 Task: Find connections with filter location Oumé with filter topic #Advertisingandmarketingwith filter profile language German with filter current company Xiaomi India with filter school CA TEST SERIES - Online Test Series for CA Final & IPCC/INTER with filter industry Abrasives and Nonmetallic Minerals Manufacturing with filter service category Auto Insurance with filter keywords title Sales Associate
Action: Mouse moved to (708, 104)
Screenshot: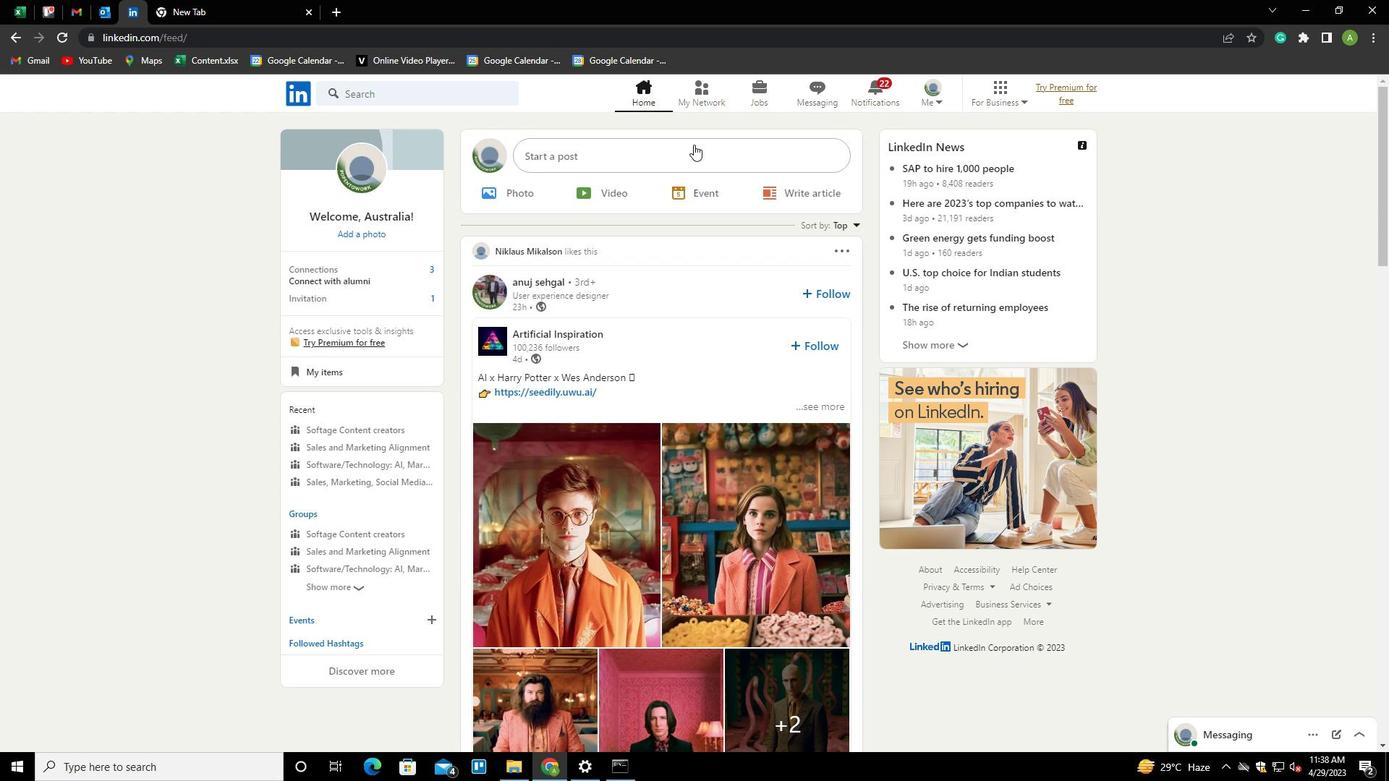 
Action: Mouse pressed left at (708, 104)
Screenshot: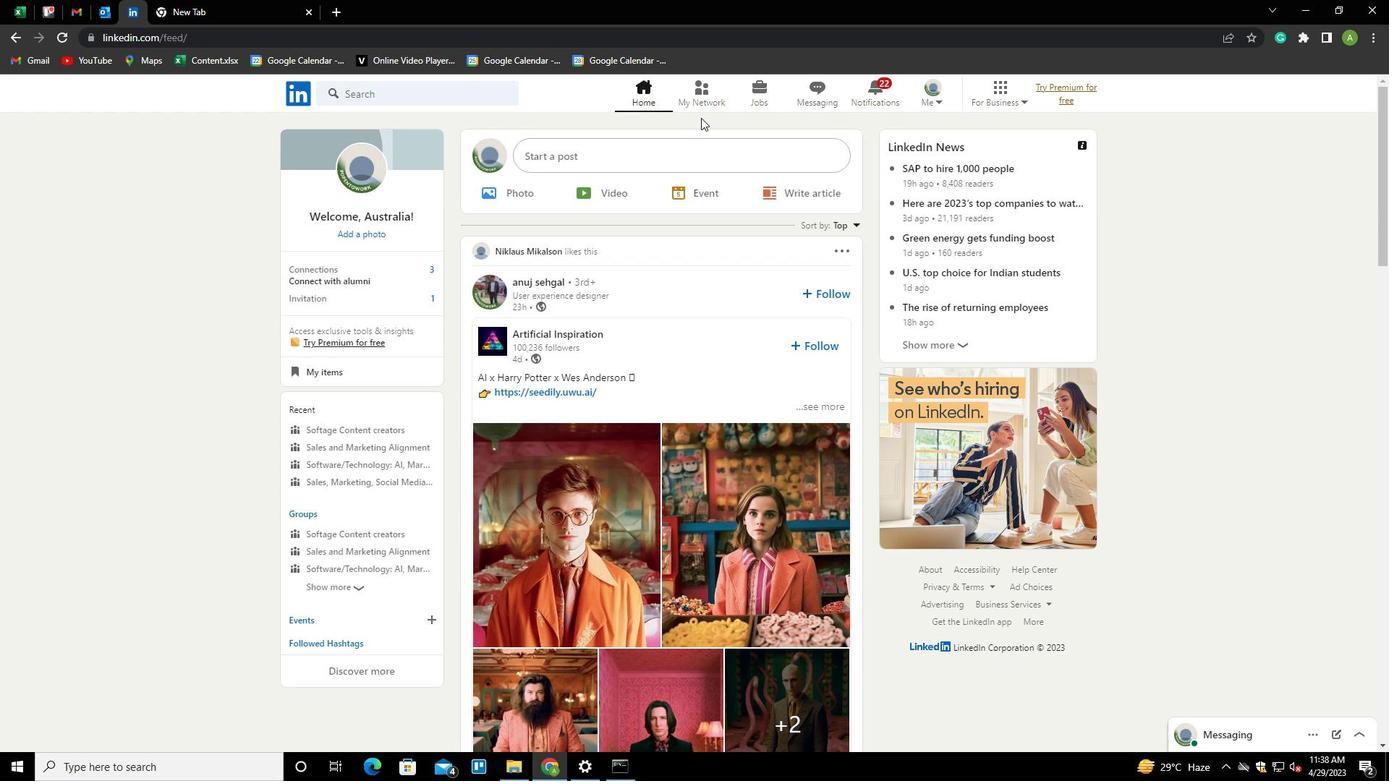 
Action: Mouse moved to (410, 167)
Screenshot: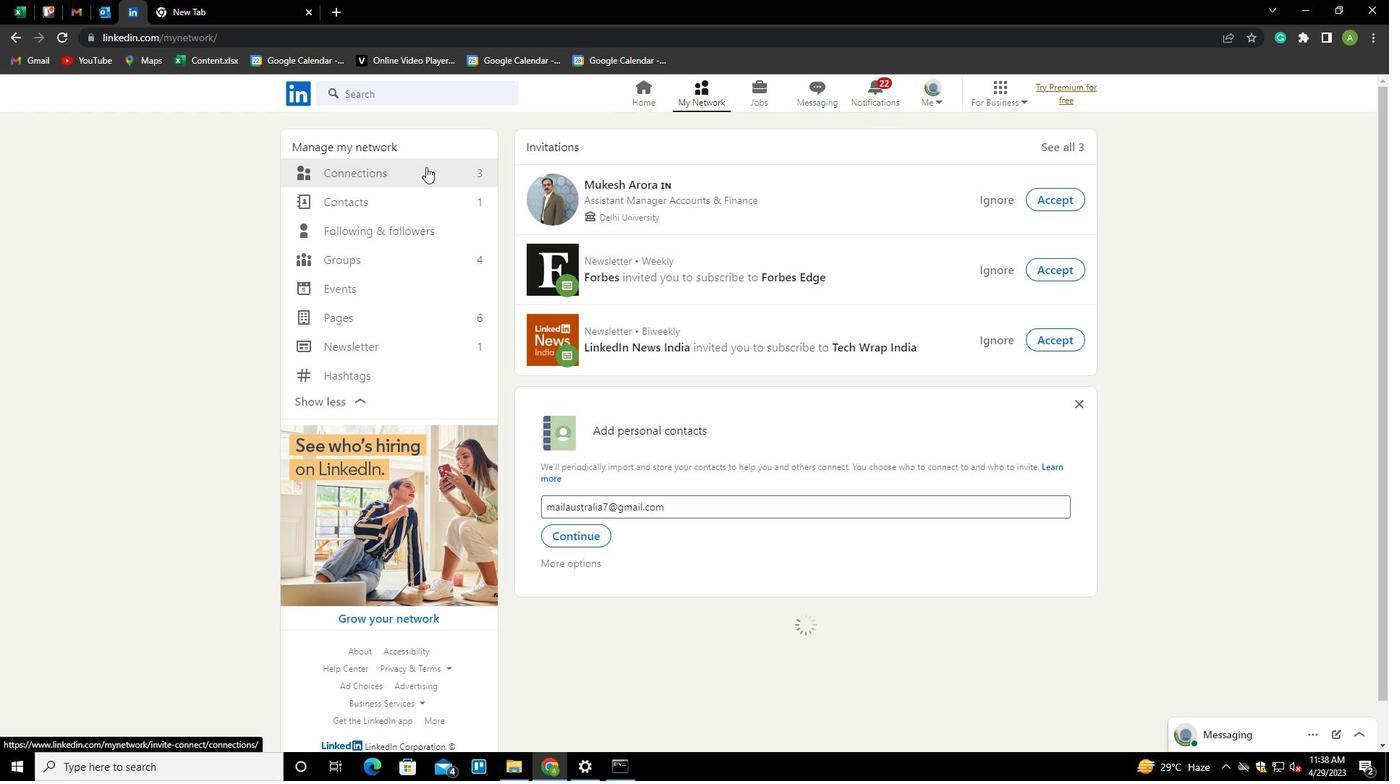 
Action: Mouse pressed left at (410, 167)
Screenshot: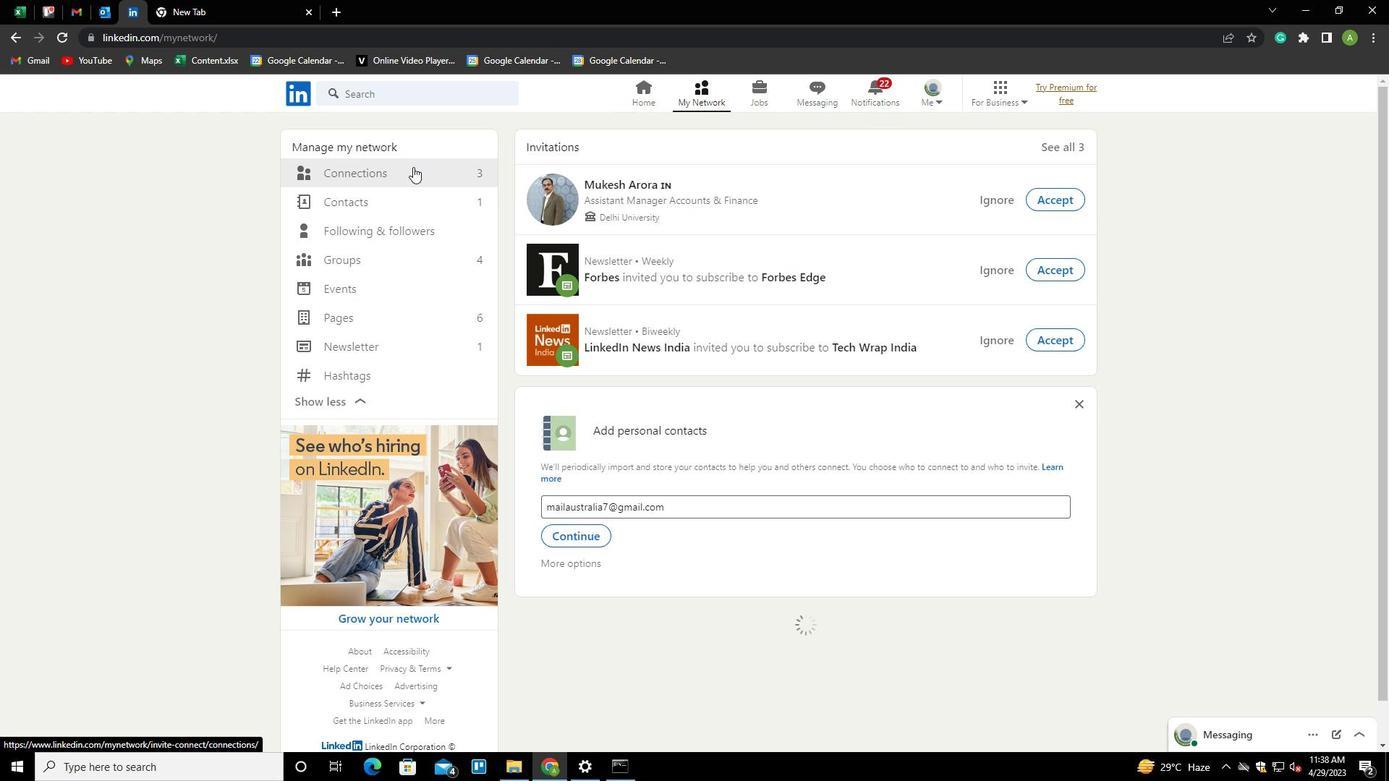 
Action: Mouse moved to (769, 175)
Screenshot: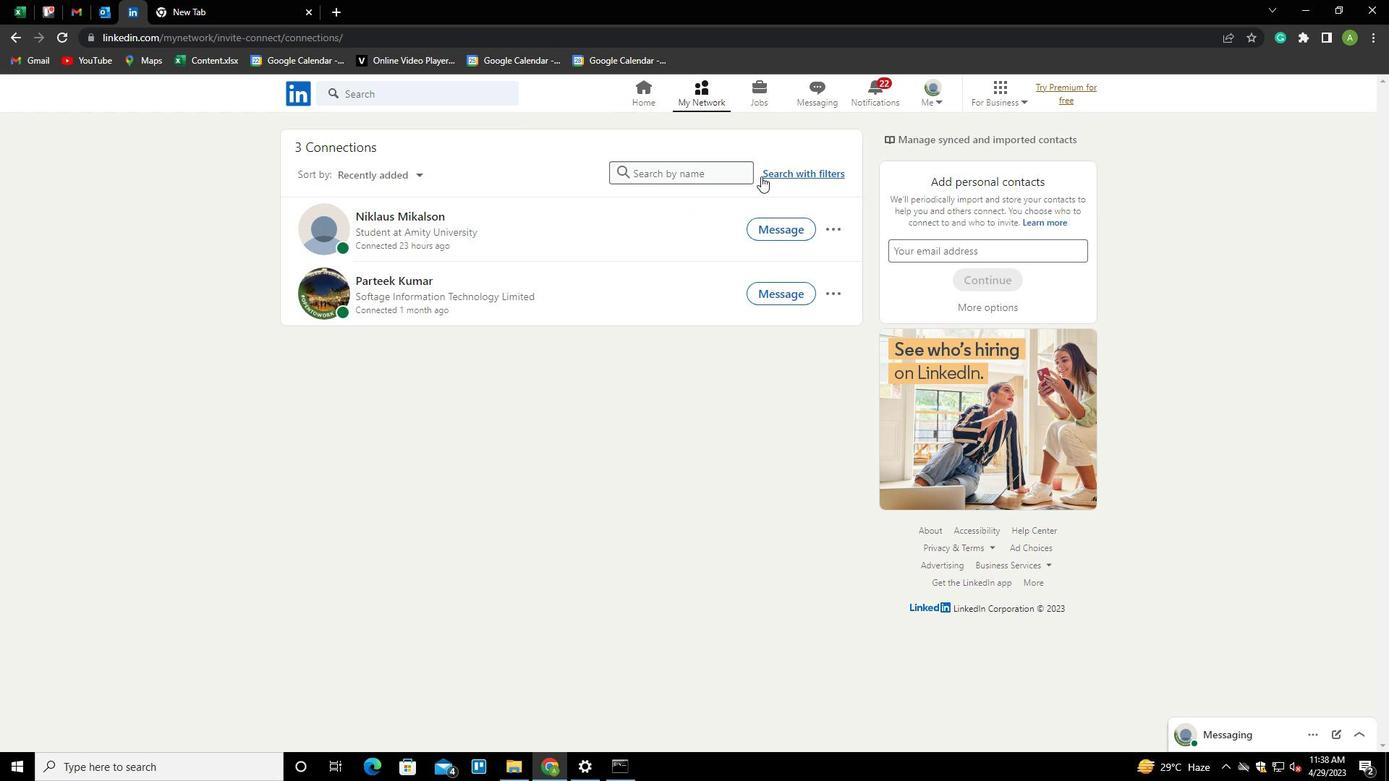 
Action: Mouse pressed left at (769, 175)
Screenshot: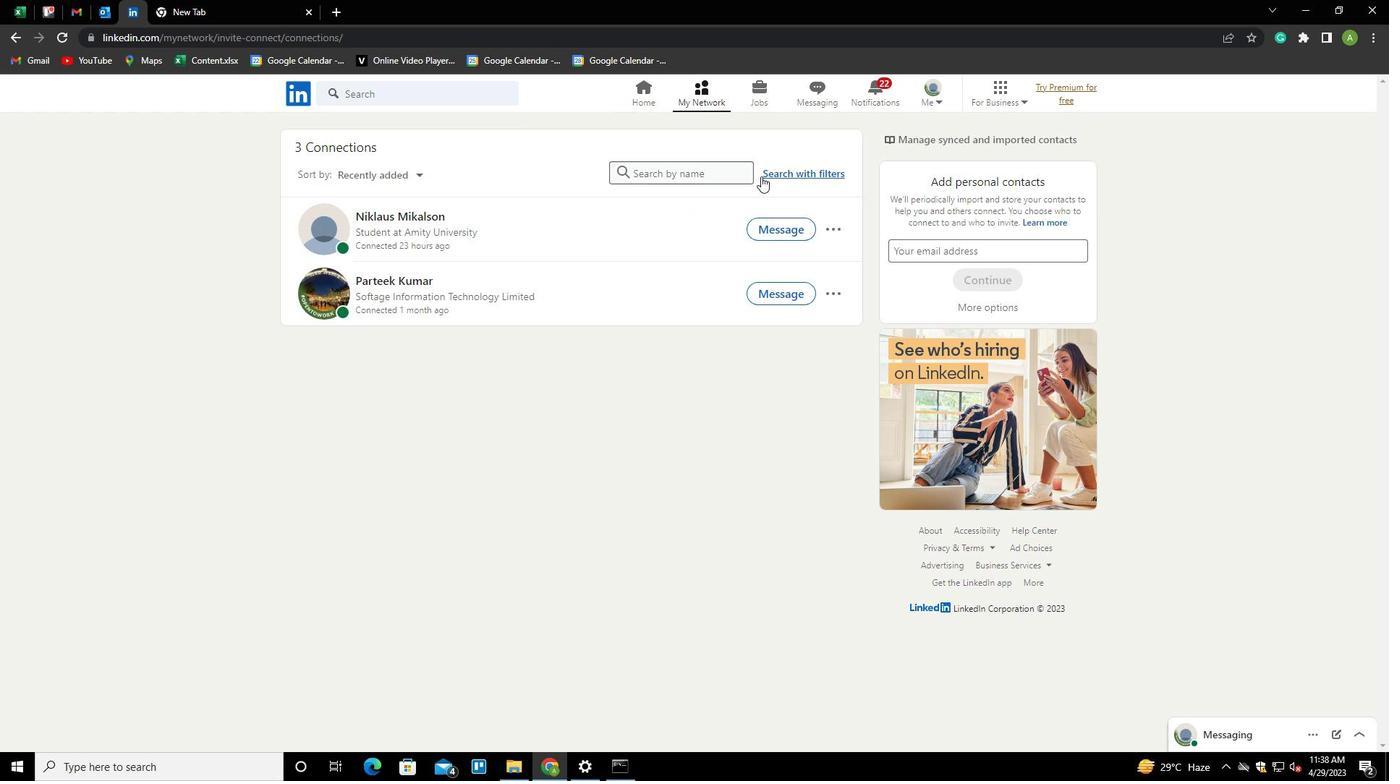 
Action: Mouse moved to (735, 132)
Screenshot: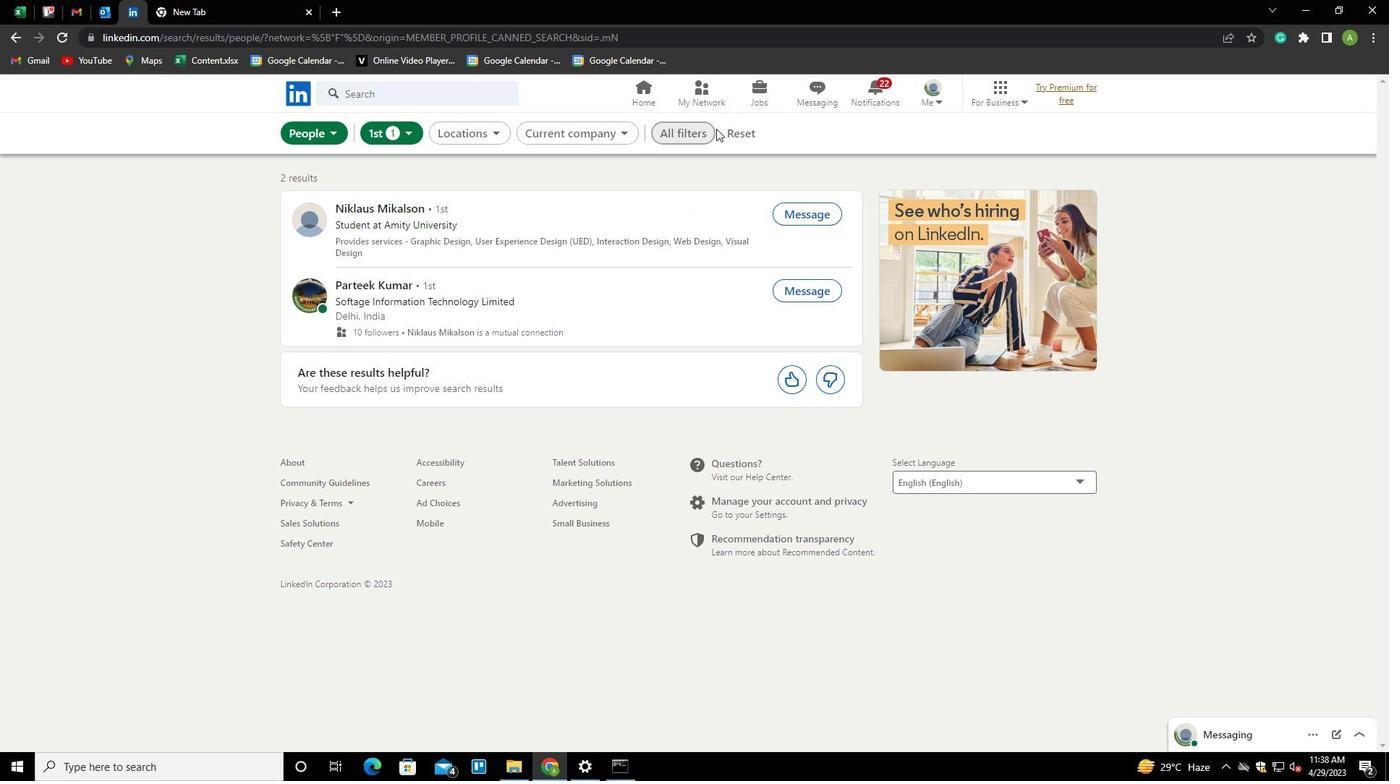 
Action: Mouse pressed left at (735, 132)
Screenshot: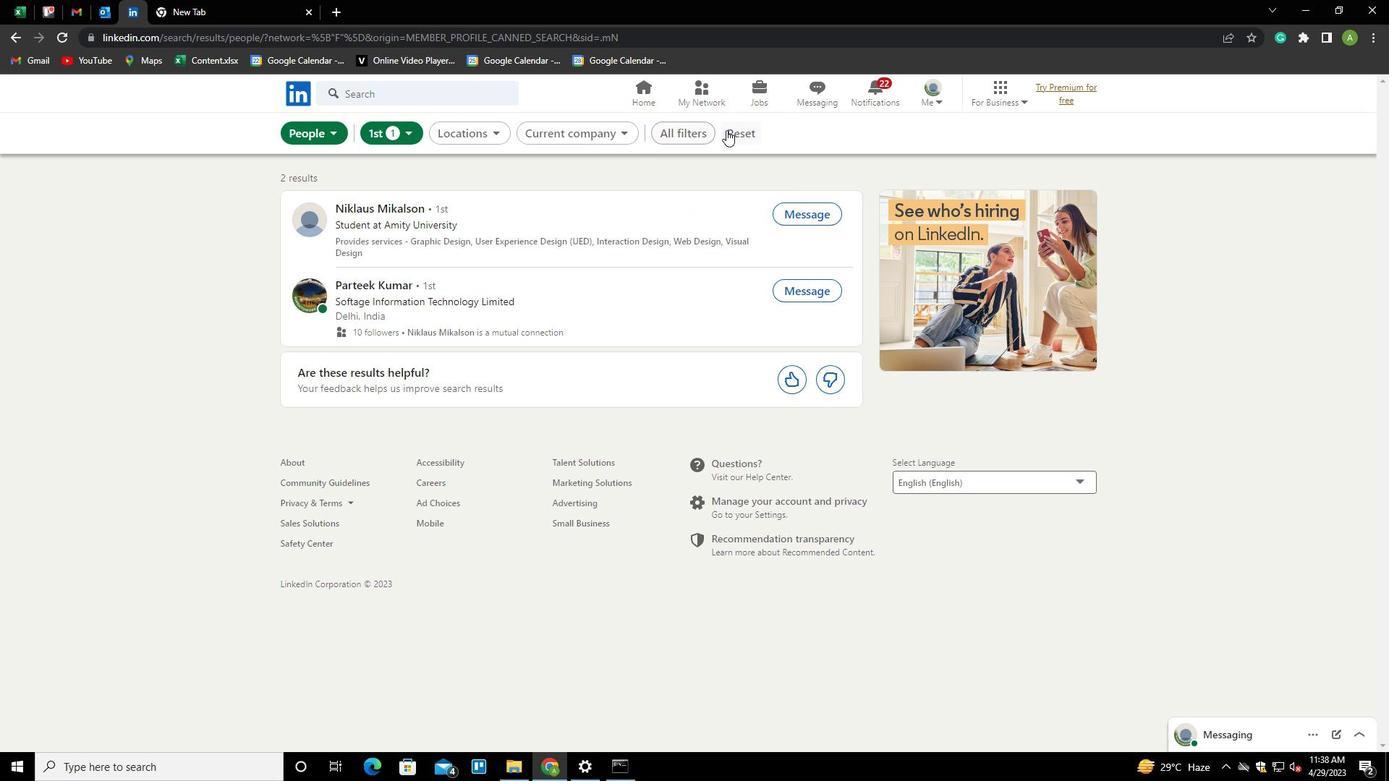 
Action: Mouse moved to (709, 136)
Screenshot: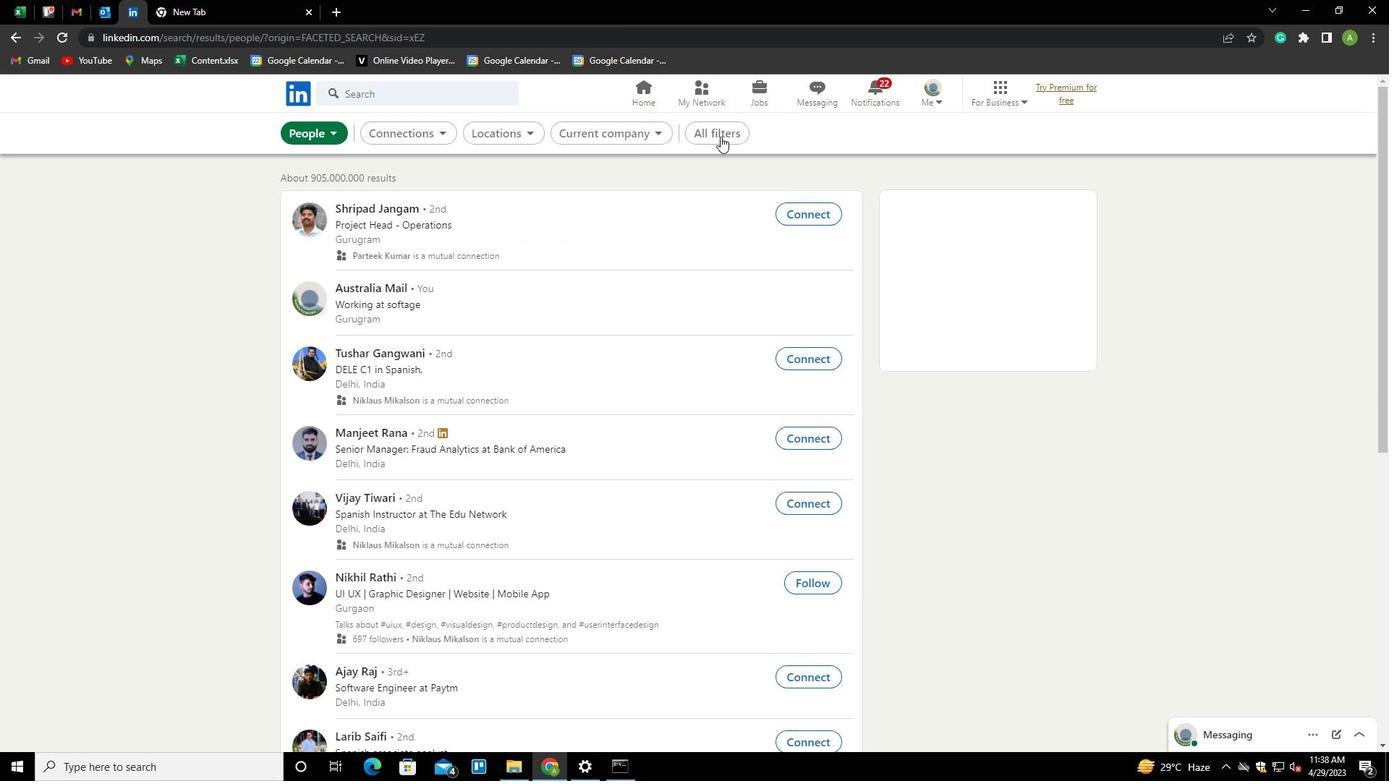 
Action: Mouse pressed left at (709, 136)
Screenshot: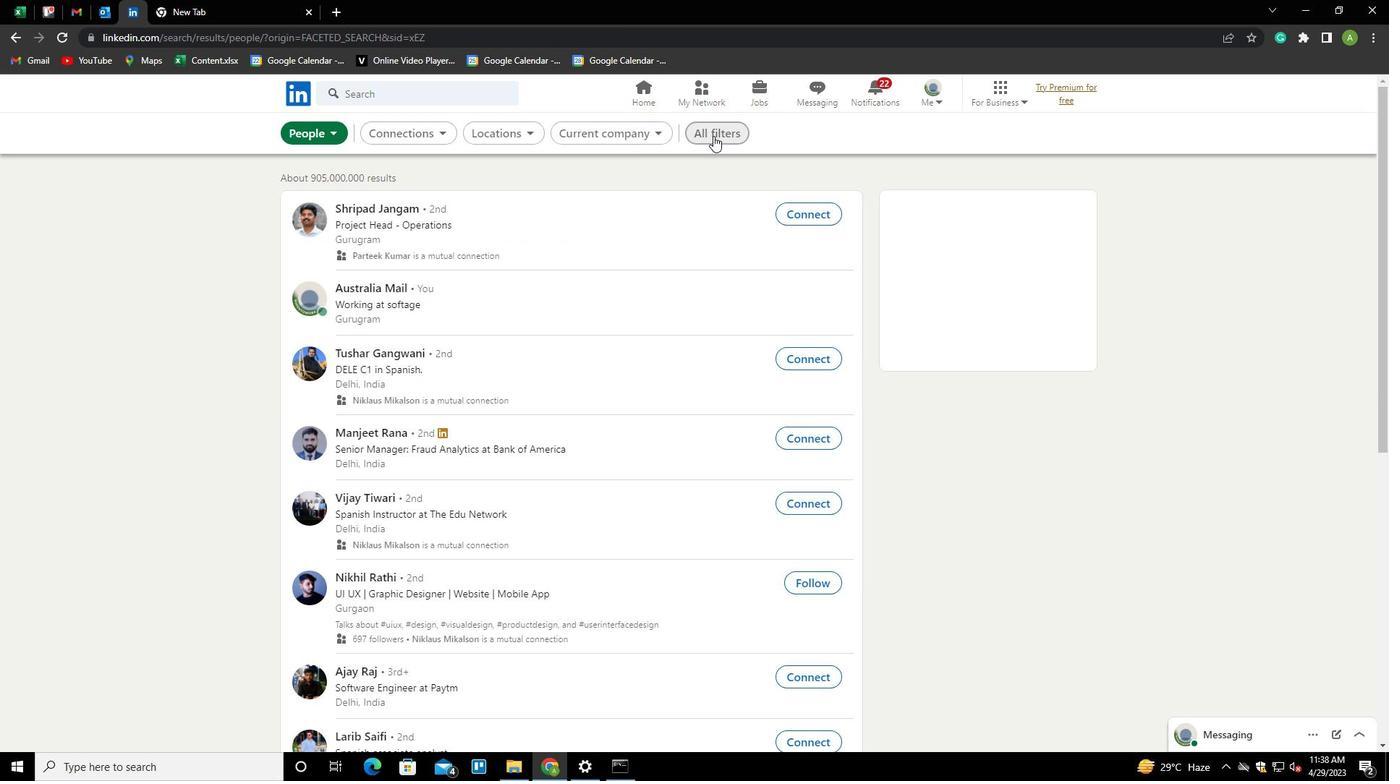 
Action: Mouse moved to (1138, 398)
Screenshot: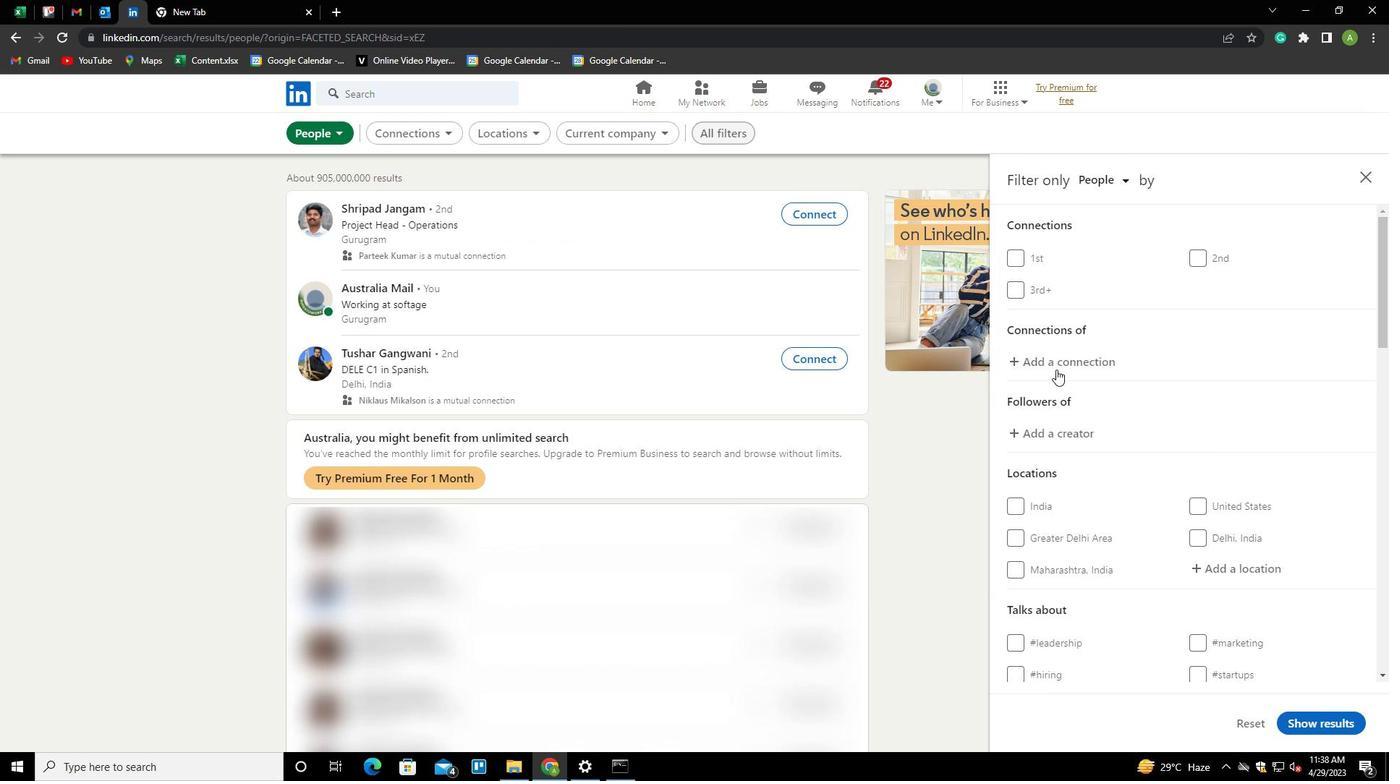 
Action: Mouse scrolled (1138, 397) with delta (0, 0)
Screenshot: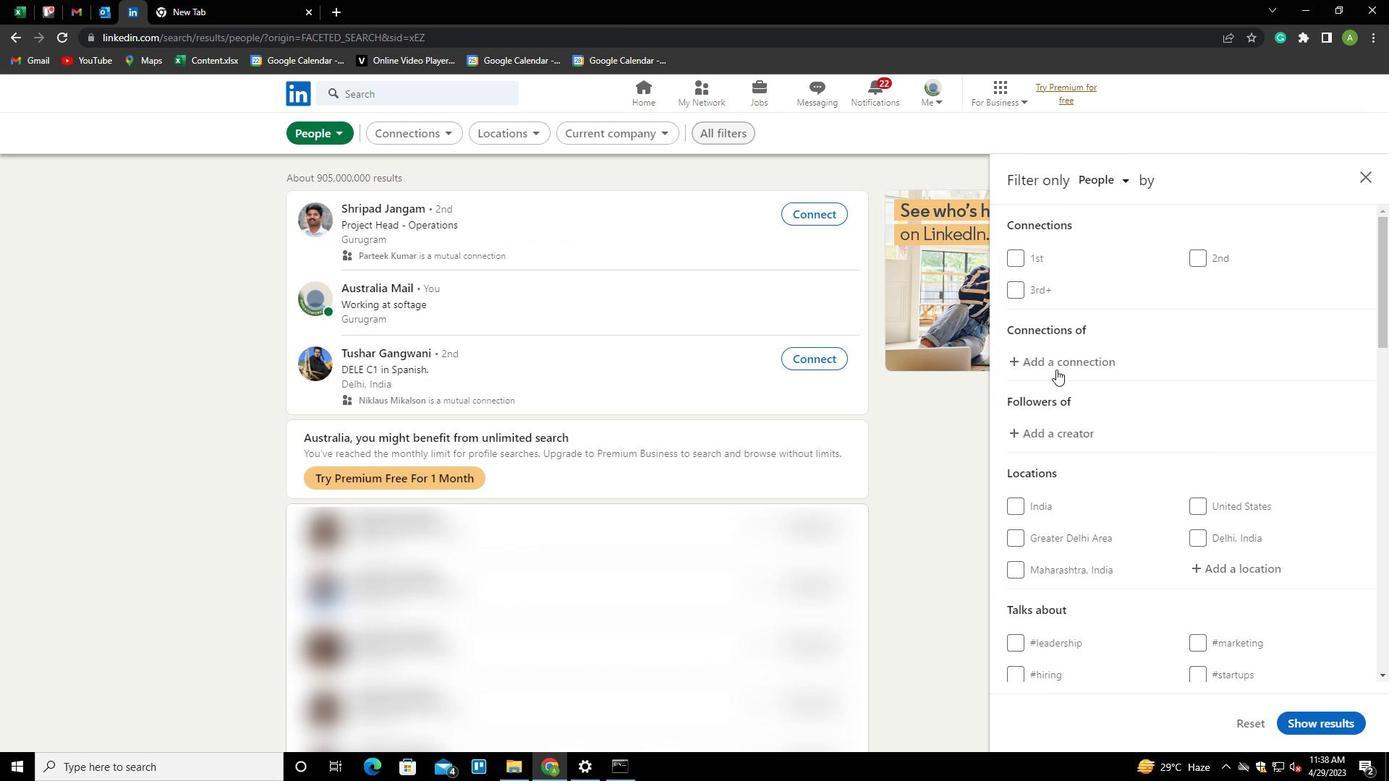 
Action: Mouse scrolled (1138, 397) with delta (0, 0)
Screenshot: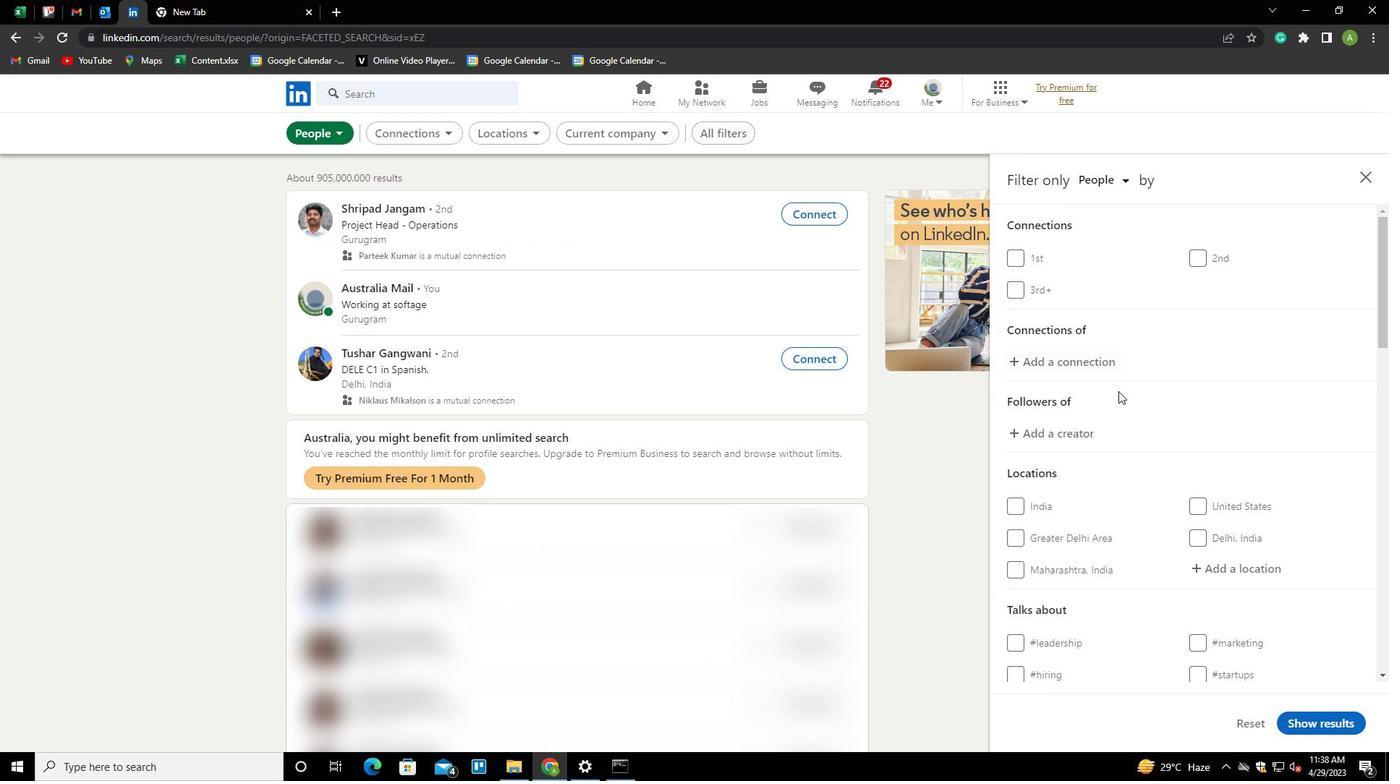 
Action: Mouse scrolled (1138, 397) with delta (0, 0)
Screenshot: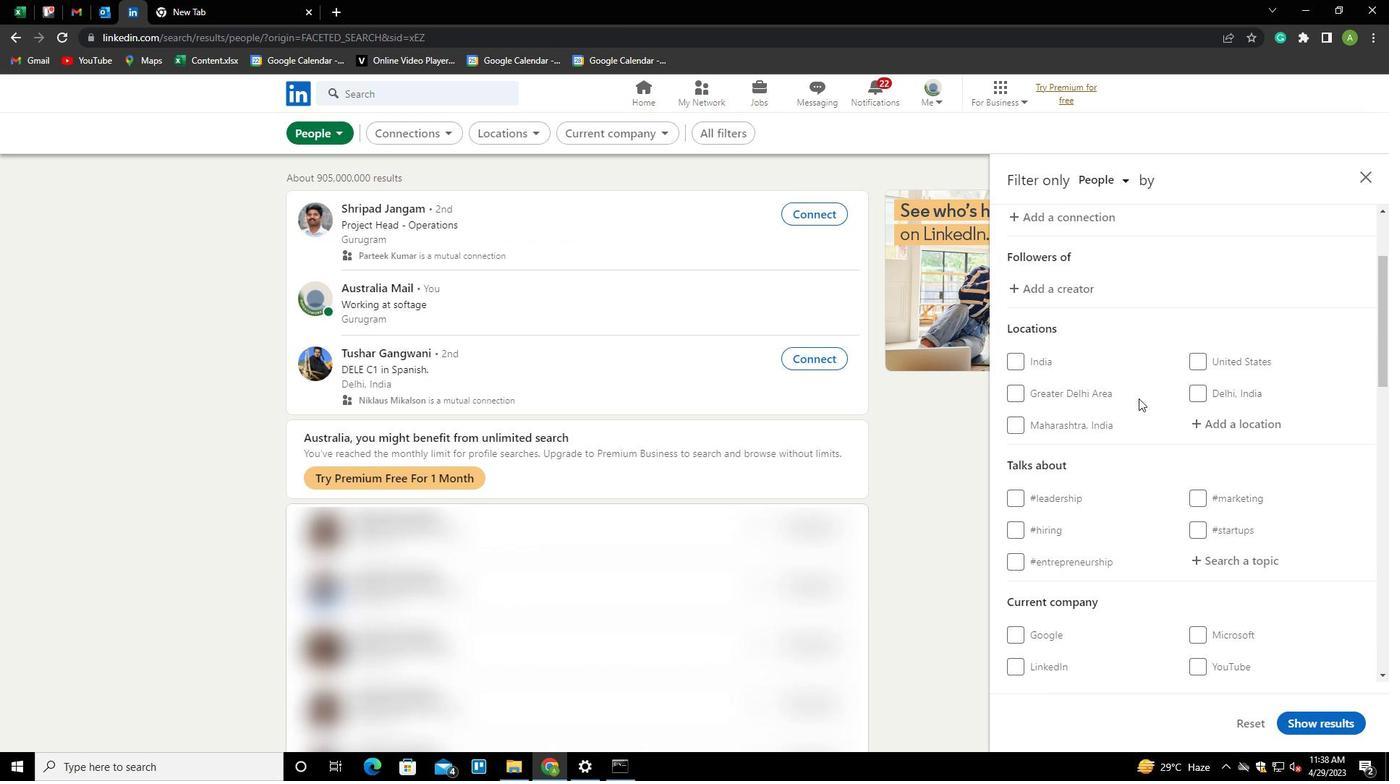 
Action: Mouse moved to (1203, 345)
Screenshot: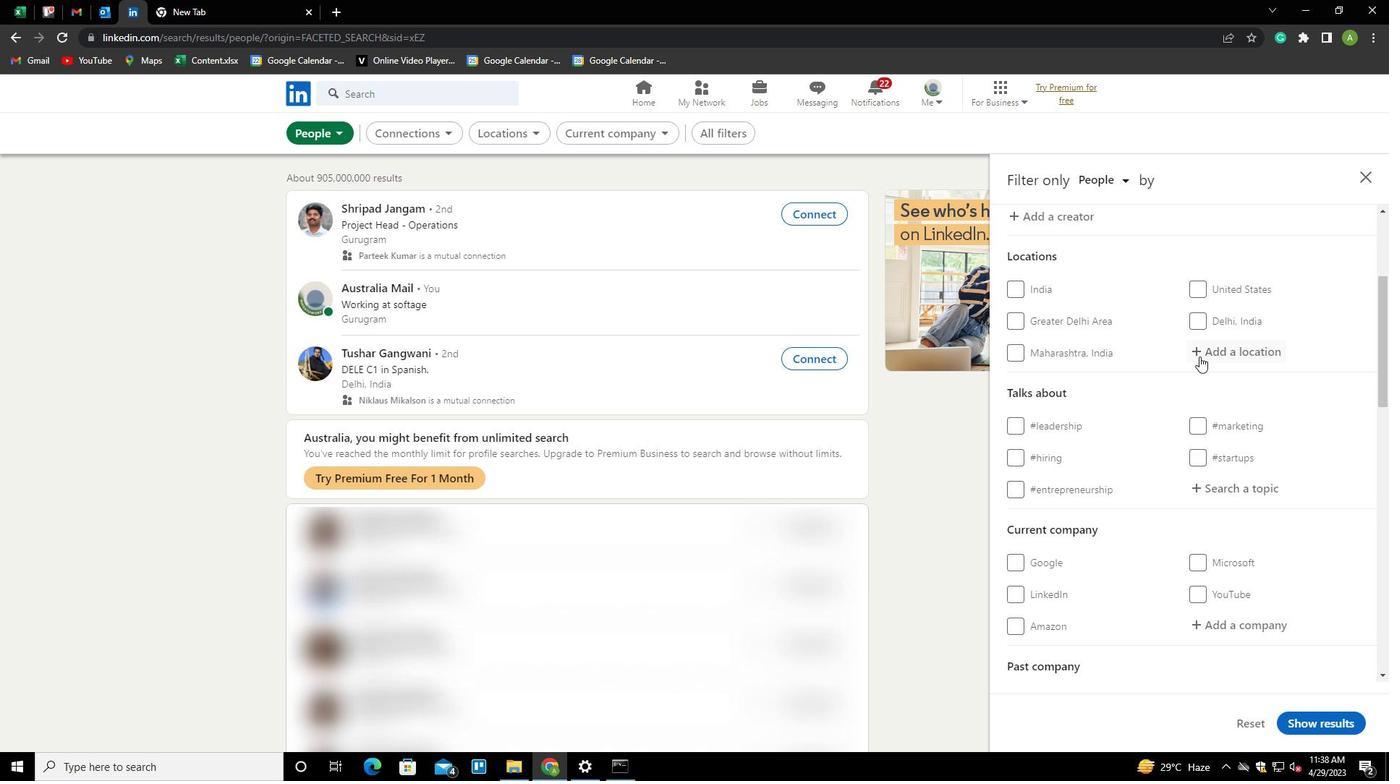 
Action: Mouse pressed left at (1203, 345)
Screenshot: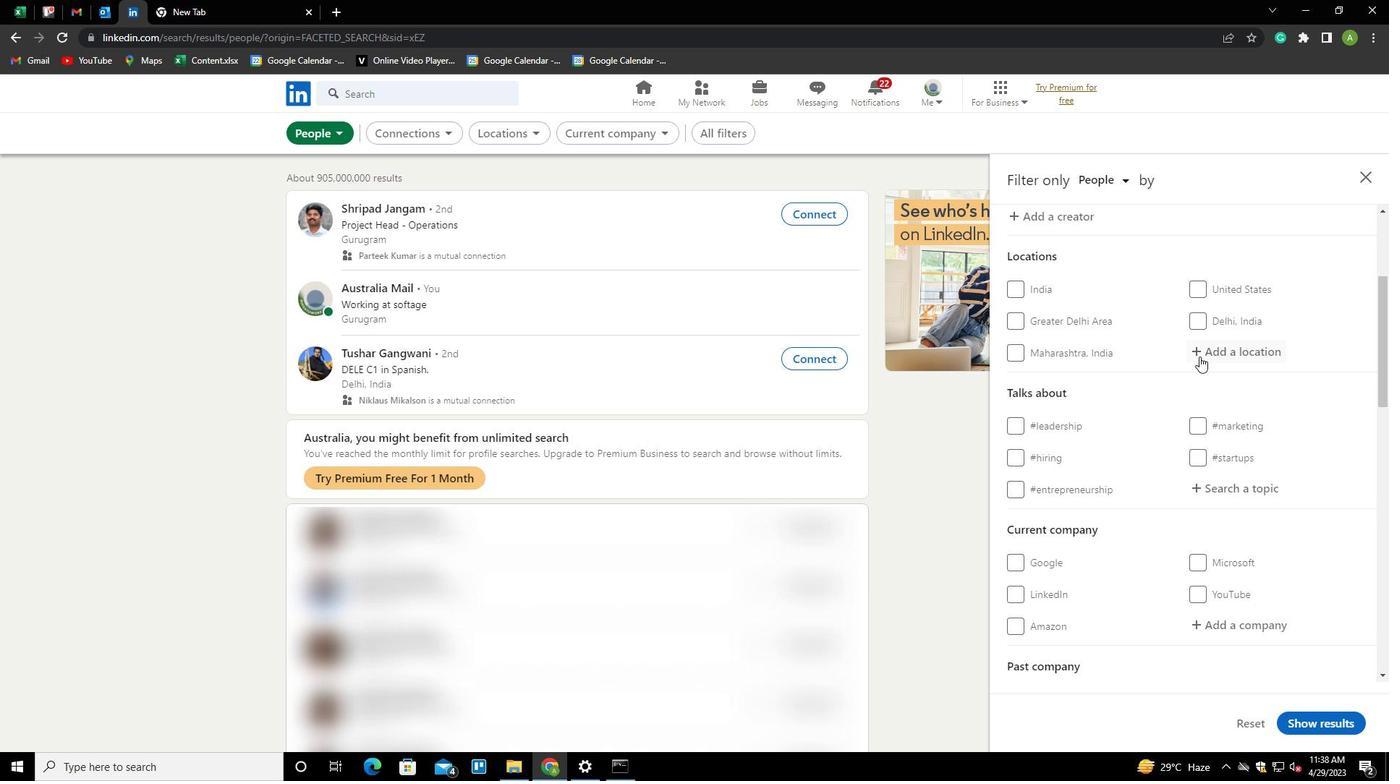 
Action: Mouse moved to (1209, 353)
Screenshot: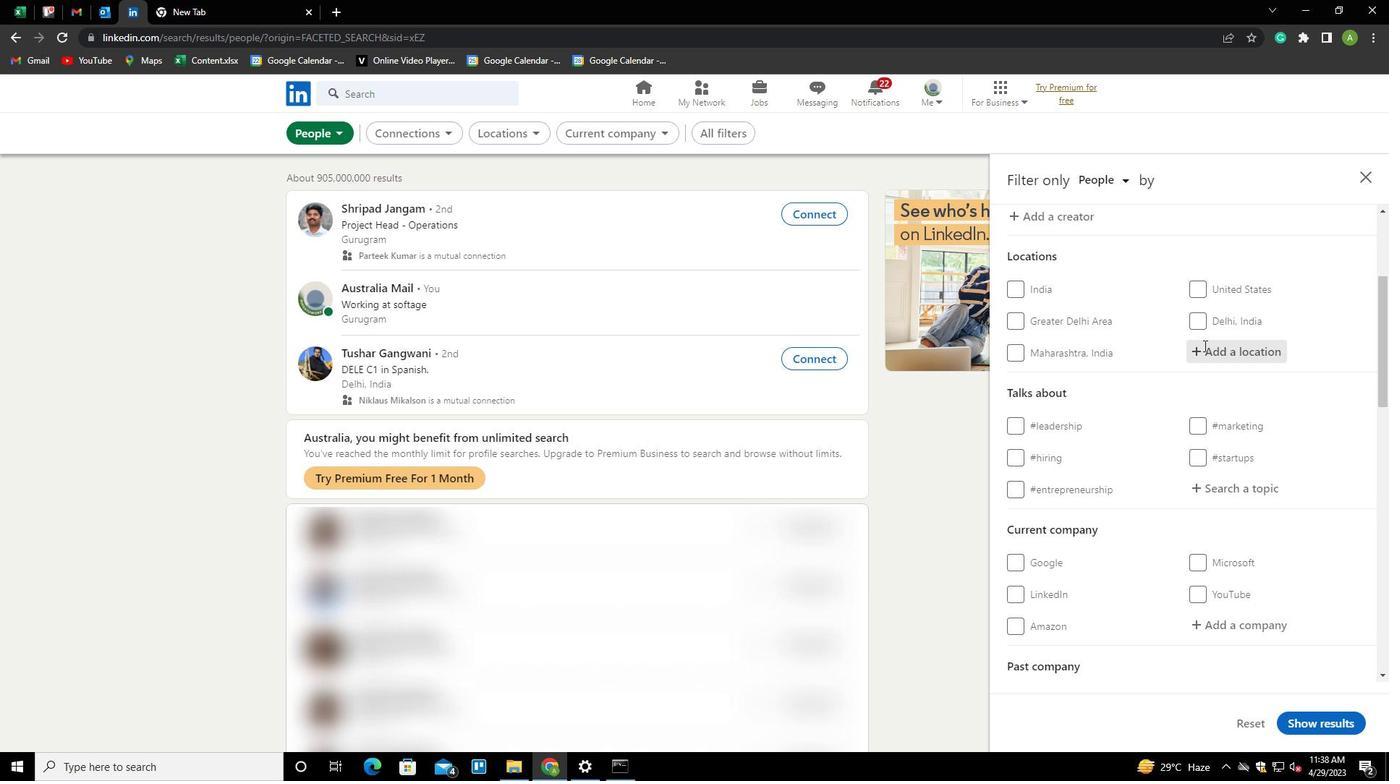 
Action: Mouse pressed left at (1209, 353)
Screenshot: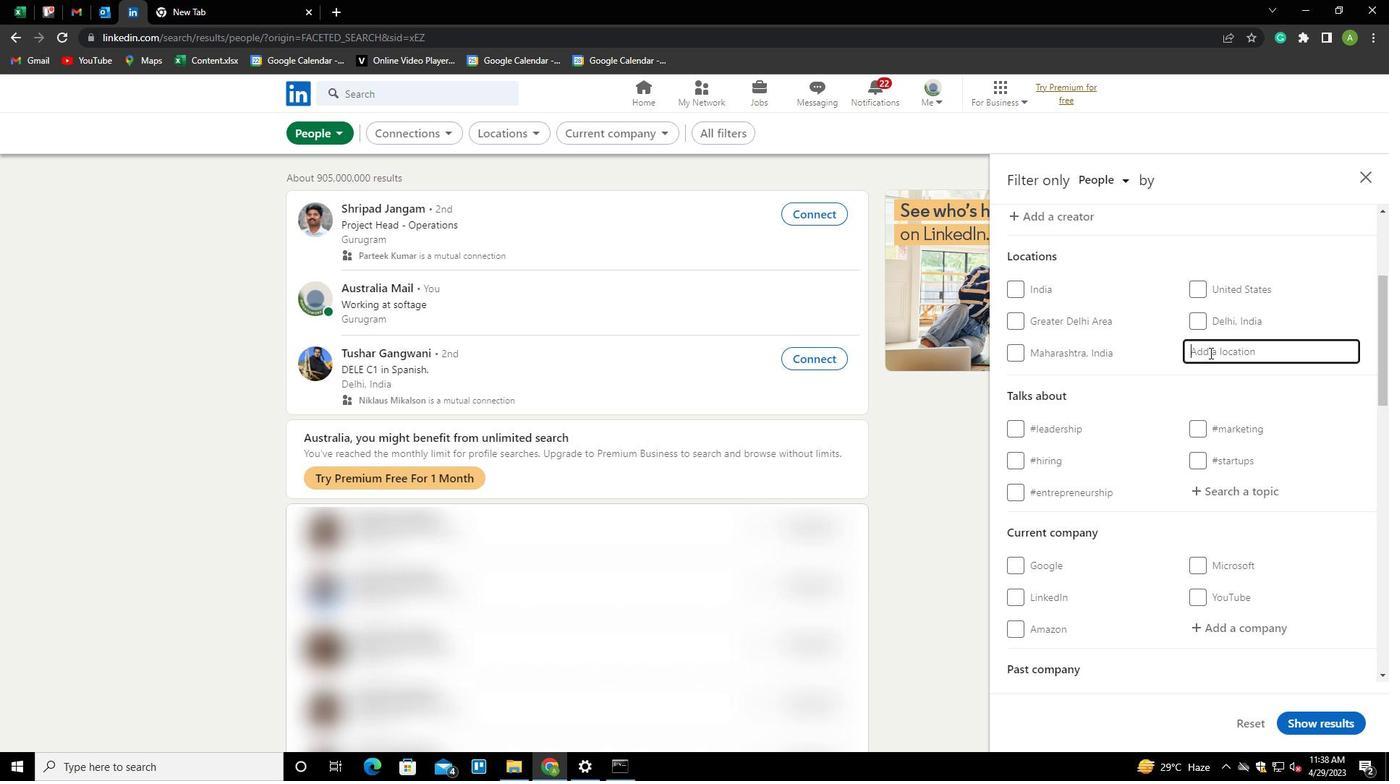 
Action: Key pressed <Key.shift><Key.shift><Key.shift><Key.shift><Key.shift>OUME<Key.down><Key.enter>
Screenshot: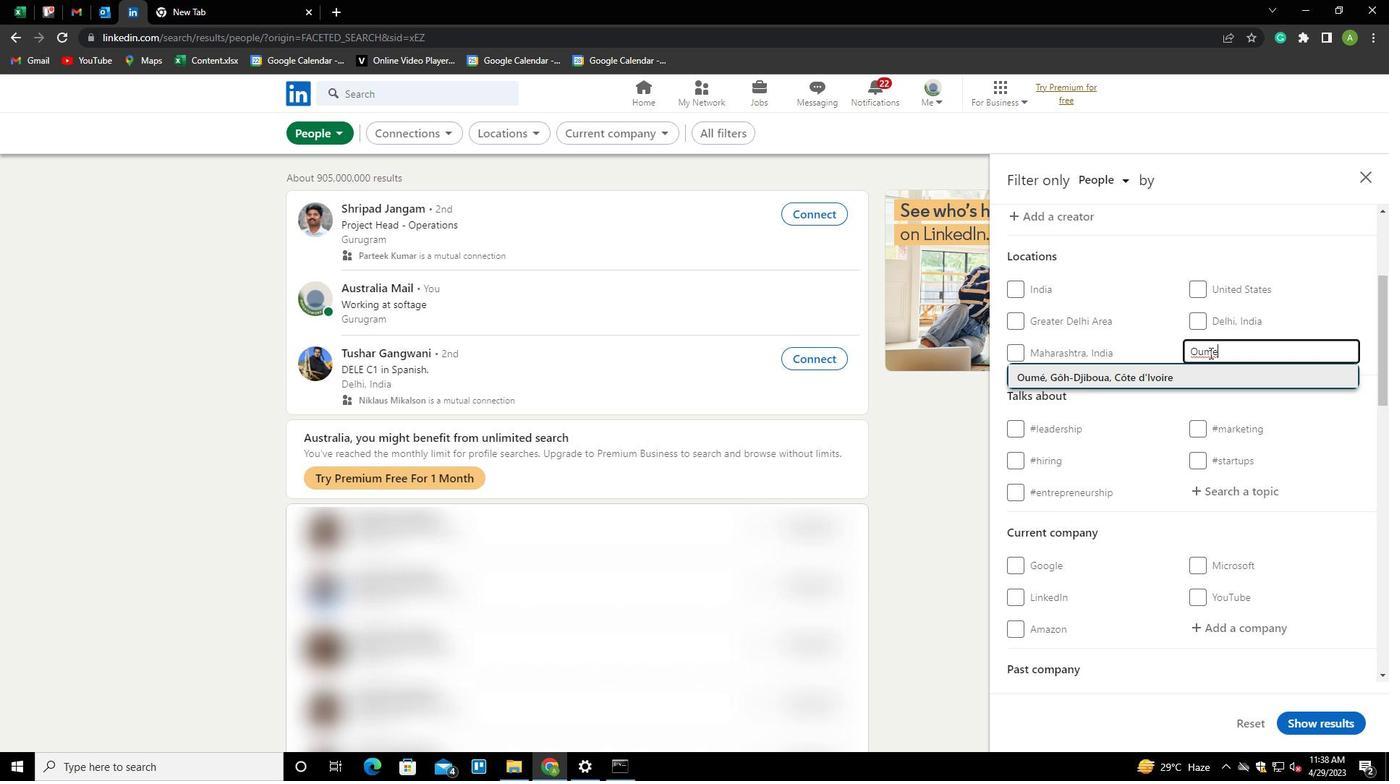 
Action: Mouse scrolled (1209, 352) with delta (0, 0)
Screenshot: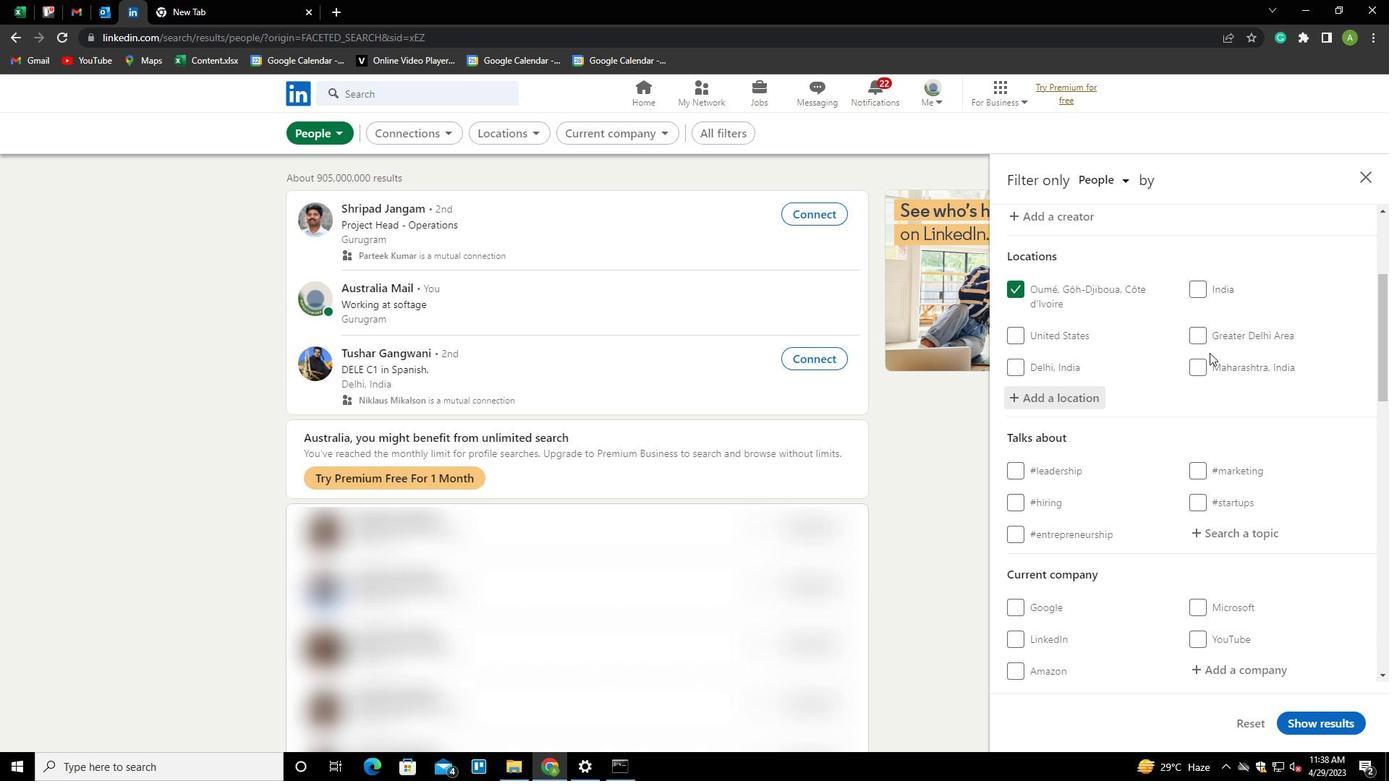 
Action: Mouse scrolled (1209, 352) with delta (0, 0)
Screenshot: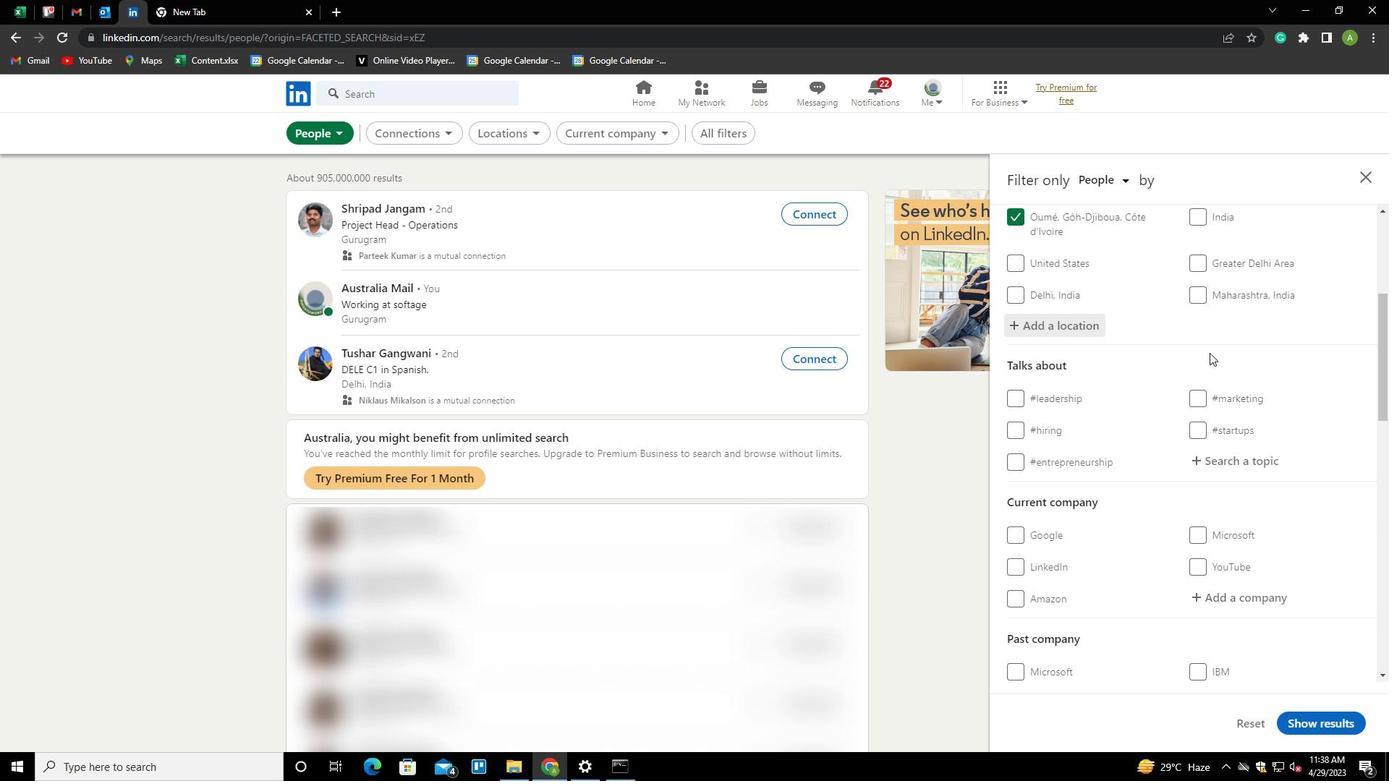 
Action: Mouse moved to (1224, 384)
Screenshot: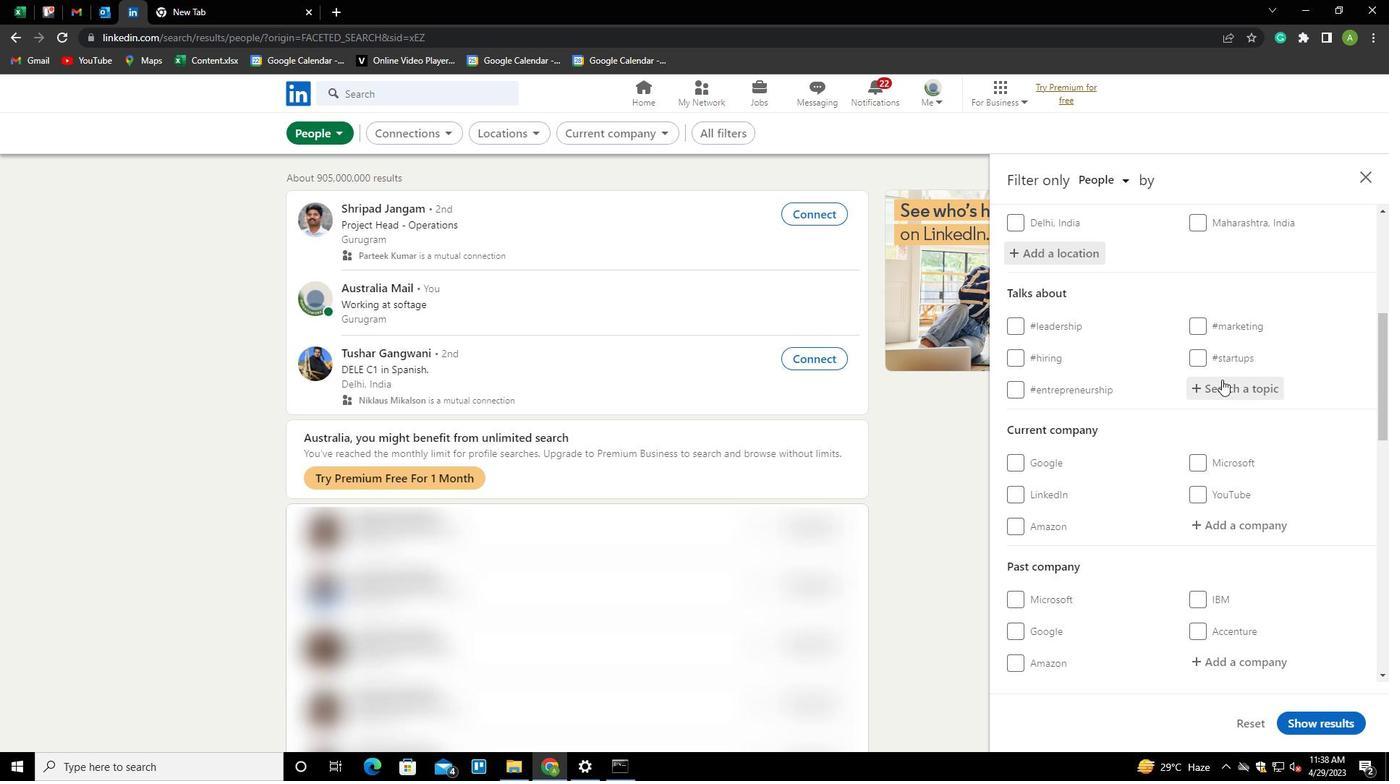 
Action: Mouse pressed left at (1224, 384)
Screenshot: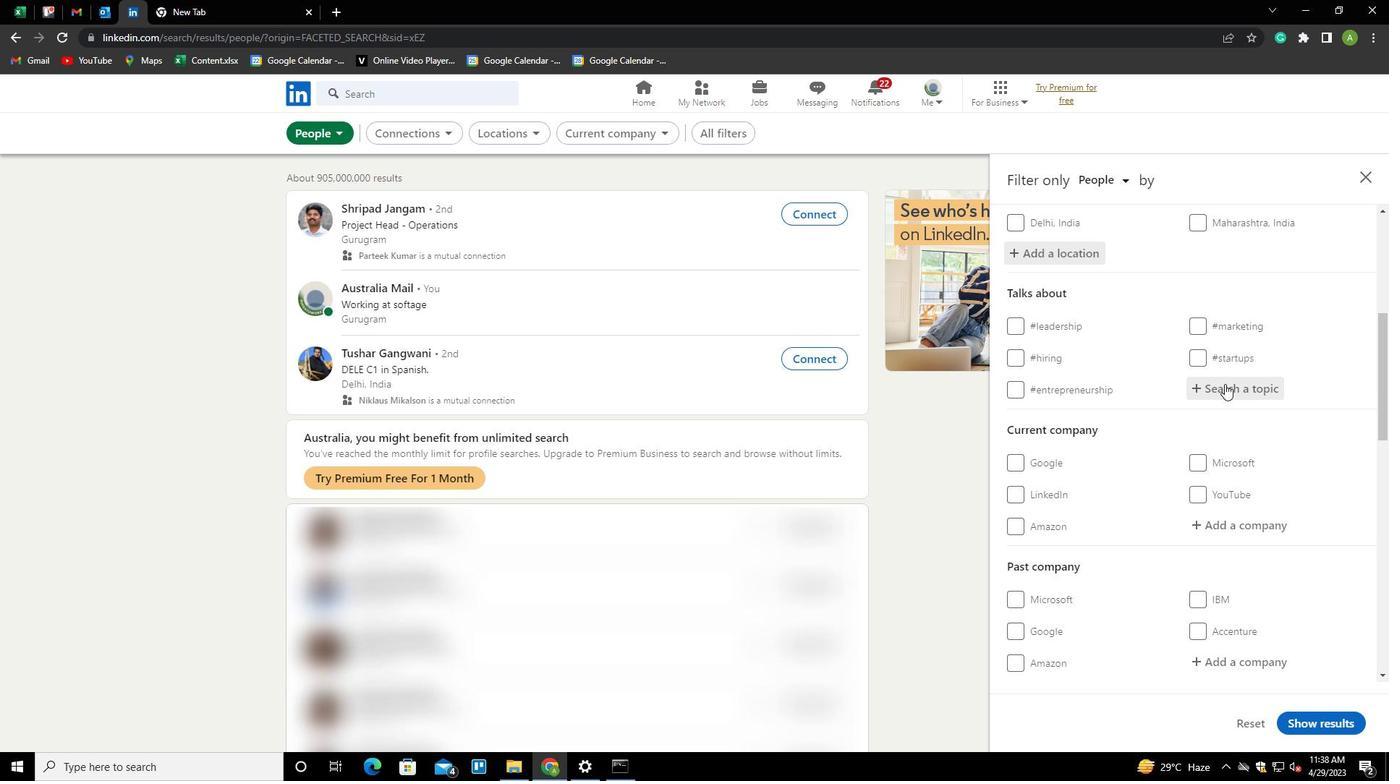 
Action: Key pressed <Key.shift>ADVERTISING<Key.down><Key.down><Key.enter>
Screenshot: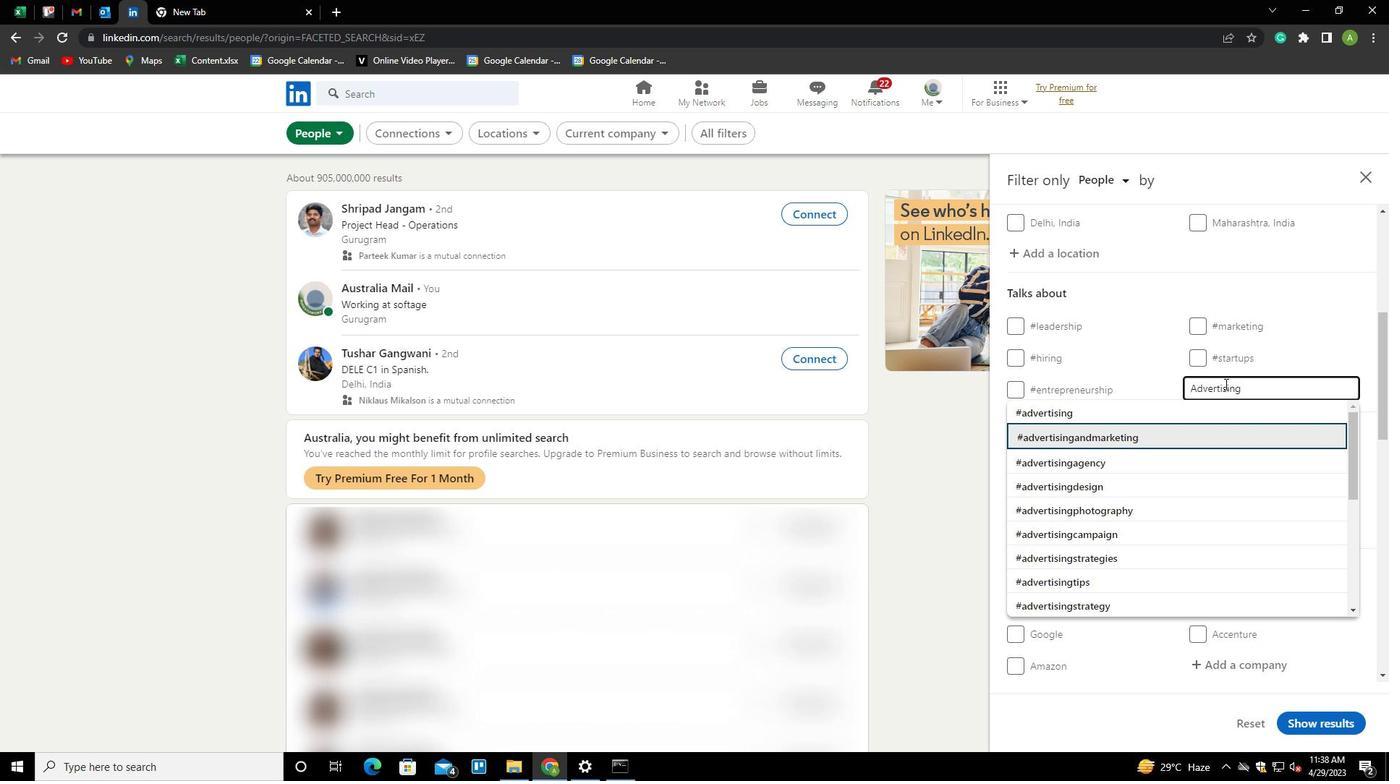 
Action: Mouse scrolled (1224, 383) with delta (0, 0)
Screenshot: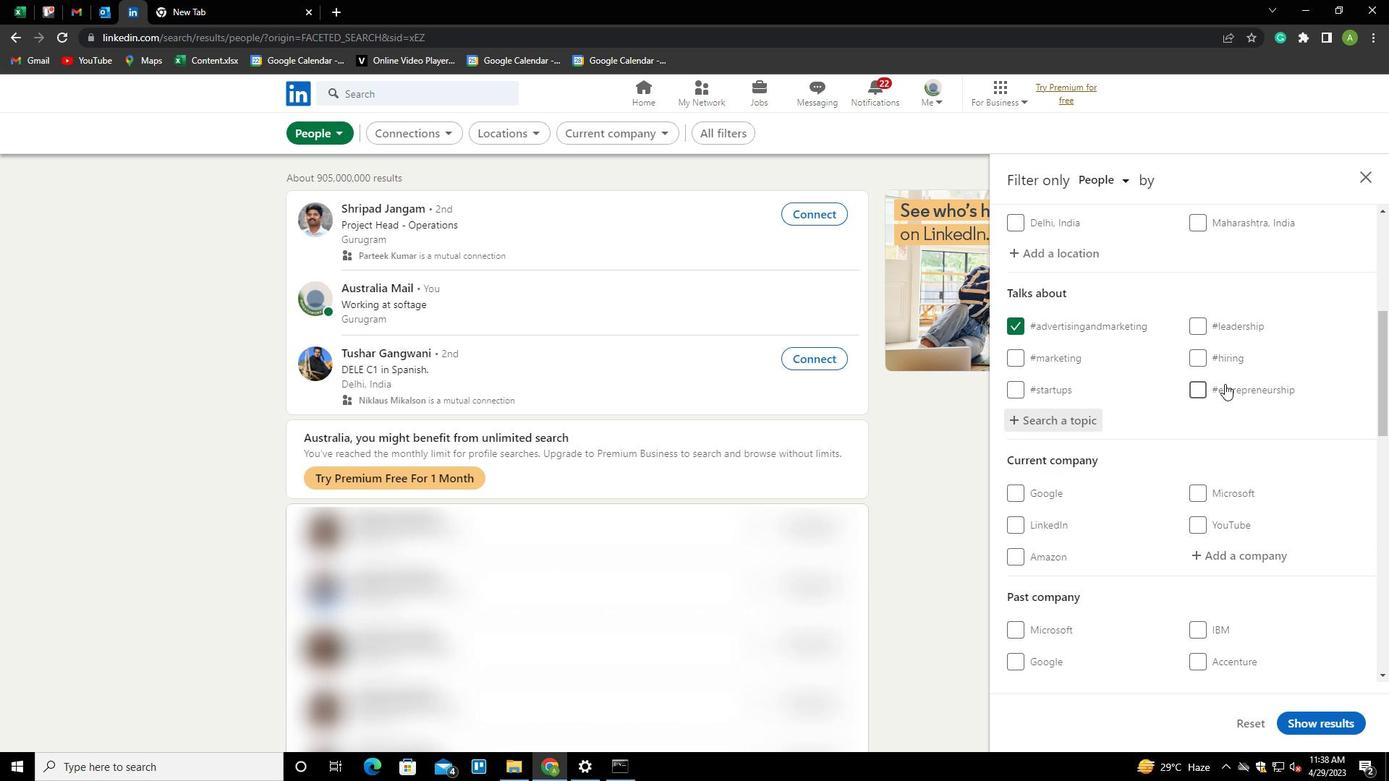
Action: Mouse scrolled (1224, 383) with delta (0, 0)
Screenshot: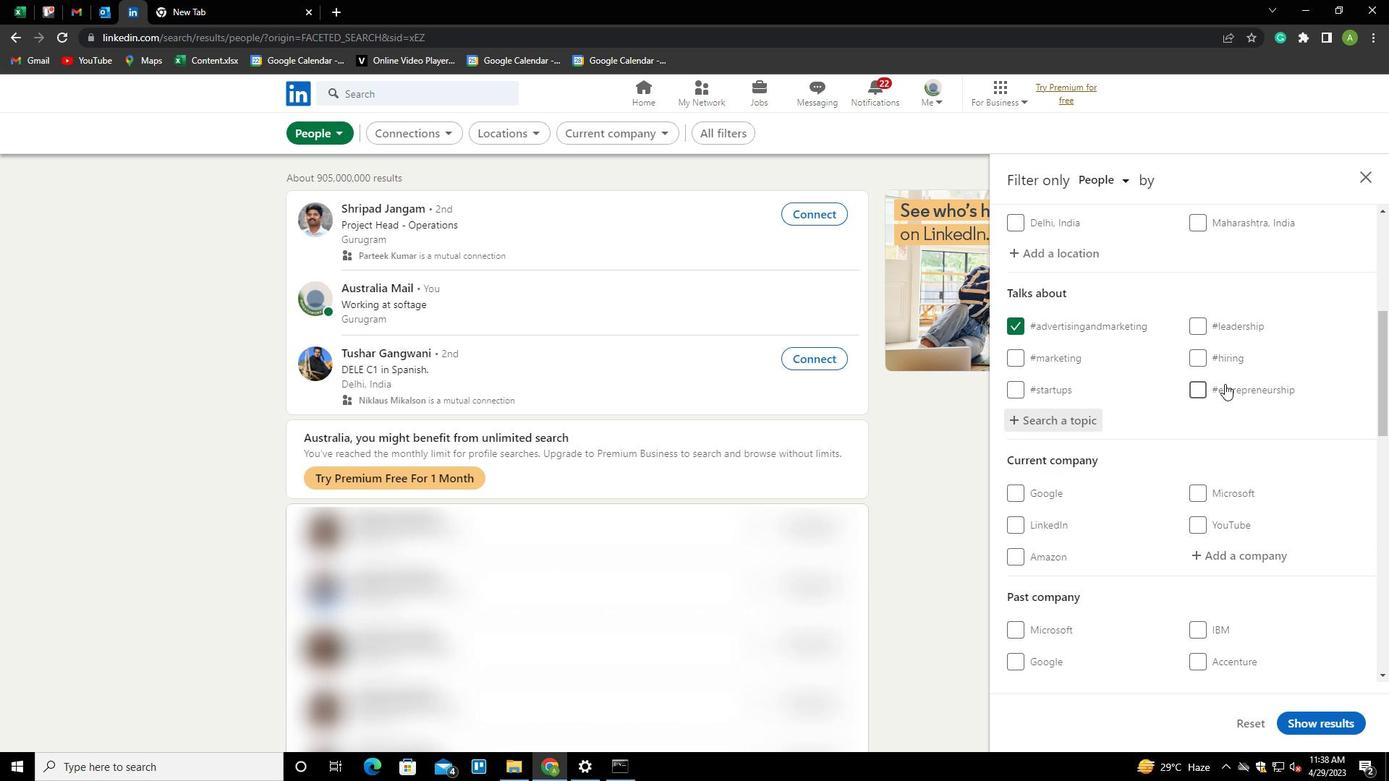 
Action: Mouse scrolled (1224, 383) with delta (0, 0)
Screenshot: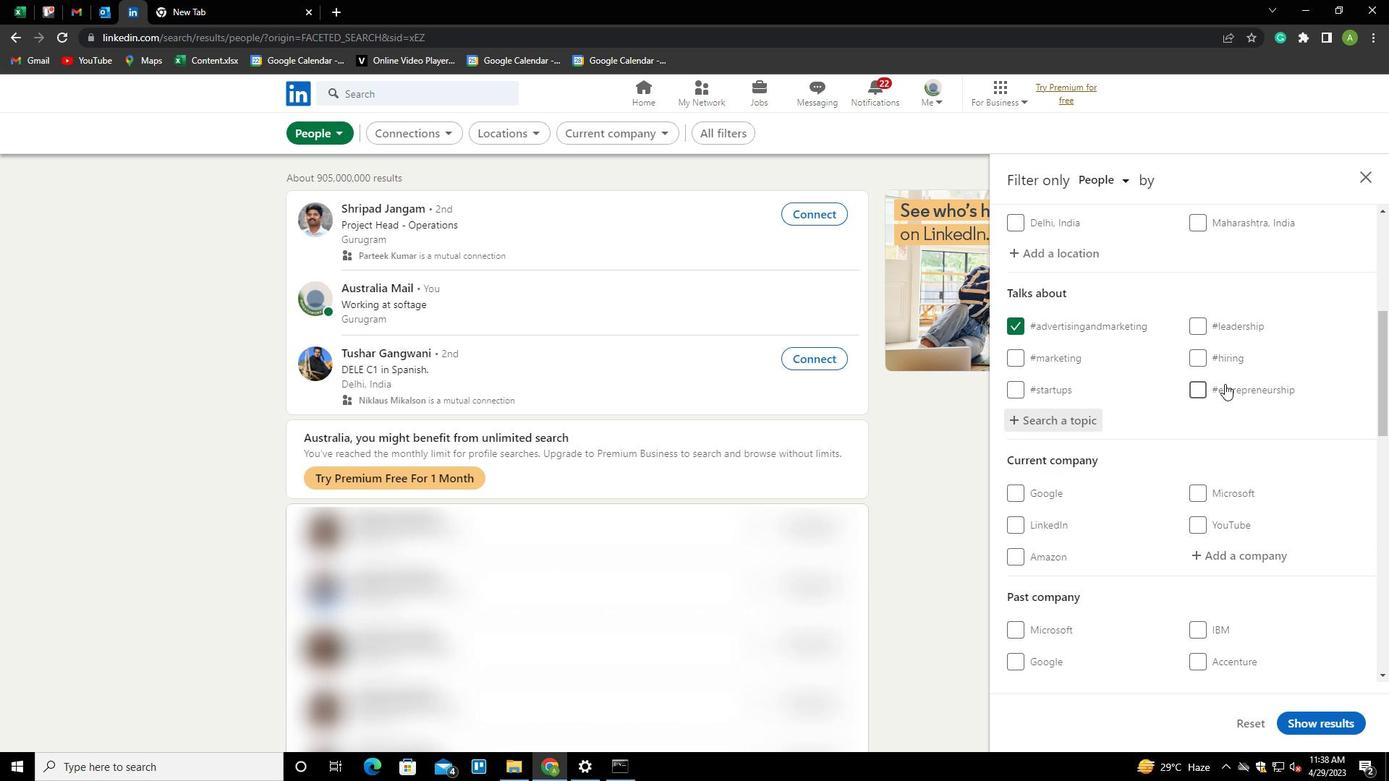 
Action: Mouse scrolled (1224, 383) with delta (0, 0)
Screenshot: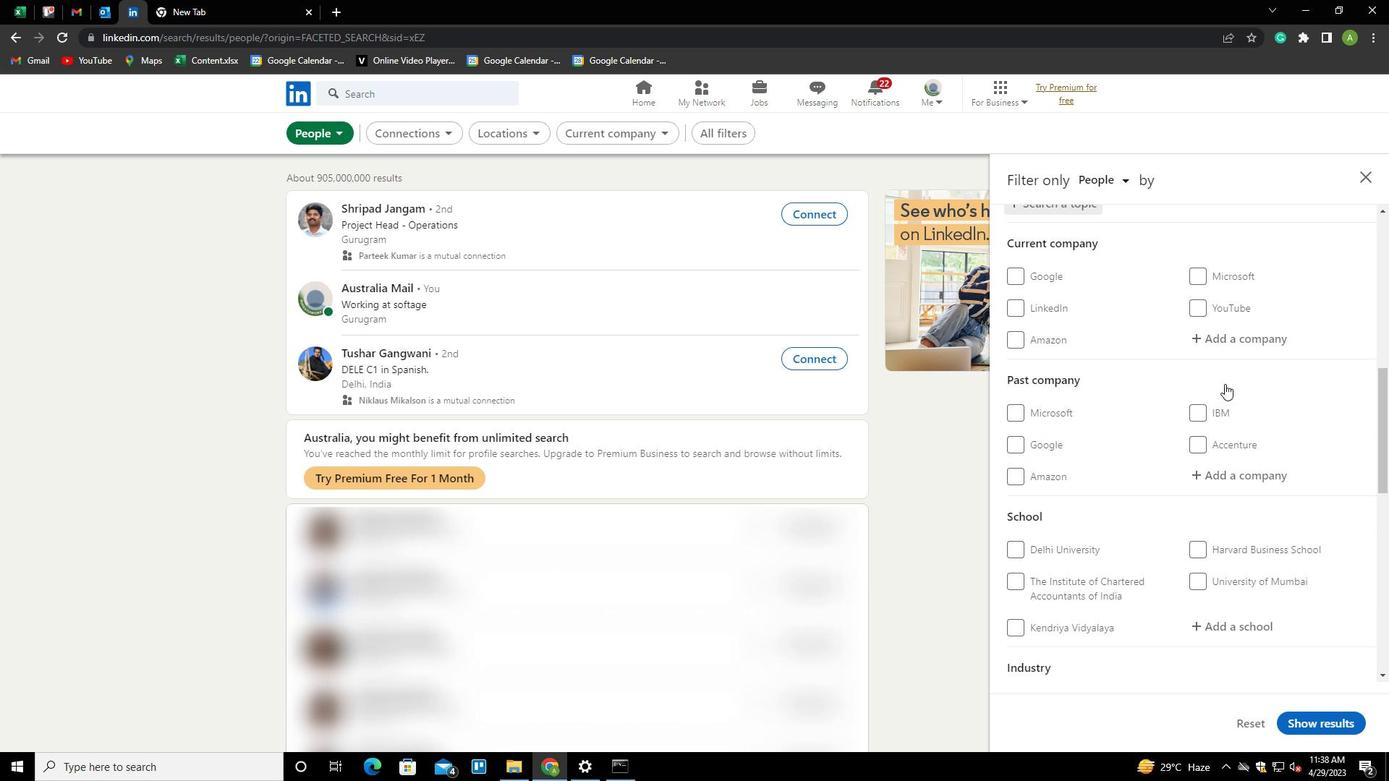 
Action: Mouse scrolled (1224, 383) with delta (0, 0)
Screenshot: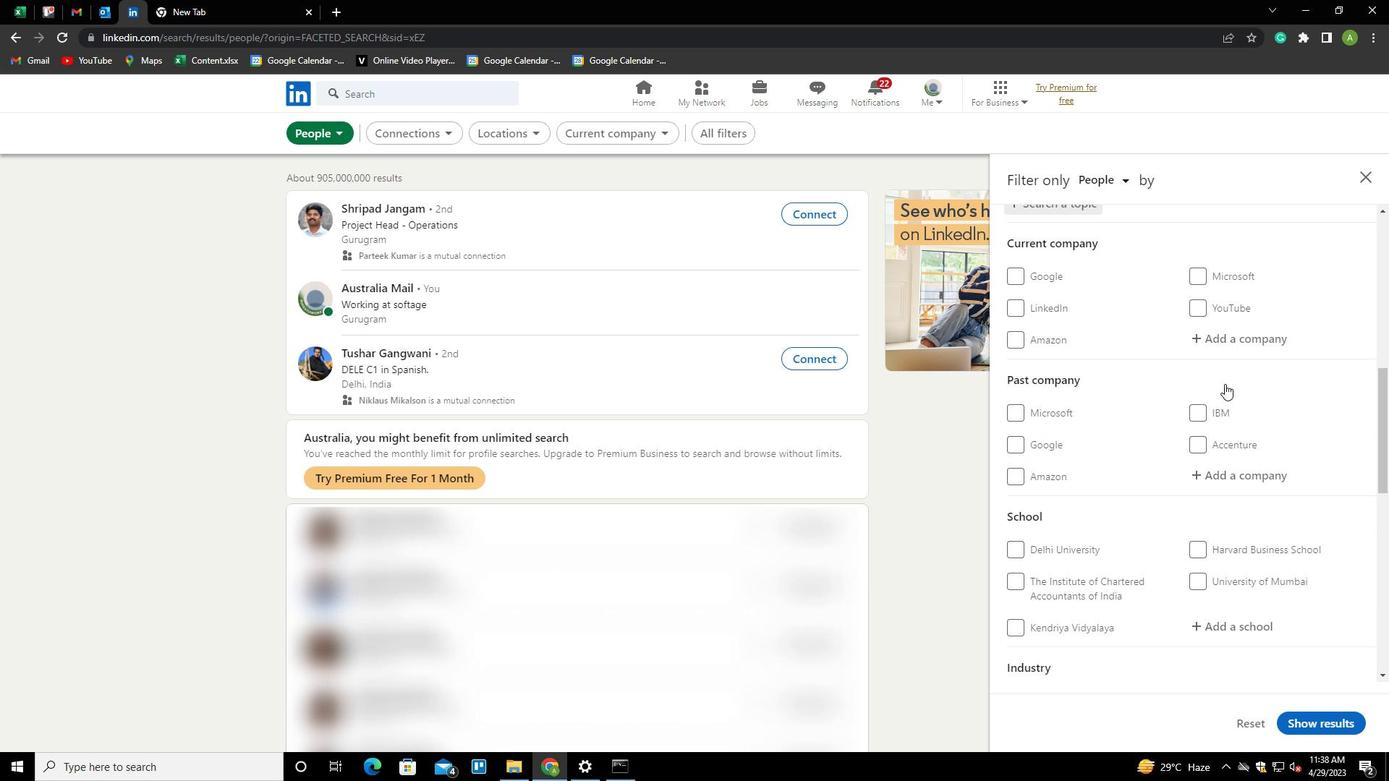 
Action: Mouse scrolled (1224, 383) with delta (0, 0)
Screenshot: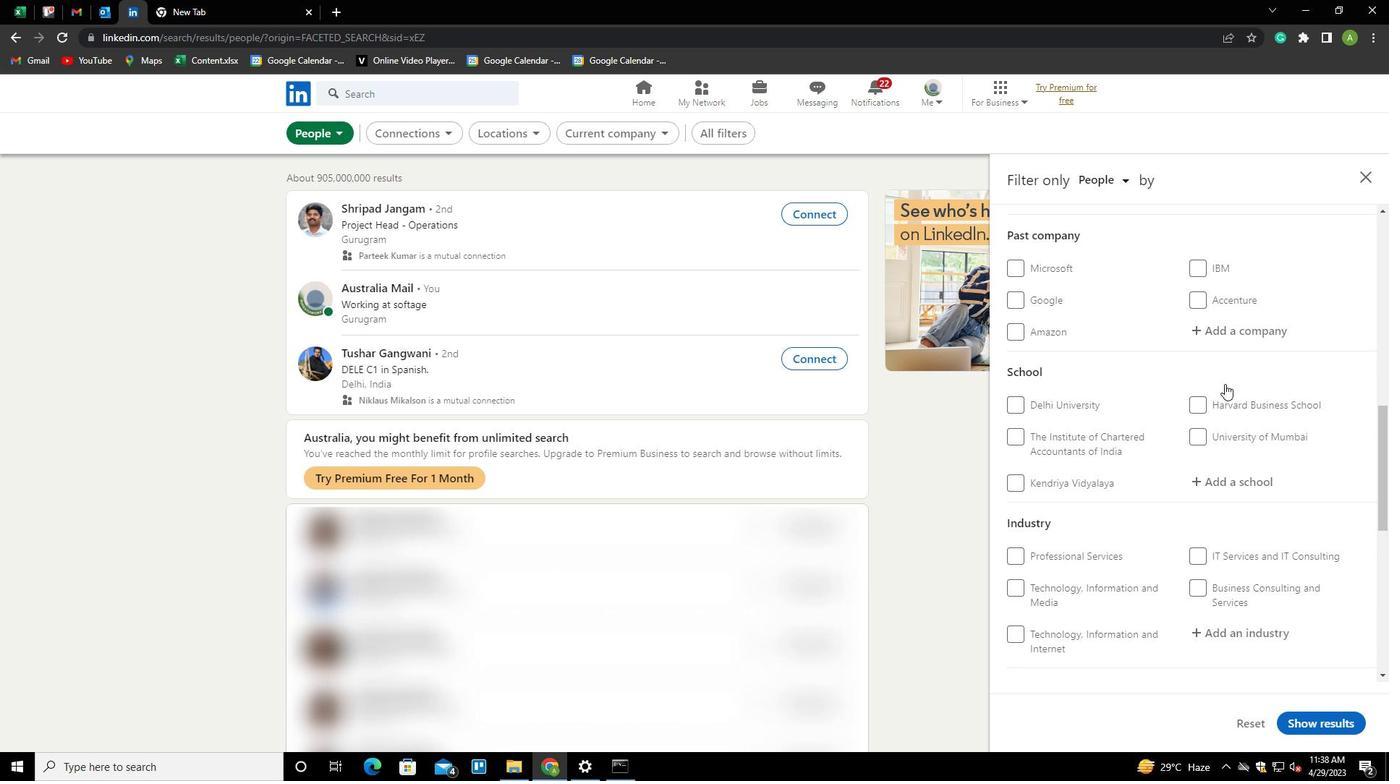 
Action: Mouse scrolled (1224, 383) with delta (0, 0)
Screenshot: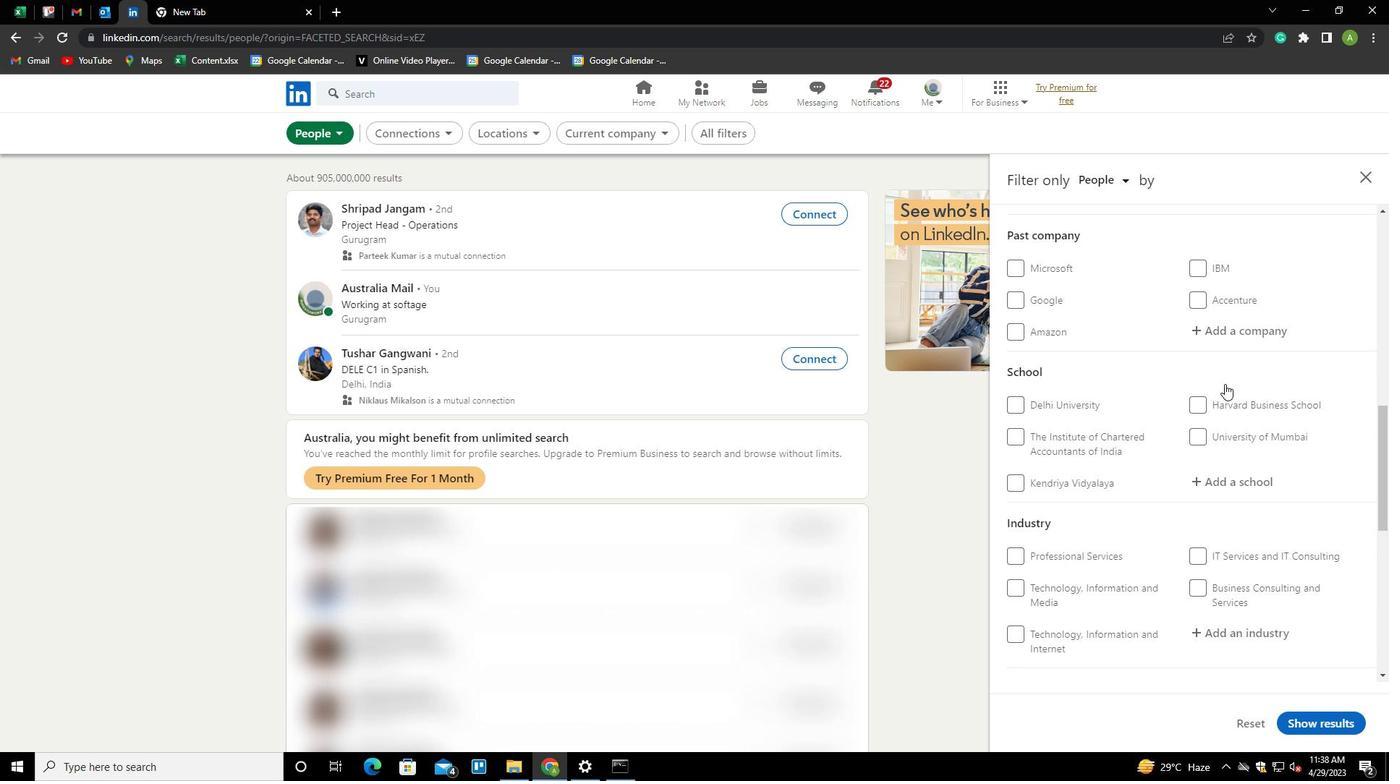
Action: Mouse scrolled (1224, 383) with delta (0, 0)
Screenshot: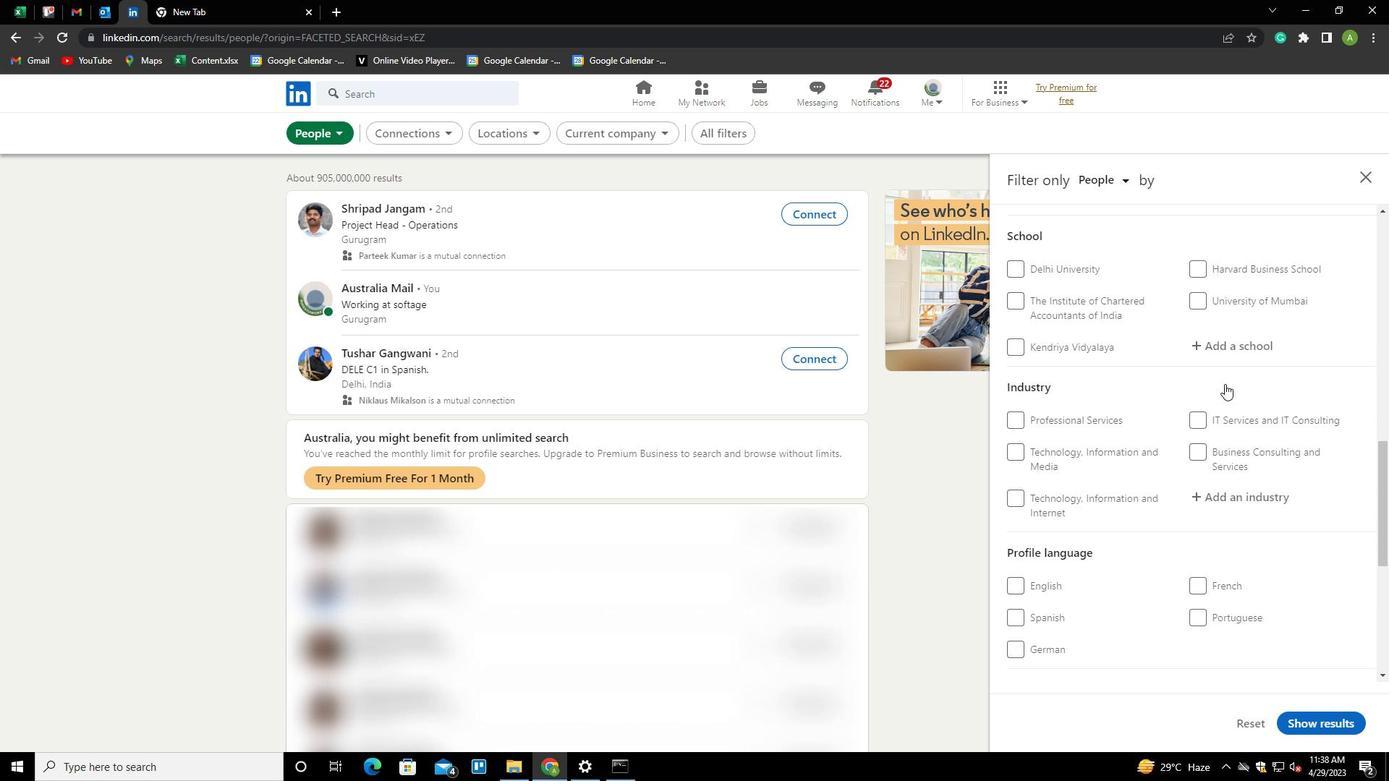 
Action: Mouse scrolled (1224, 383) with delta (0, 0)
Screenshot: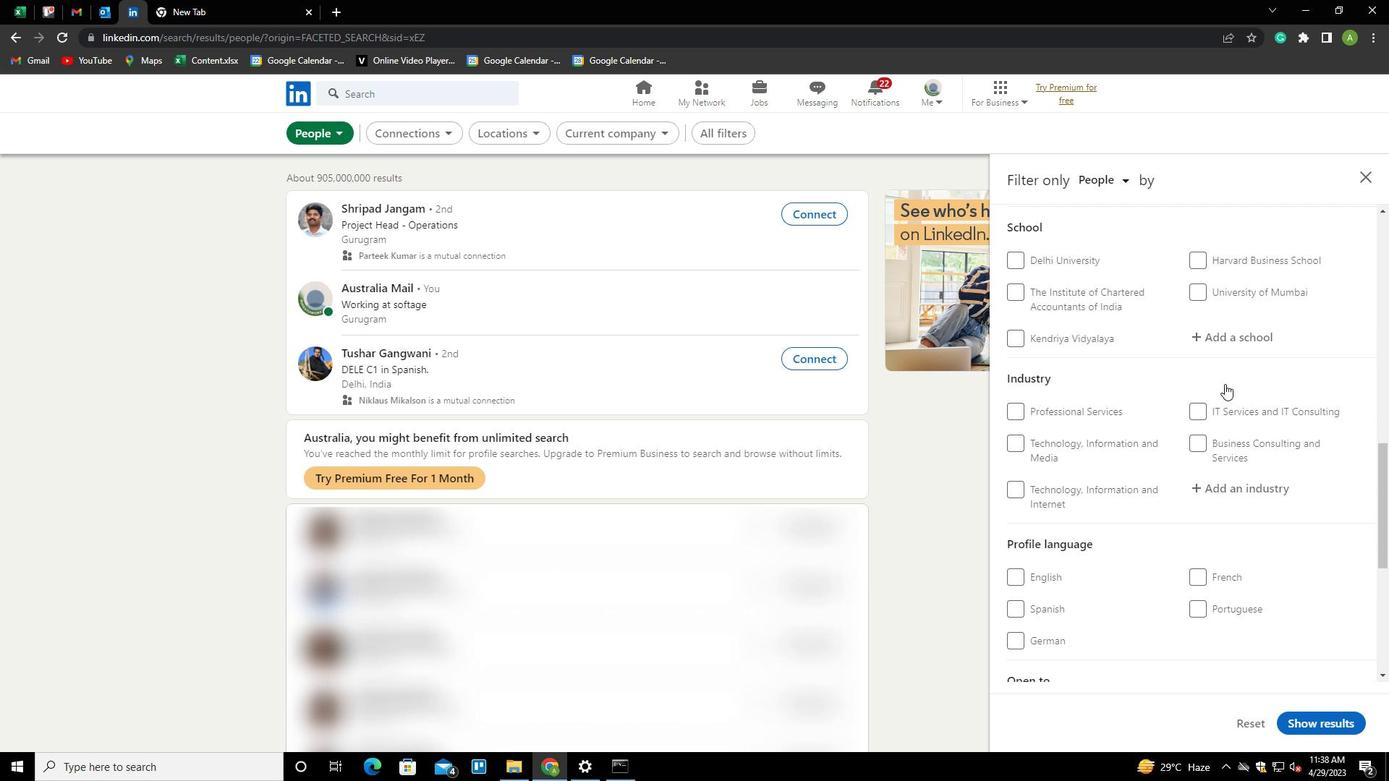
Action: Mouse moved to (1041, 494)
Screenshot: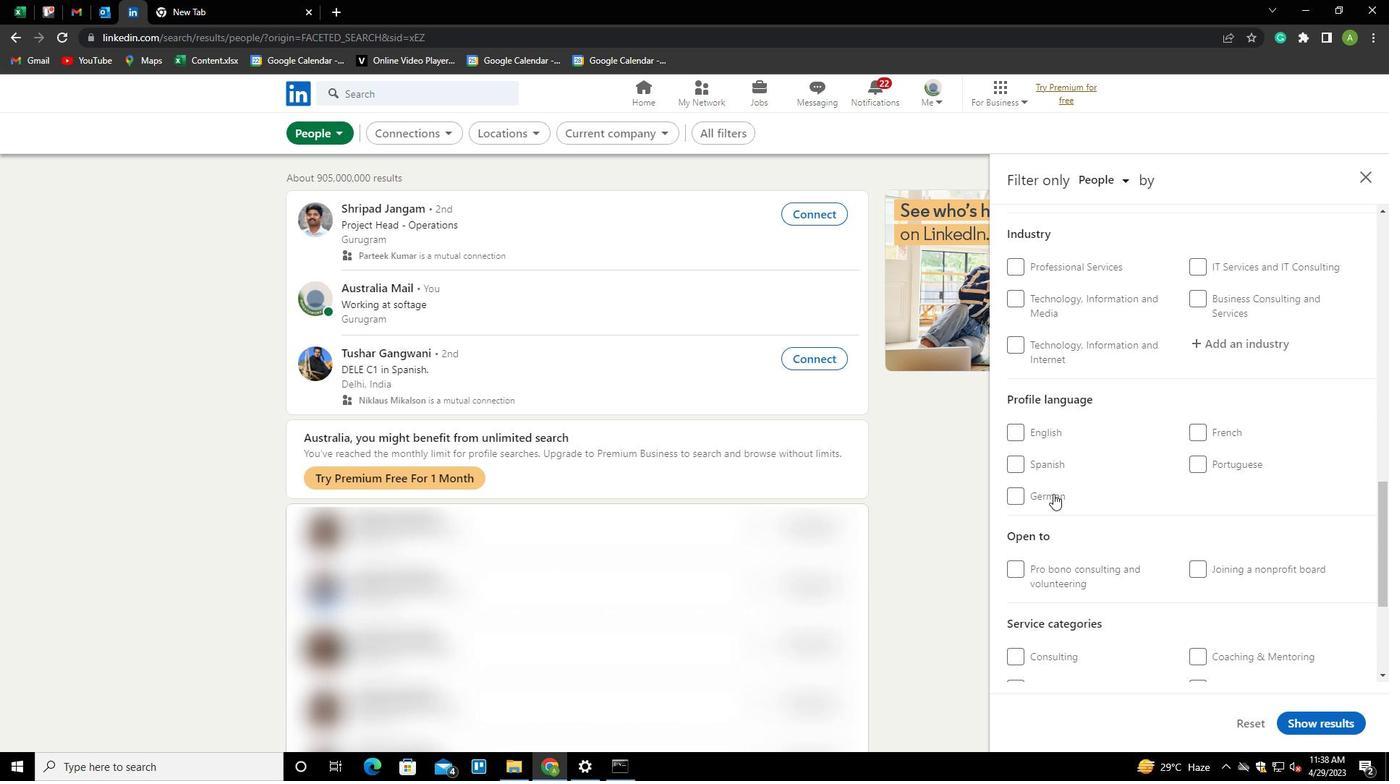 
Action: Mouse pressed left at (1041, 494)
Screenshot: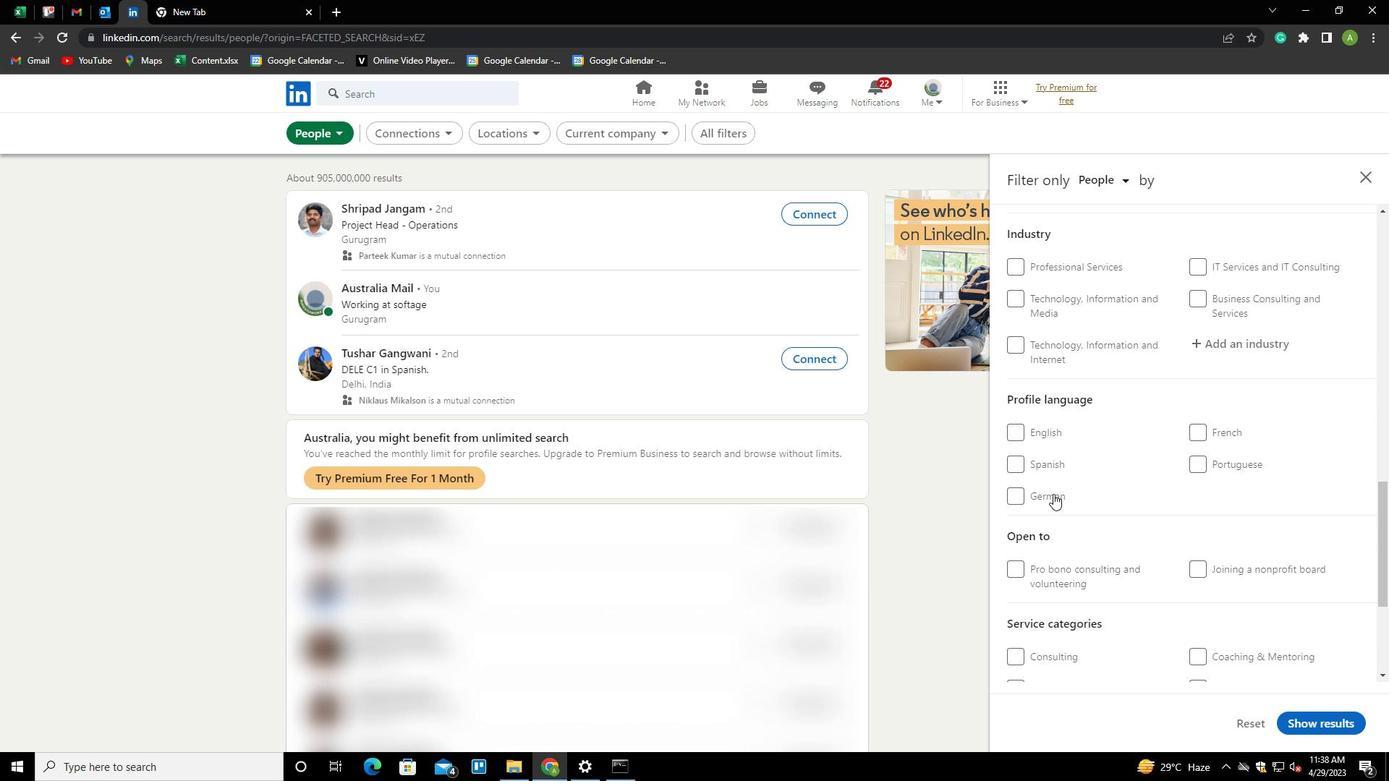 
Action: Mouse moved to (1196, 515)
Screenshot: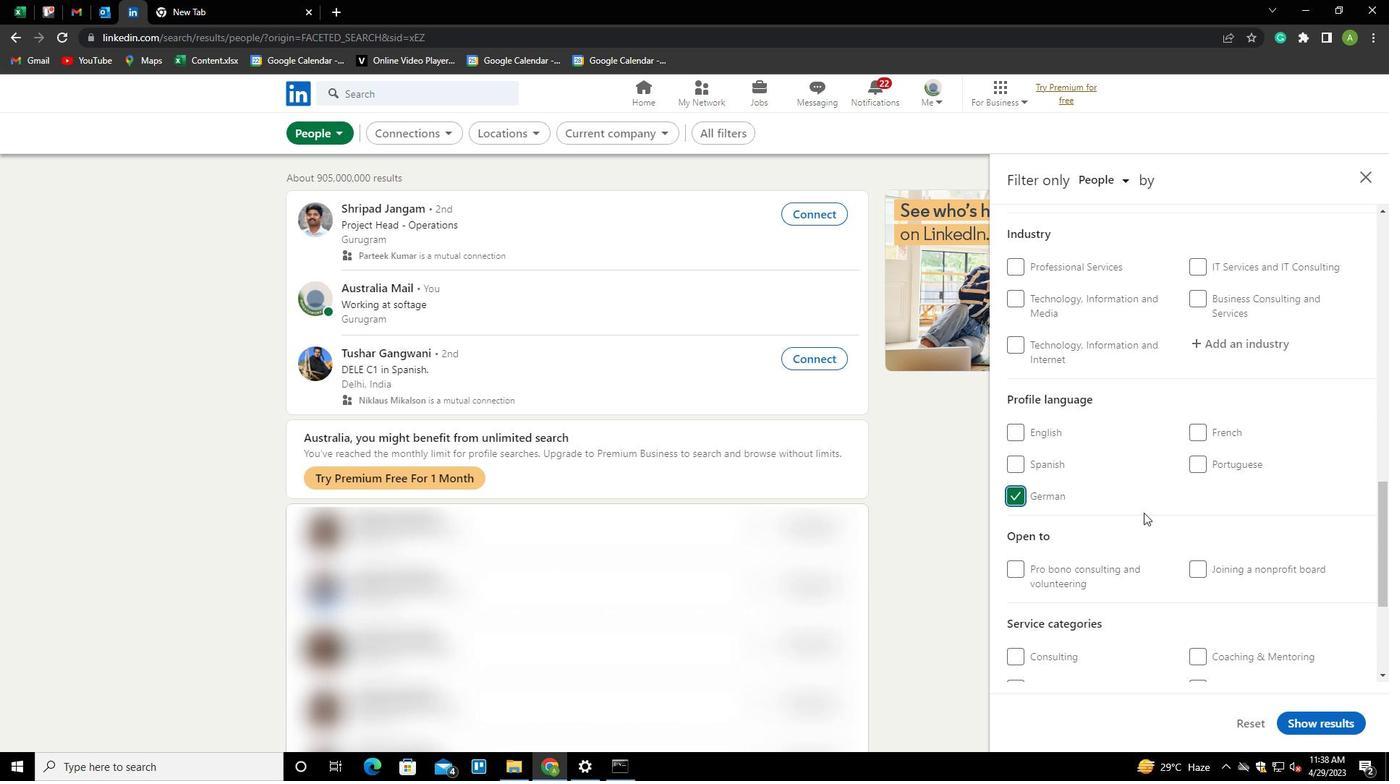 
Action: Mouse scrolled (1196, 515) with delta (0, 0)
Screenshot: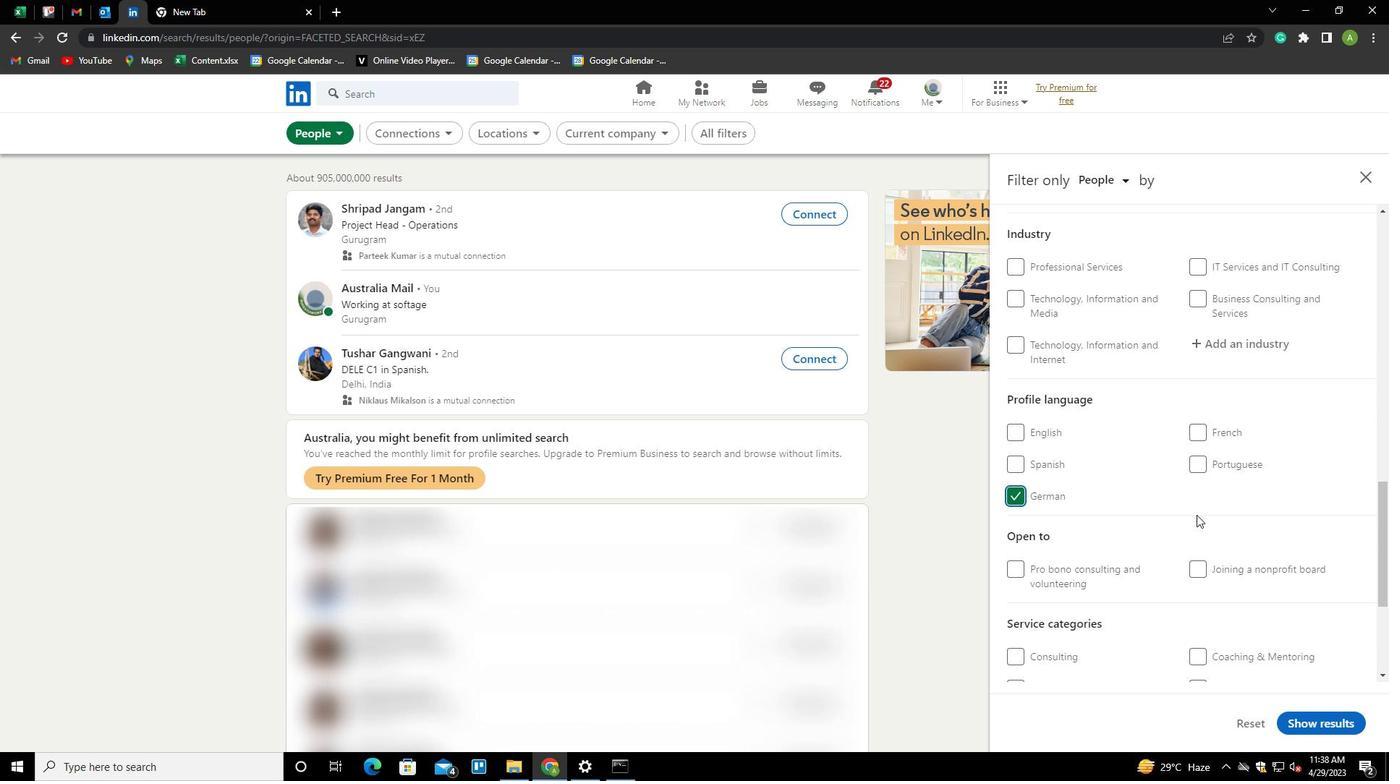
Action: Mouse scrolled (1196, 515) with delta (0, 0)
Screenshot: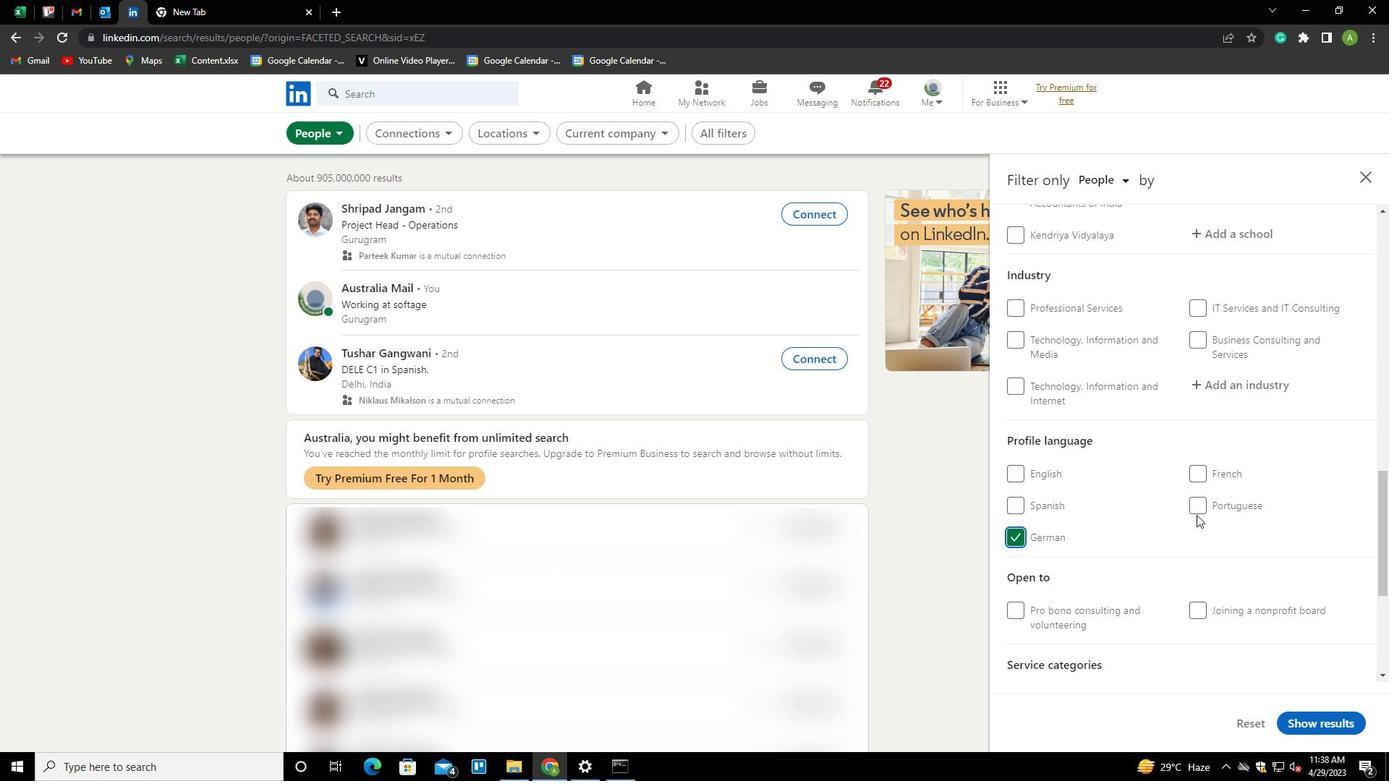 
Action: Mouse scrolled (1196, 515) with delta (0, 0)
Screenshot: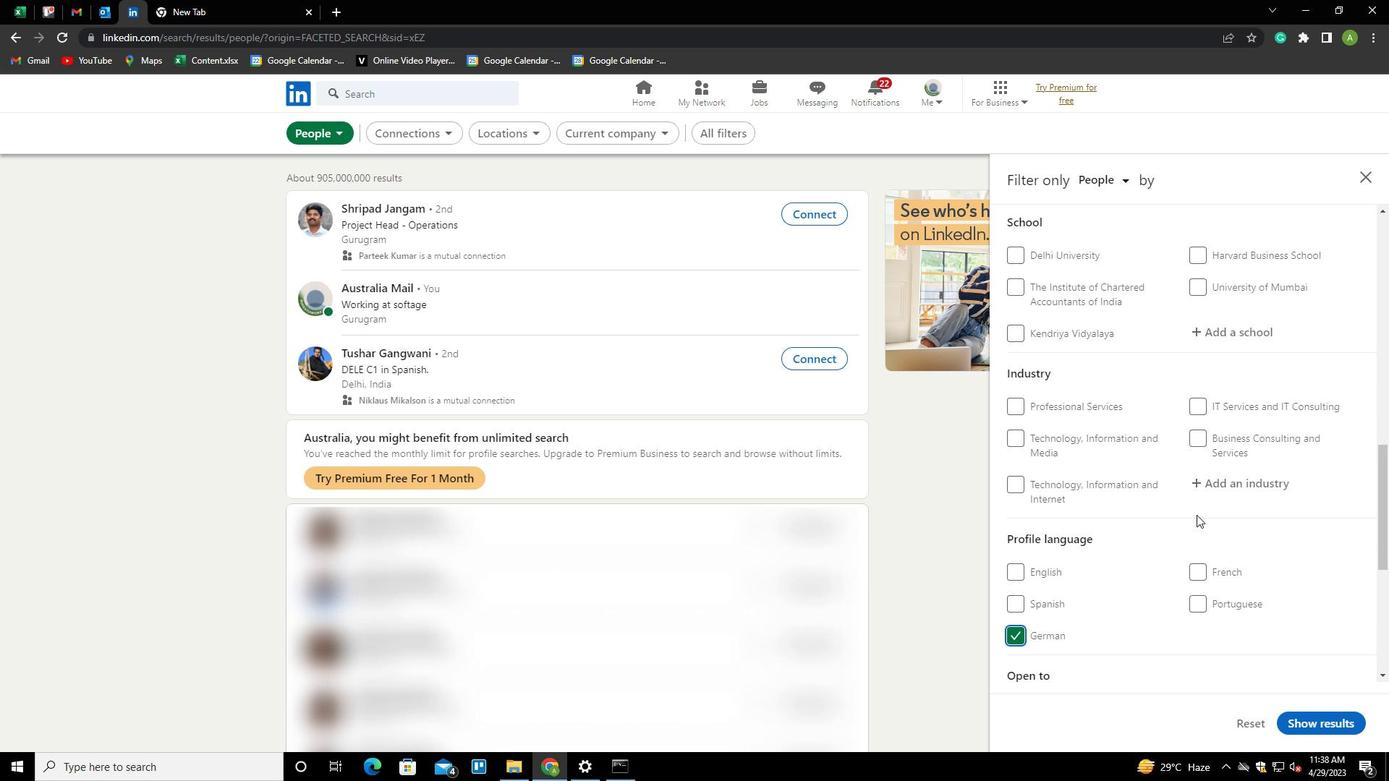 
Action: Mouse scrolled (1196, 515) with delta (0, 0)
Screenshot: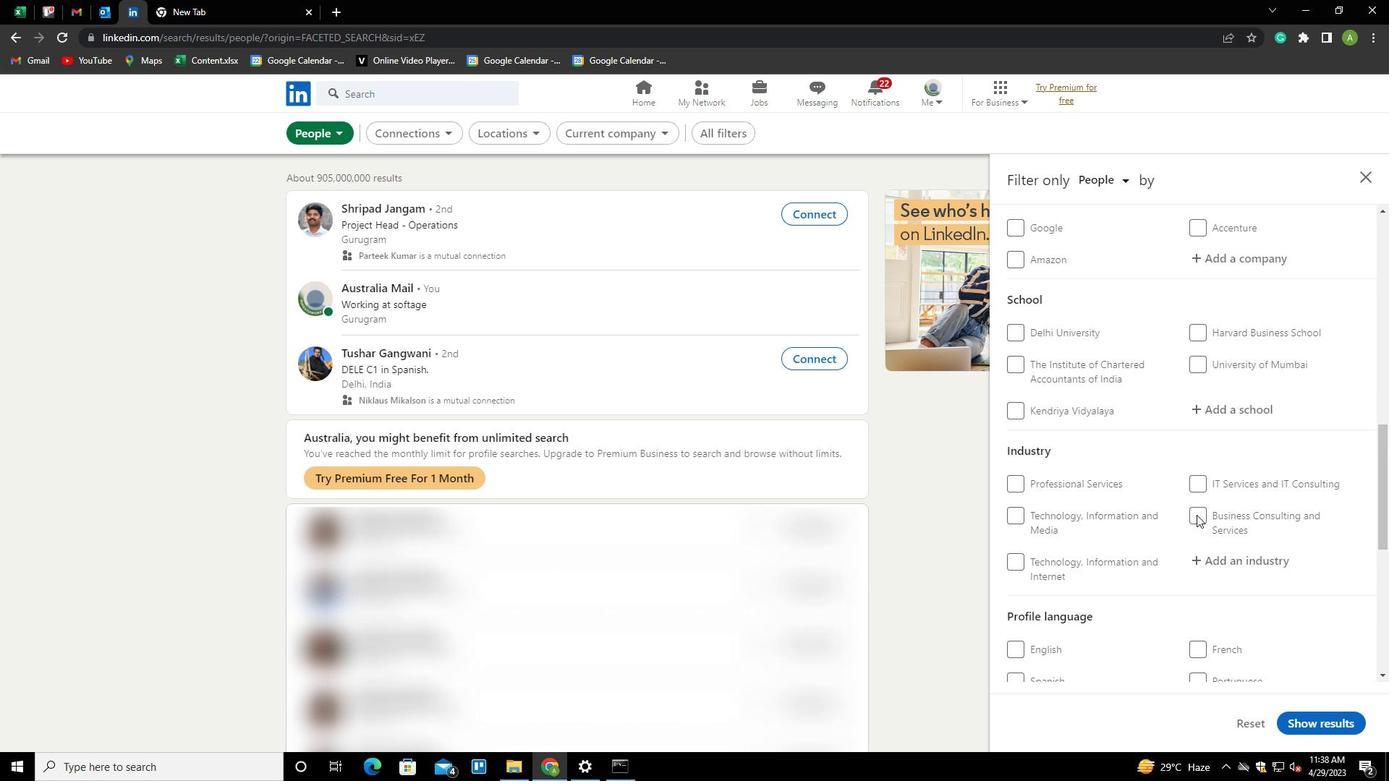 
Action: Mouse scrolled (1196, 515) with delta (0, 0)
Screenshot: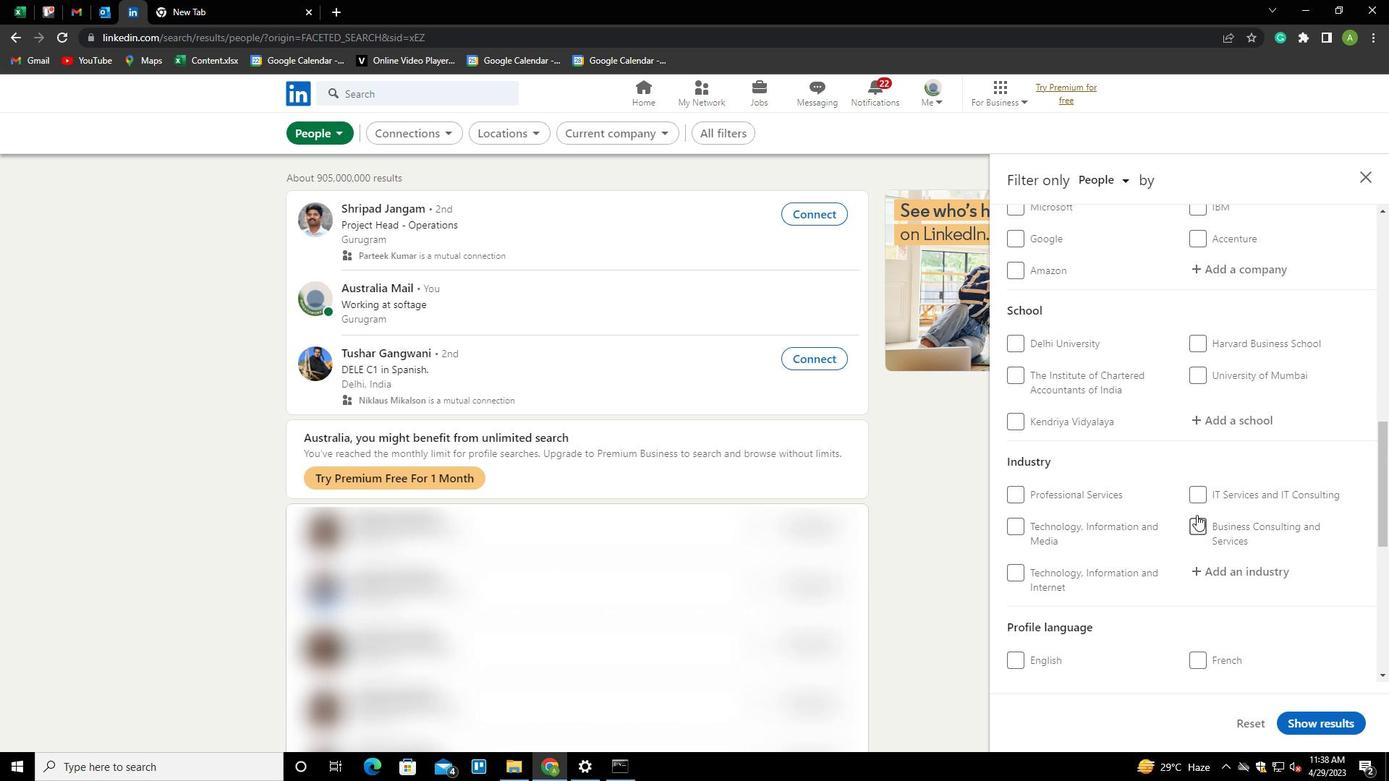 
Action: Mouse scrolled (1196, 515) with delta (0, 0)
Screenshot: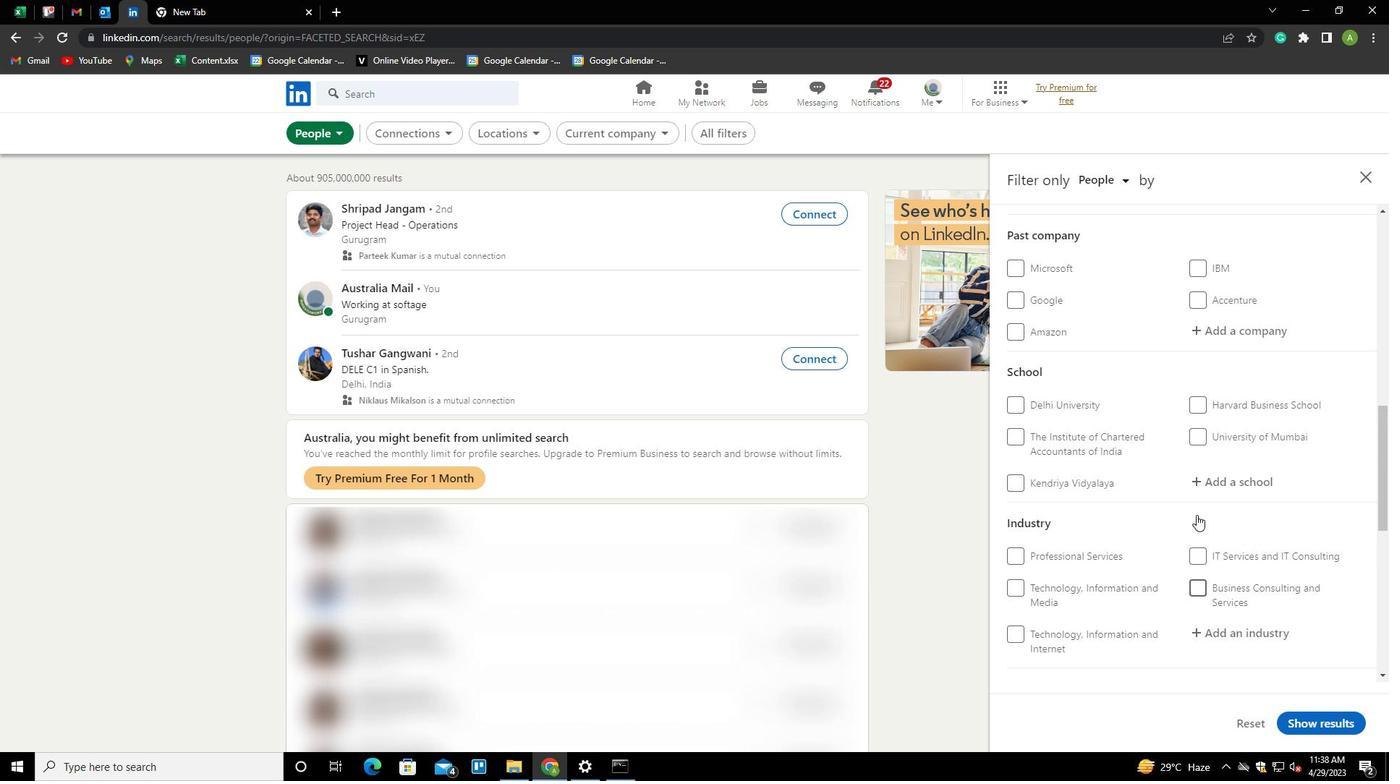 
Action: Mouse scrolled (1196, 515) with delta (0, 0)
Screenshot: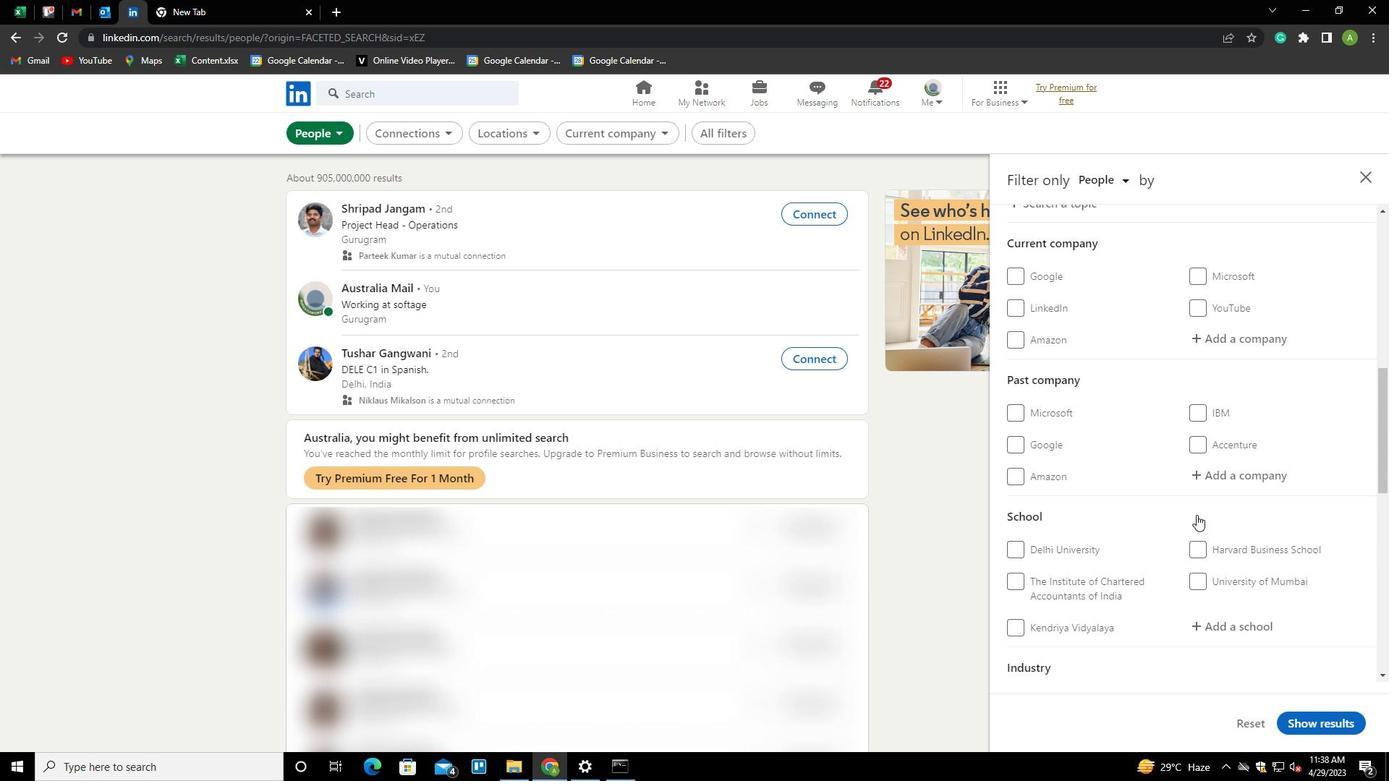 
Action: Mouse scrolled (1196, 515) with delta (0, 0)
Screenshot: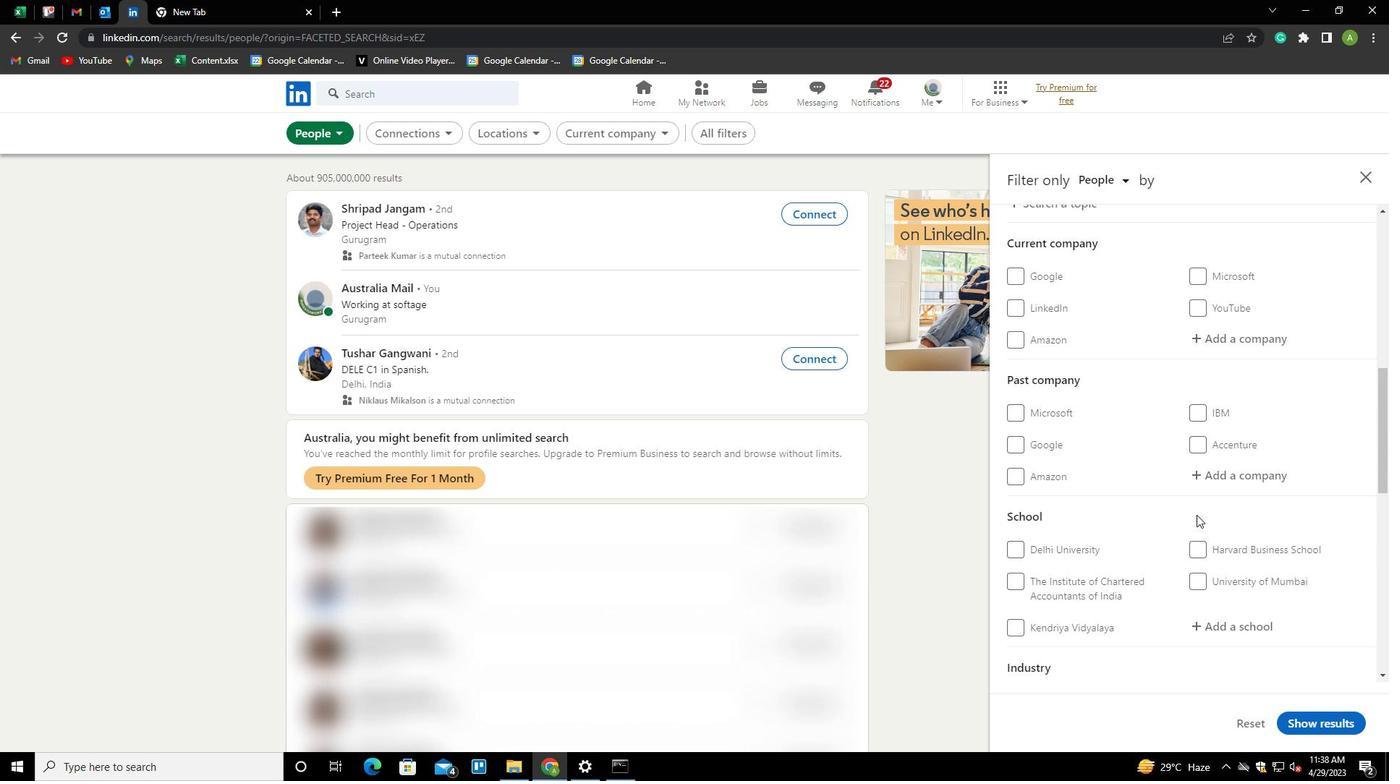 
Action: Mouse moved to (1211, 483)
Screenshot: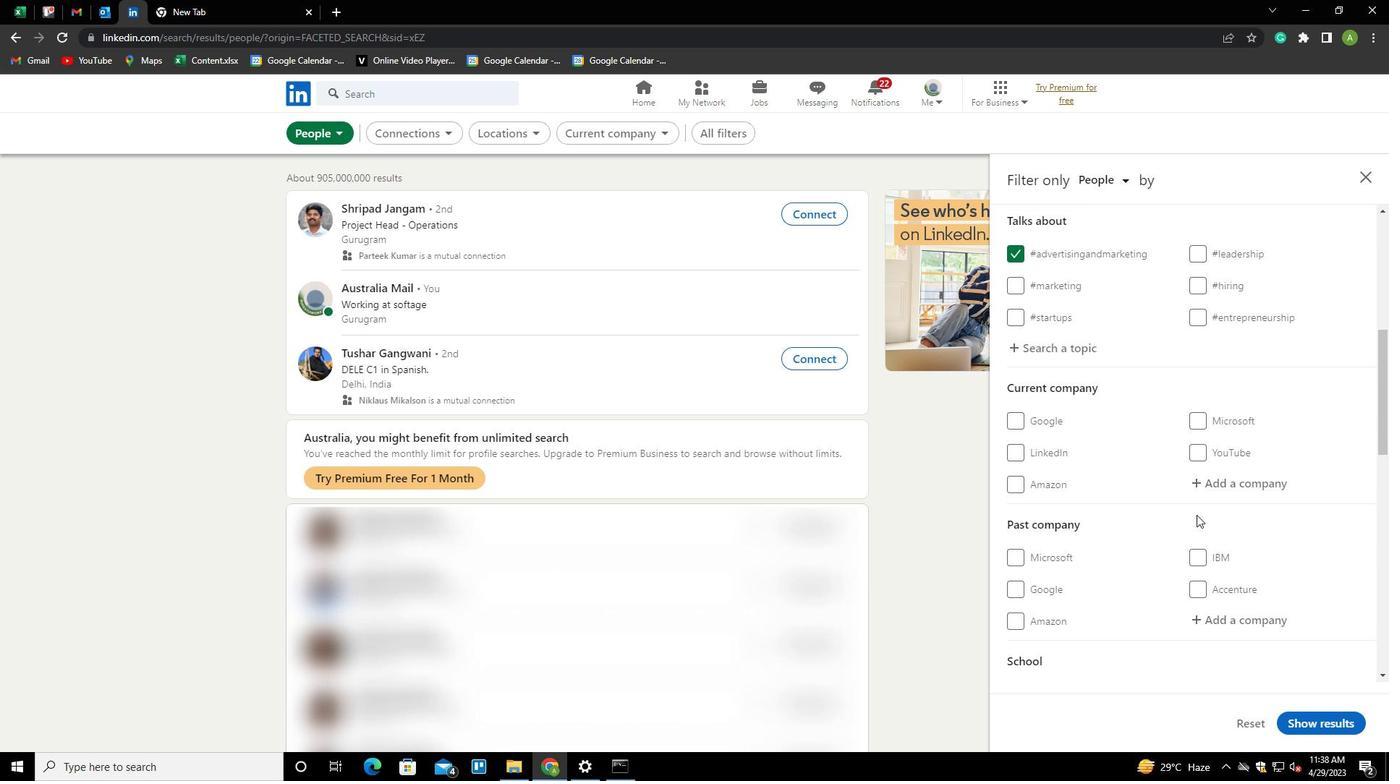 
Action: Mouse pressed left at (1211, 483)
Screenshot: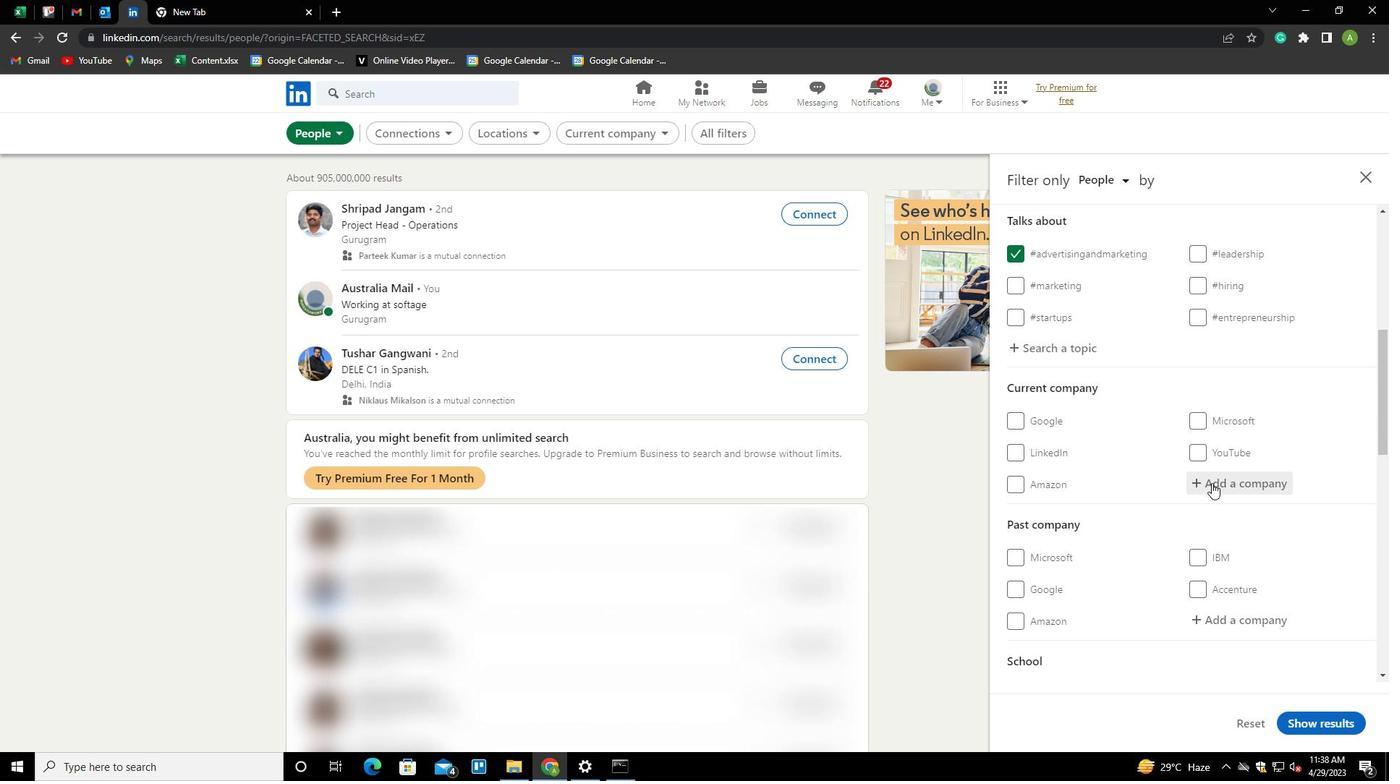 
Action: Key pressed <Key.shift><Key.shift>XIAMI<Key.down><Key.down><Key.down><Key.space><Key.shift>INDI<Key.left><Key.left><Key.left><Key.left><Key.left><Key.left><Key.left>0<Key.backspace>O<Key.down><Key.enter>
Screenshot: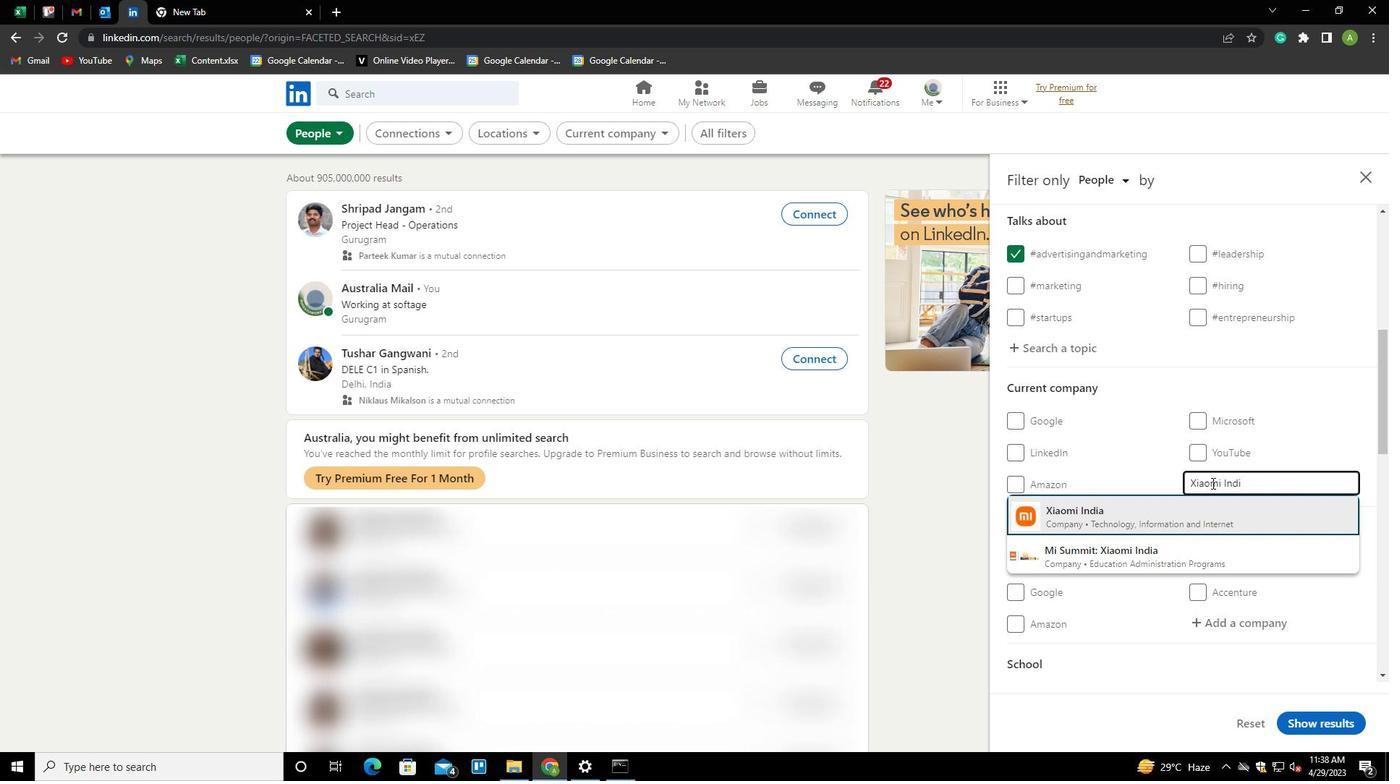 
Action: Mouse scrolled (1211, 482) with delta (0, 0)
Screenshot: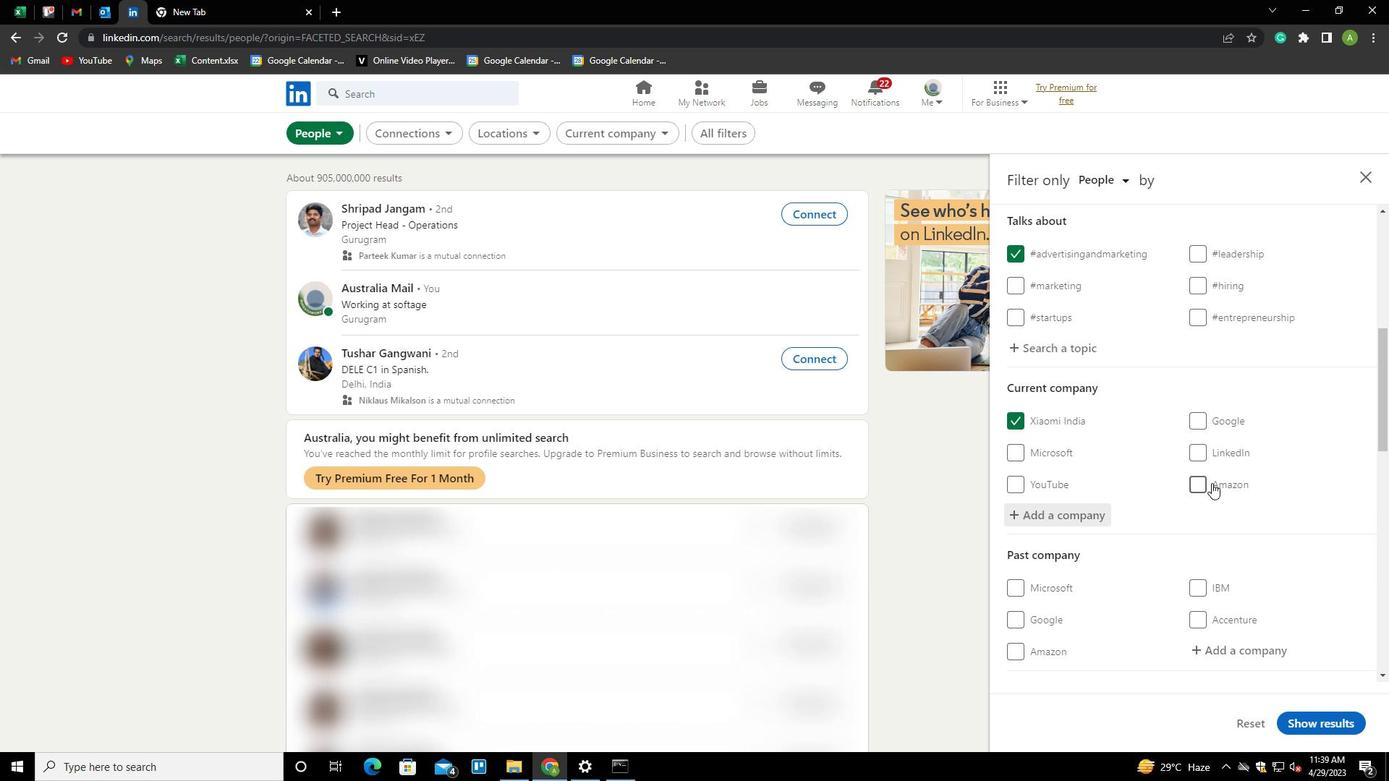 
Action: Mouse scrolled (1211, 482) with delta (0, 0)
Screenshot: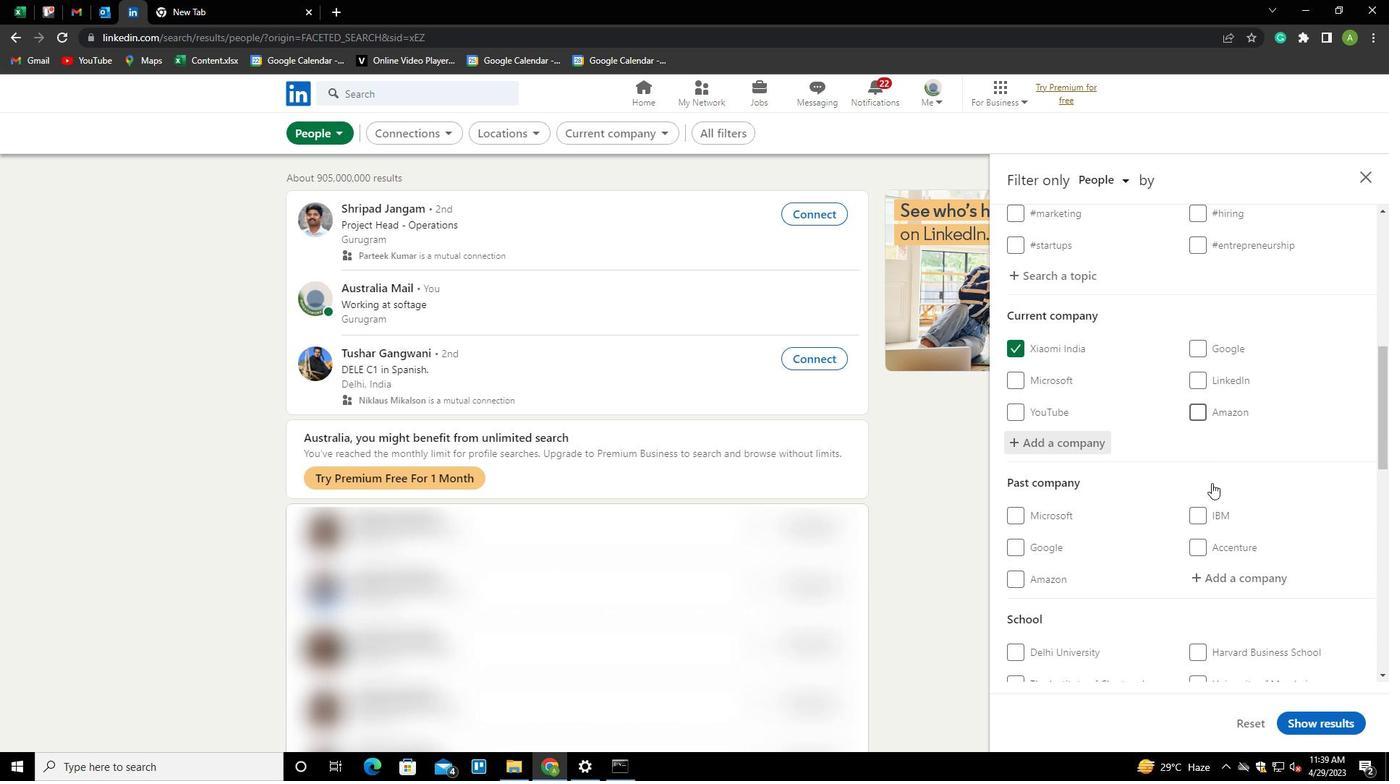 
Action: Mouse scrolled (1211, 482) with delta (0, 0)
Screenshot: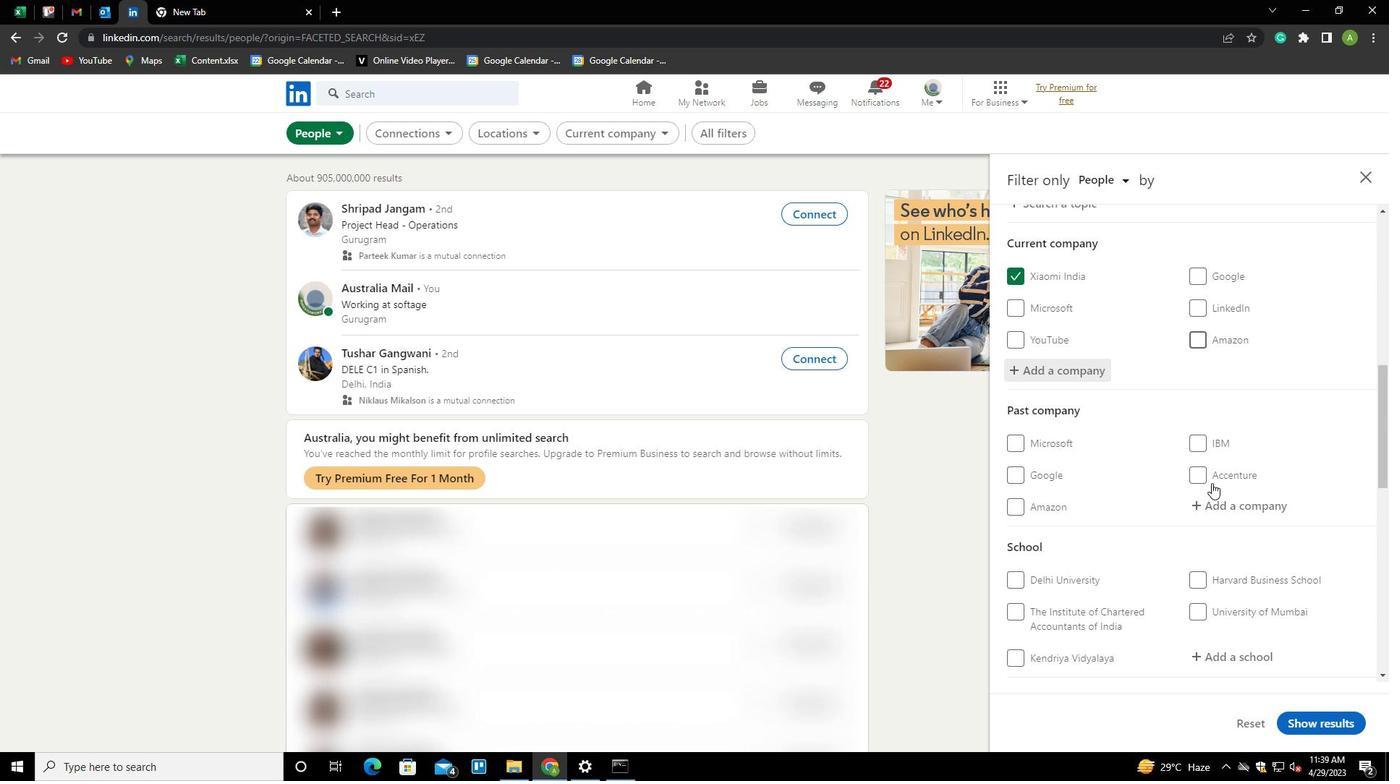 
Action: Mouse scrolled (1211, 482) with delta (0, 0)
Screenshot: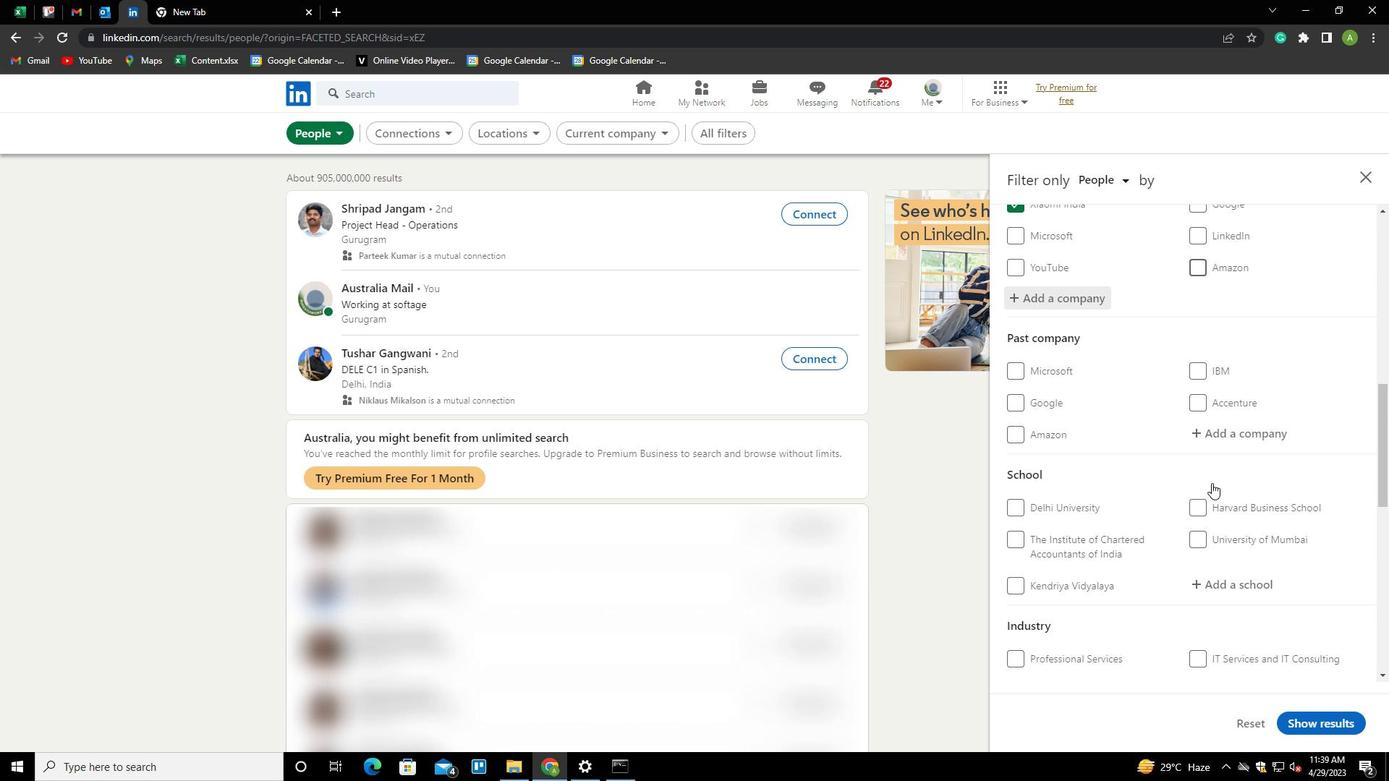 
Action: Mouse moved to (1180, 364)
Screenshot: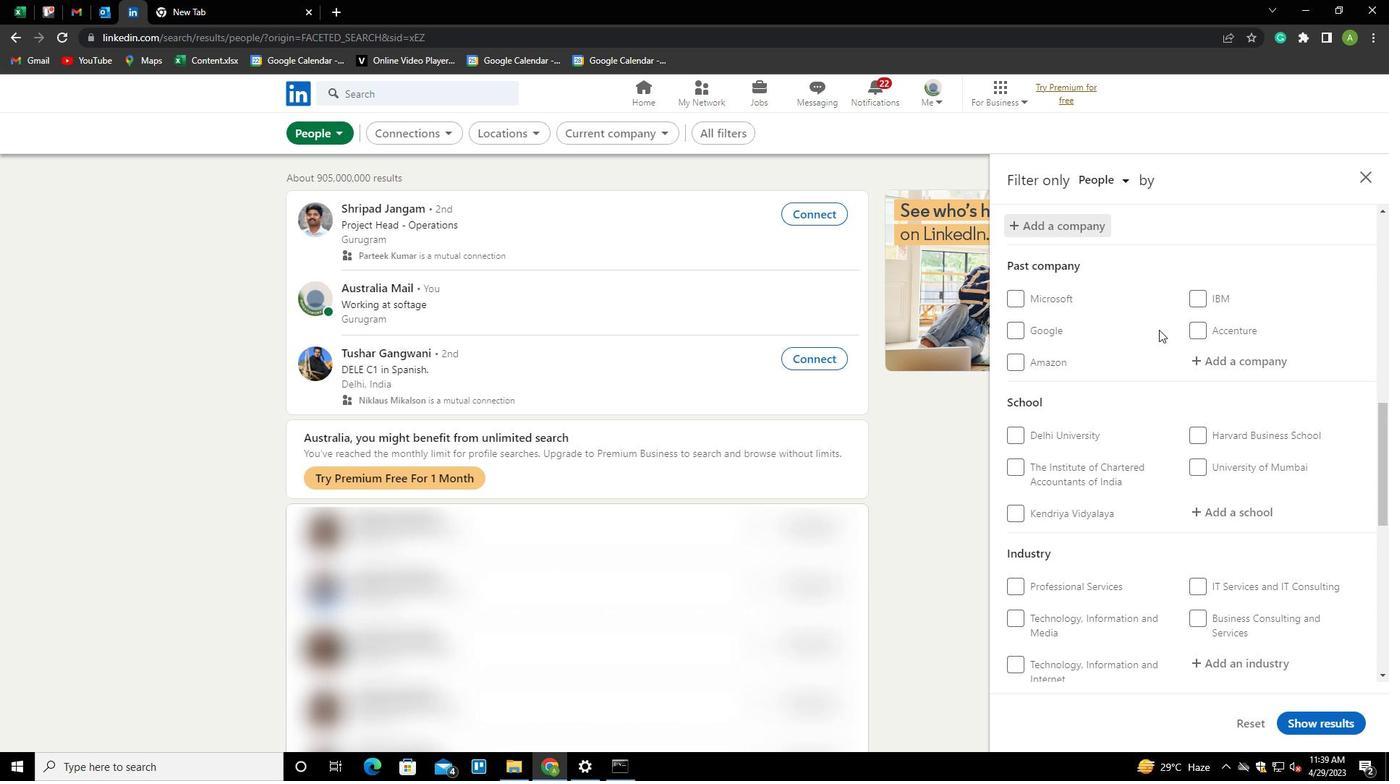
Action: Mouse scrolled (1180, 363) with delta (0, 0)
Screenshot: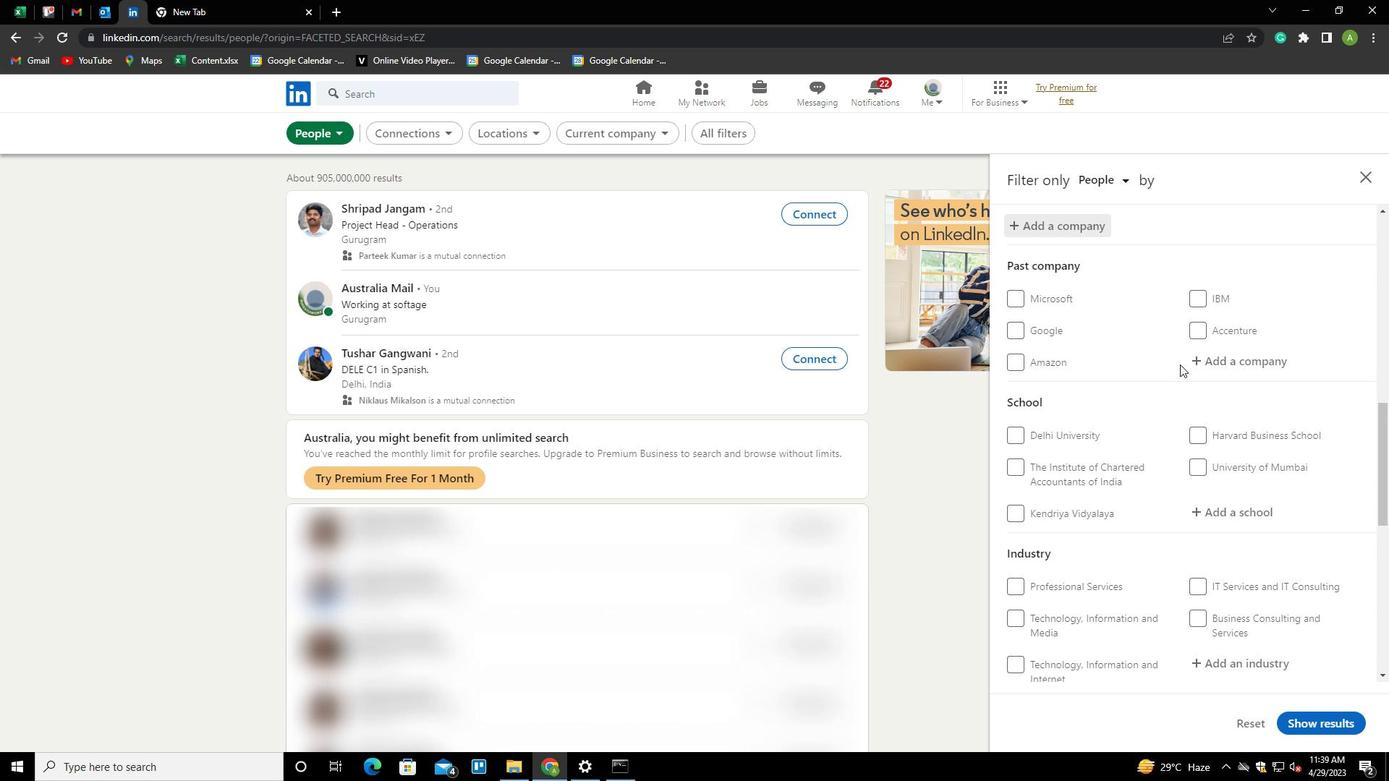 
Action: Mouse scrolled (1180, 363) with delta (0, 0)
Screenshot: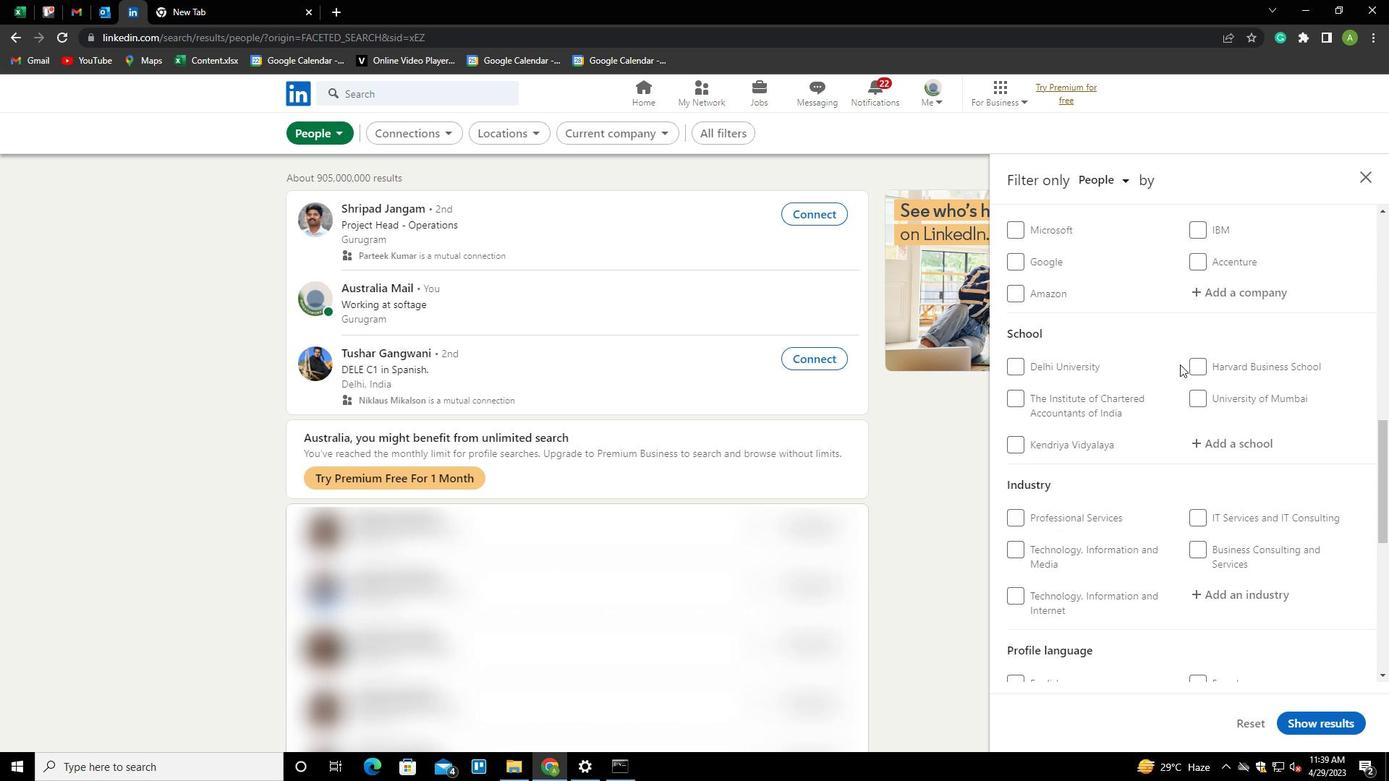 
Action: Mouse moved to (1208, 401)
Screenshot: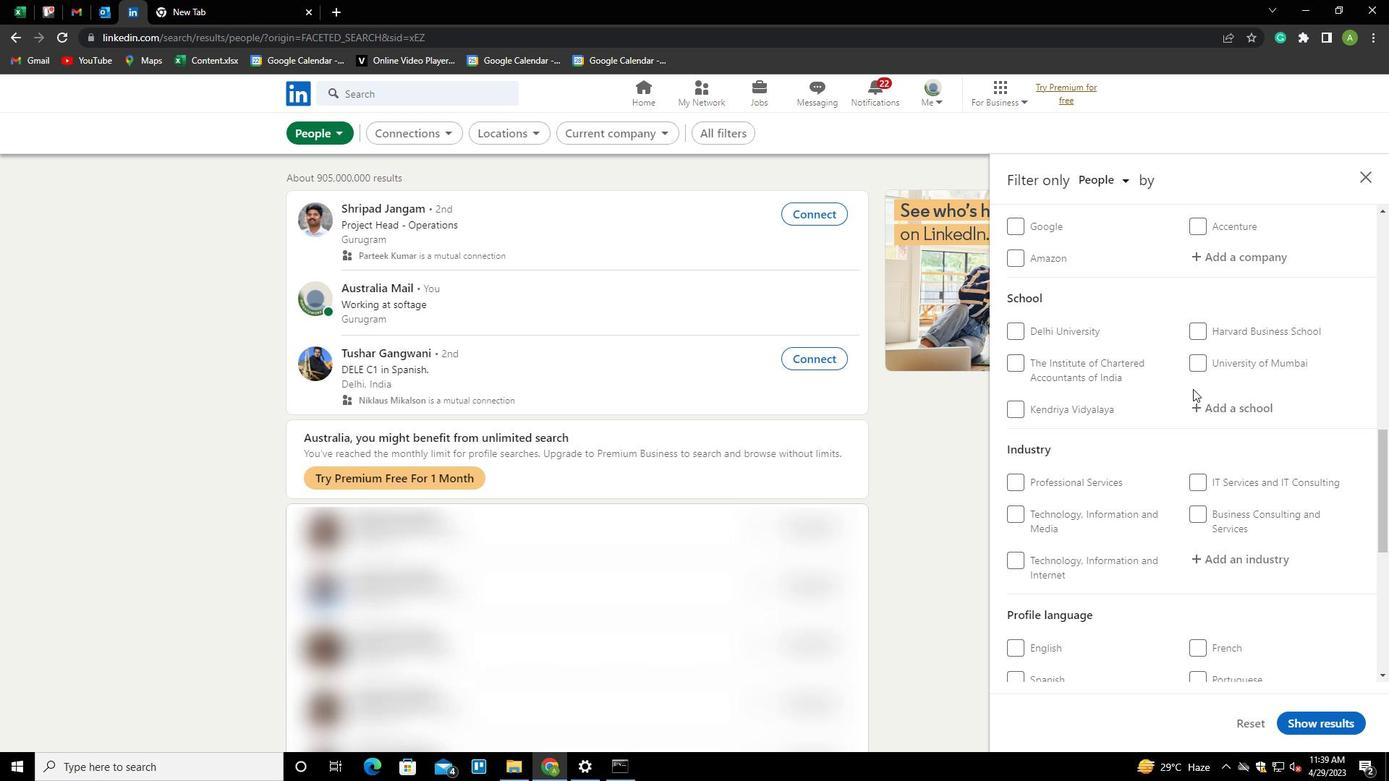
Action: Mouse pressed left at (1208, 401)
Screenshot: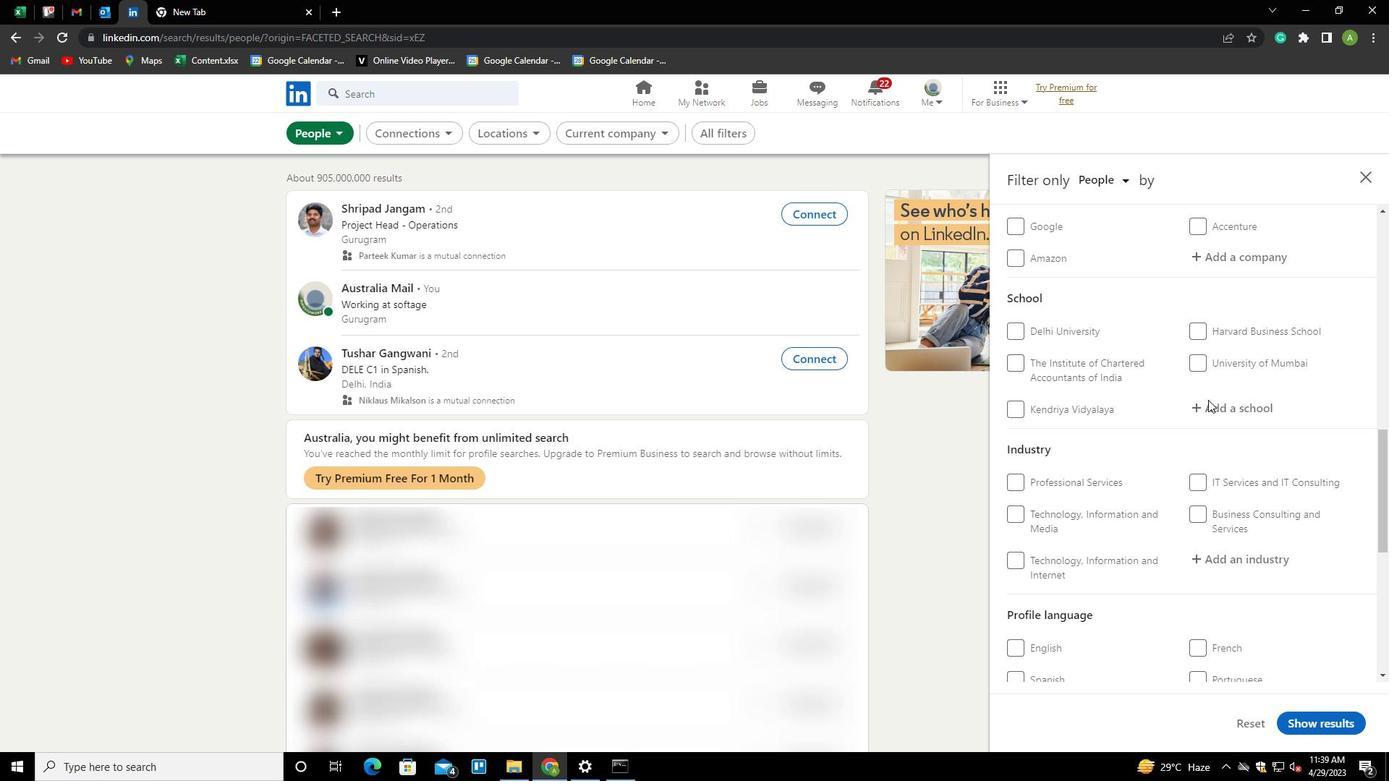 
Action: Mouse moved to (1221, 371)
Screenshot: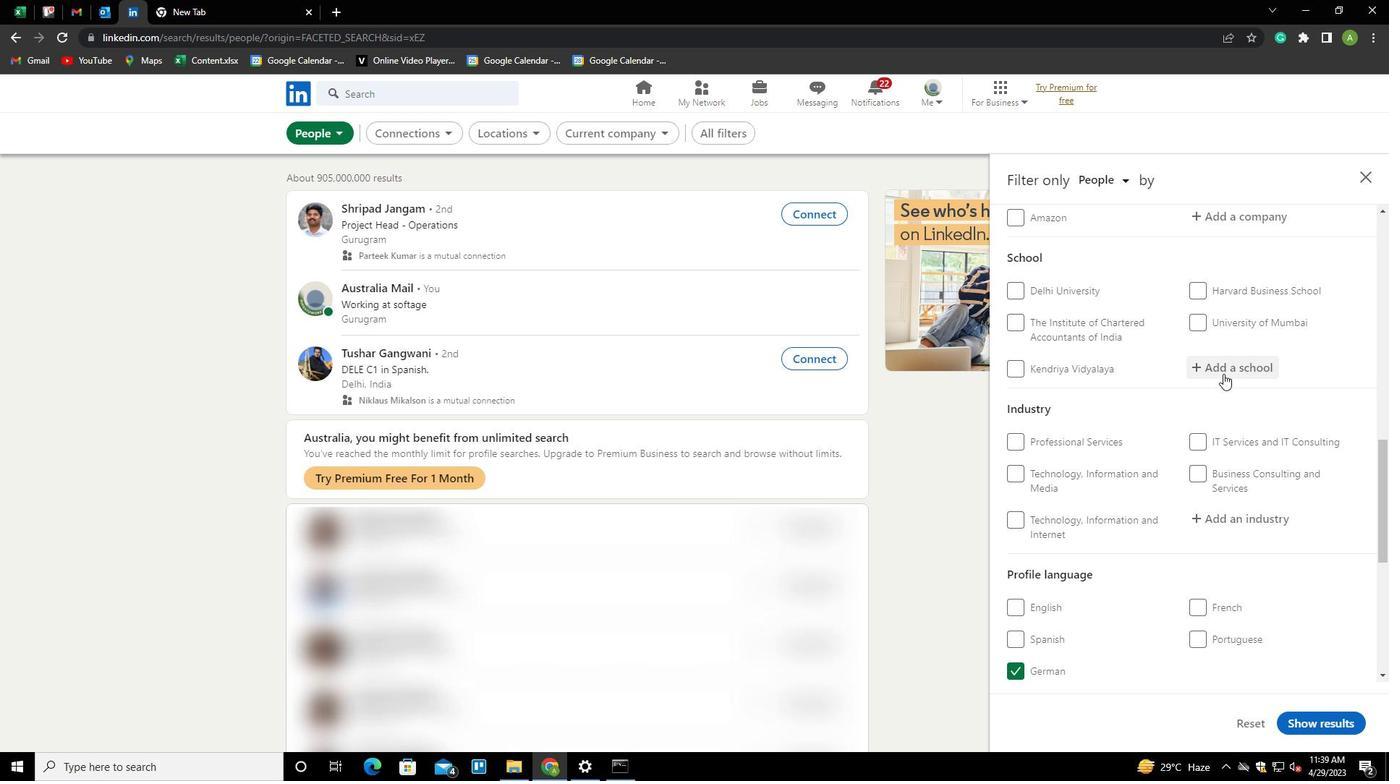 
Action: Mouse pressed left at (1221, 371)
Screenshot: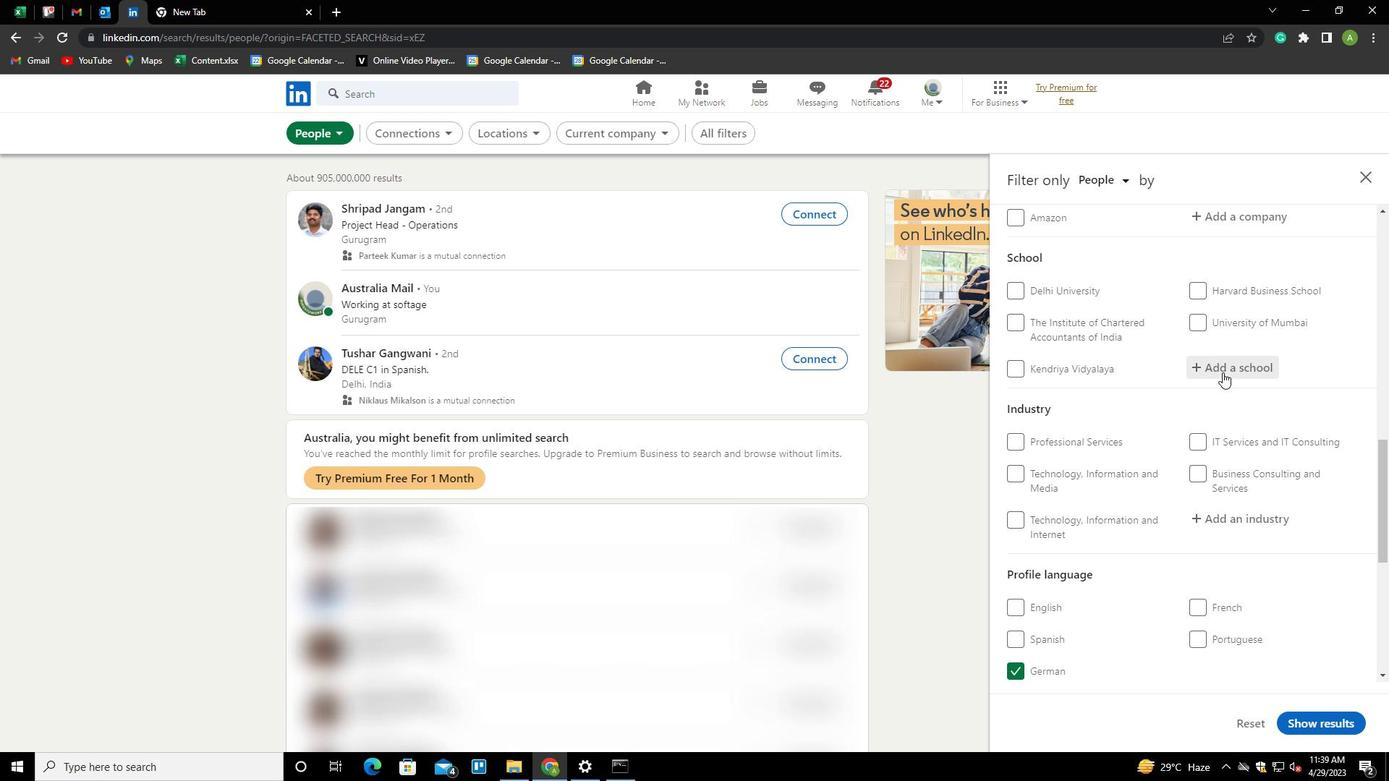 
Action: Mouse moved to (1233, 369)
Screenshot: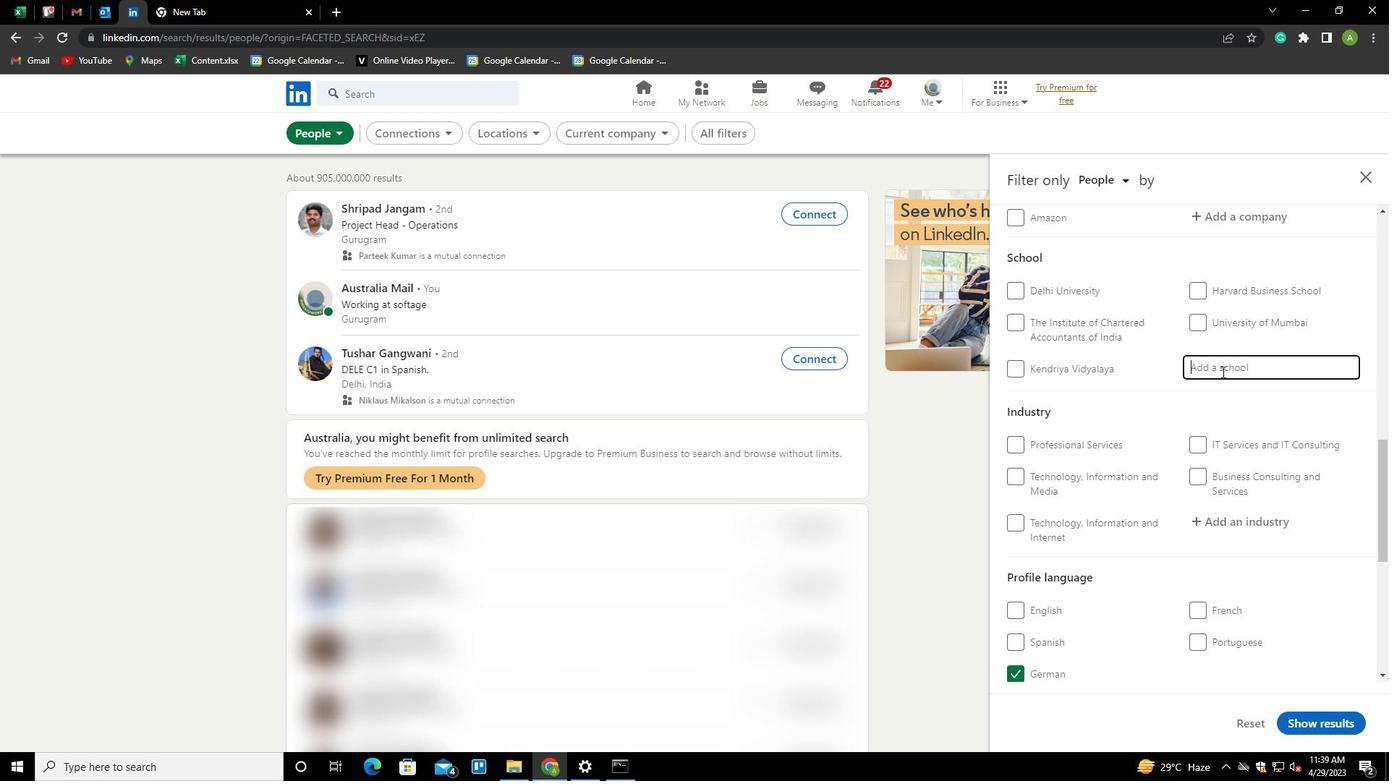 
Action: Mouse pressed left at (1233, 369)
Screenshot: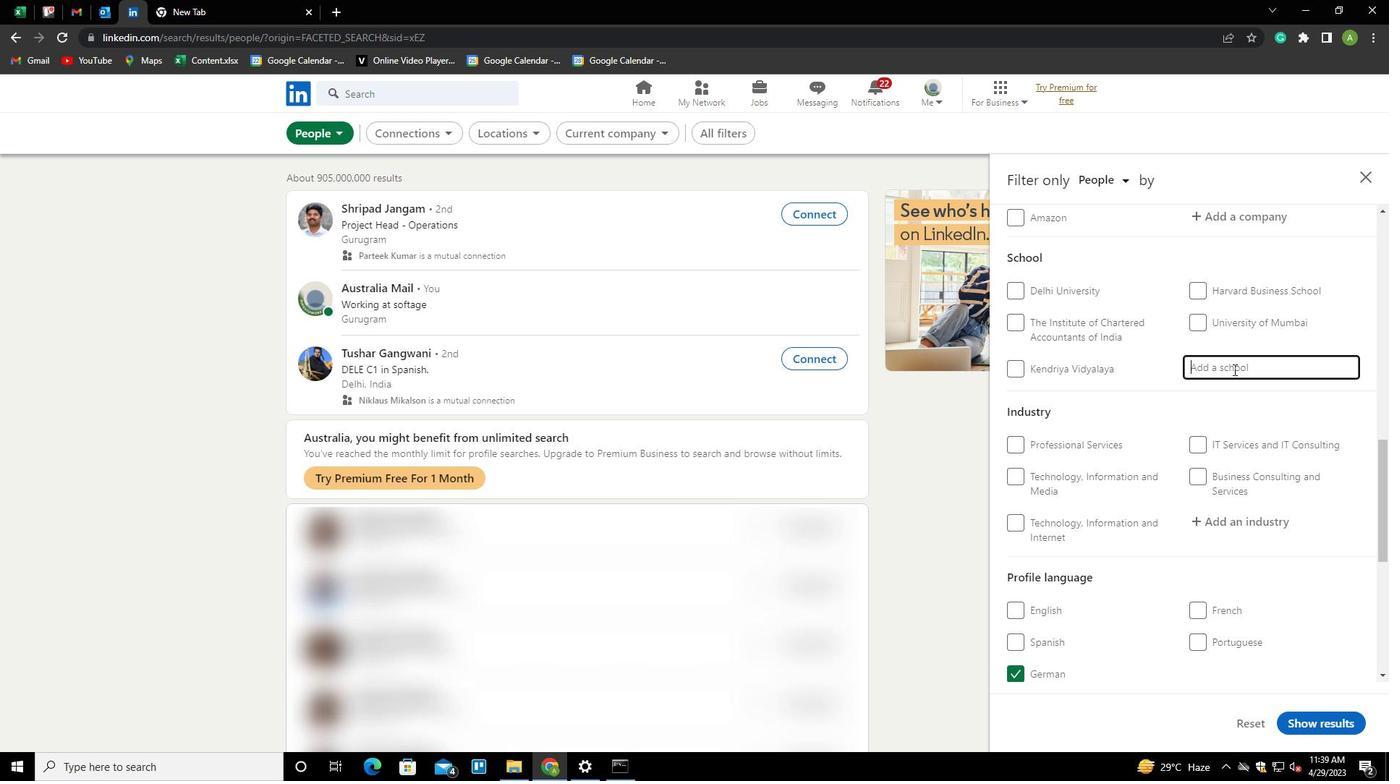 
Action: Key pressed <Key.shift><Key.shift><Key.shift><Key.shift><Key.shift><Key.shift><Key.shift><Key.shift><Key.shift><Key.shift><Key.shift>CA<Key.space><Key.shift>TEST<Key.down><Key.enter>
Screenshot: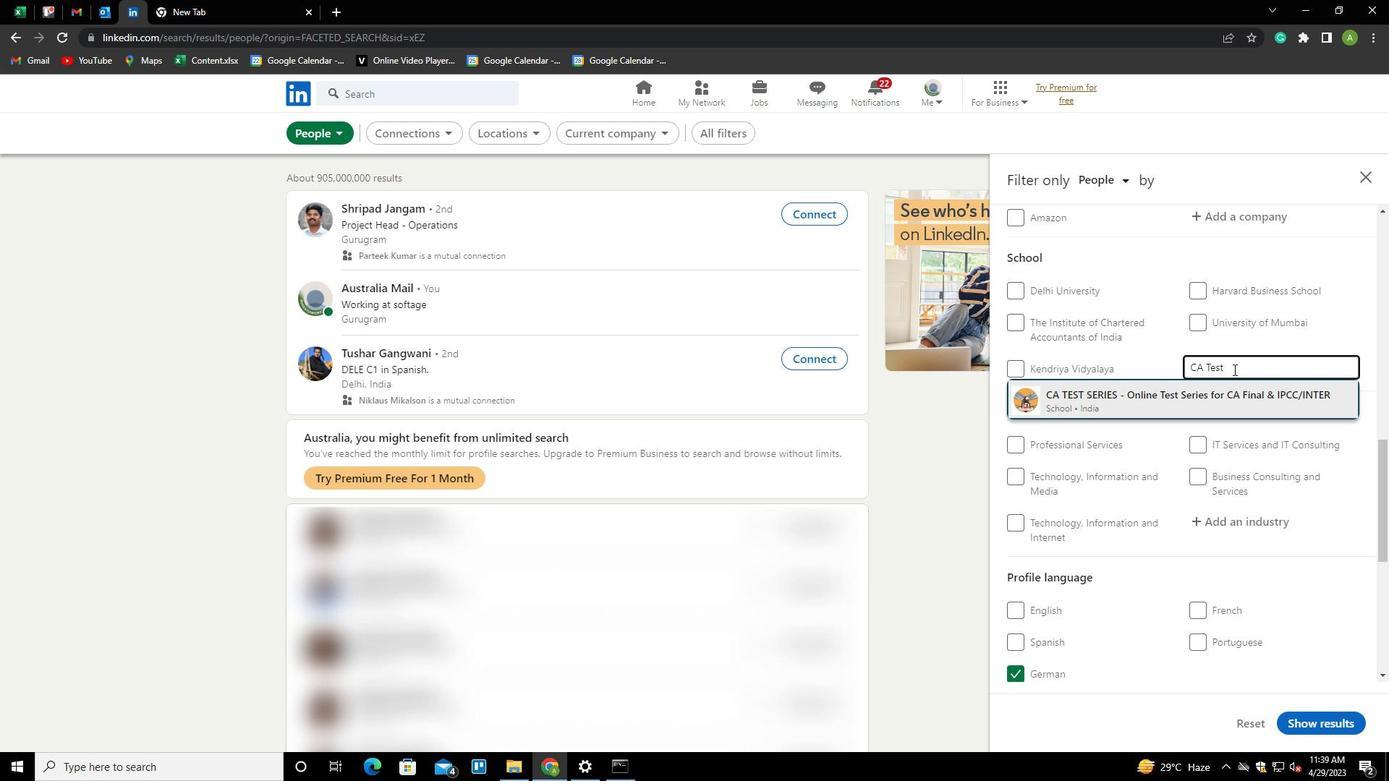 
Action: Mouse scrolled (1233, 368) with delta (0, 0)
Screenshot: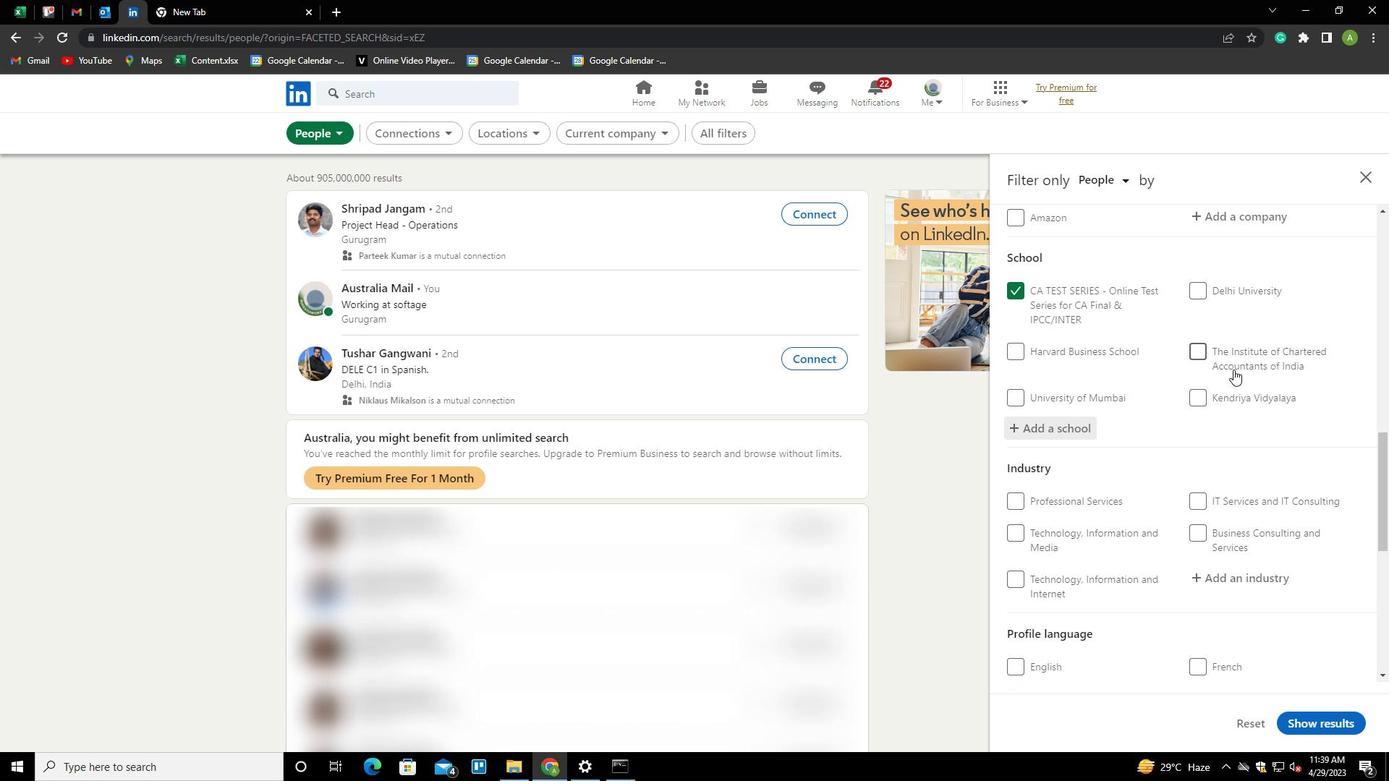 
Action: Mouse scrolled (1233, 368) with delta (0, 0)
Screenshot: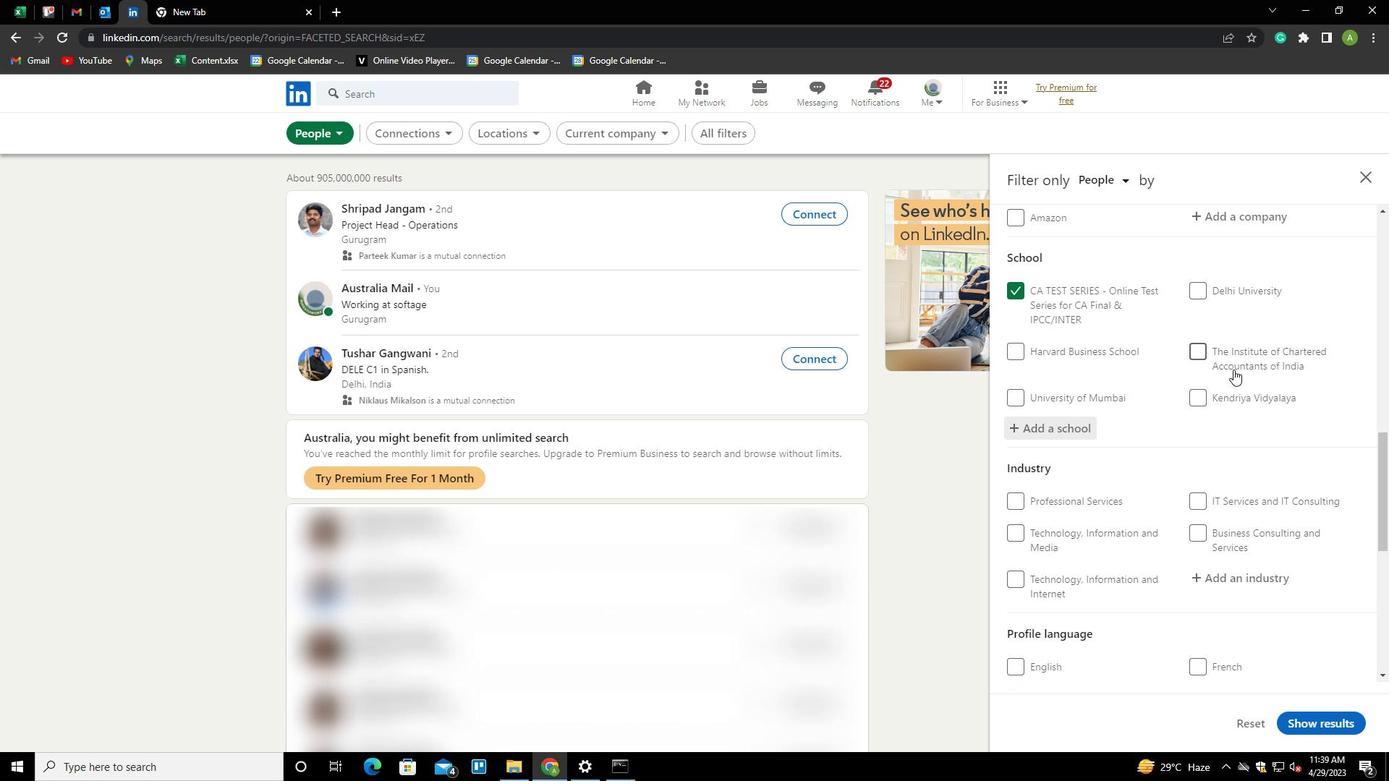 
Action: Mouse scrolled (1233, 368) with delta (0, 0)
Screenshot: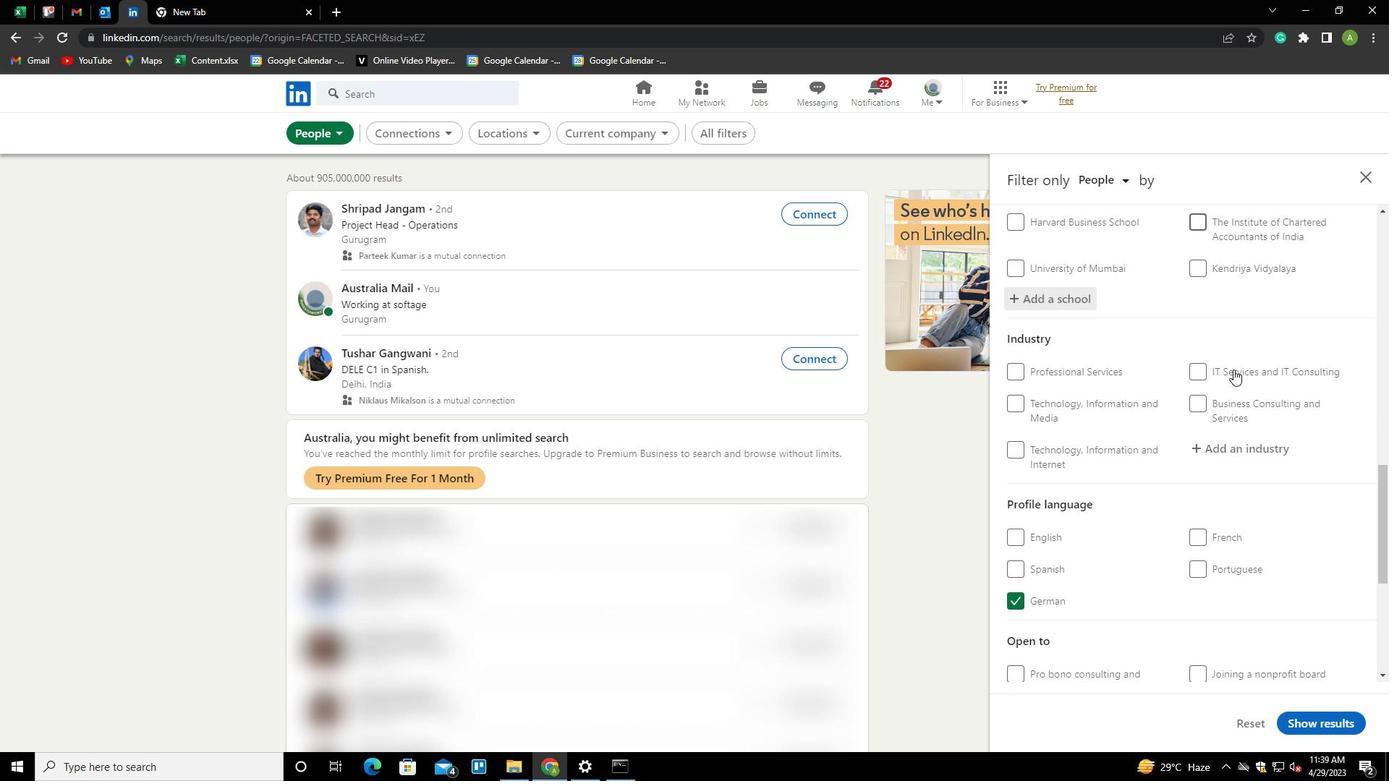 
Action: Mouse scrolled (1233, 368) with delta (0, 0)
Screenshot: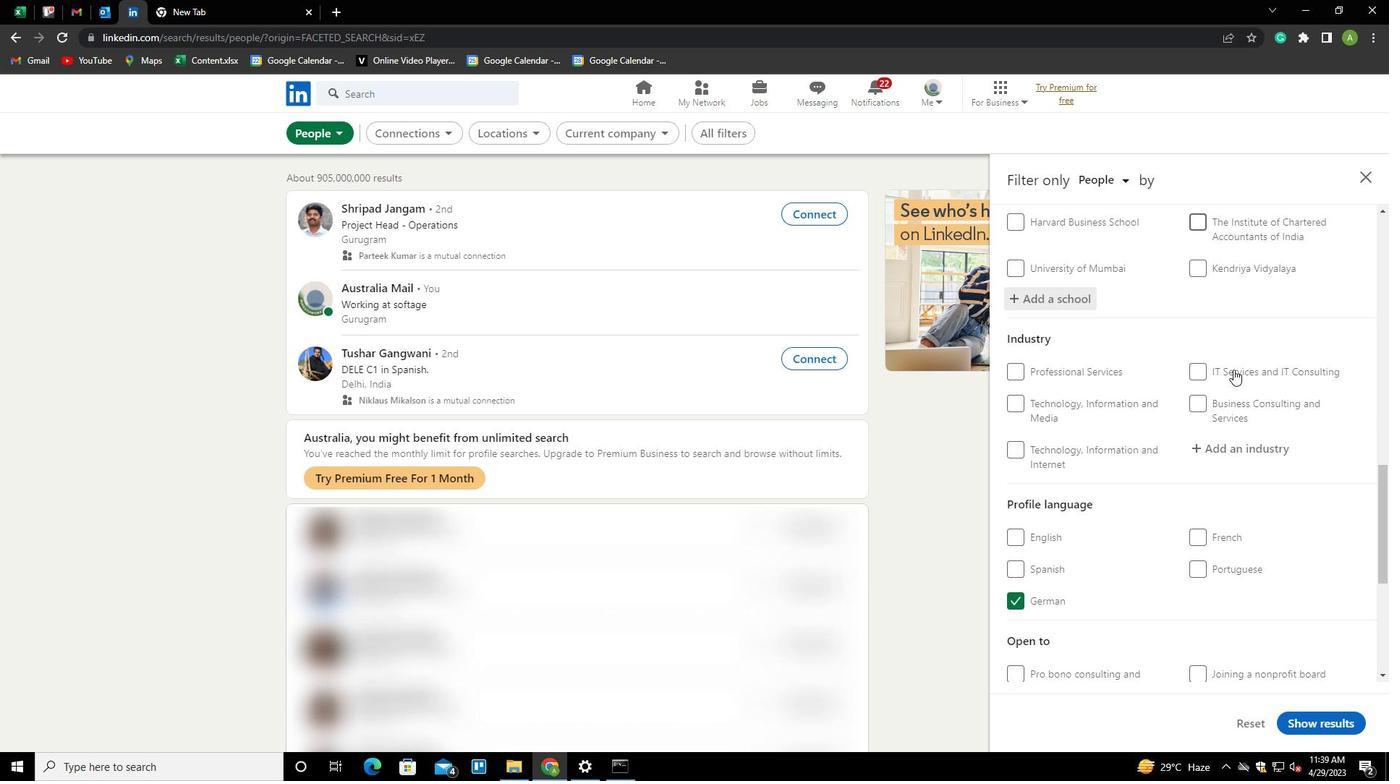 
Action: Mouse moved to (1227, 289)
Screenshot: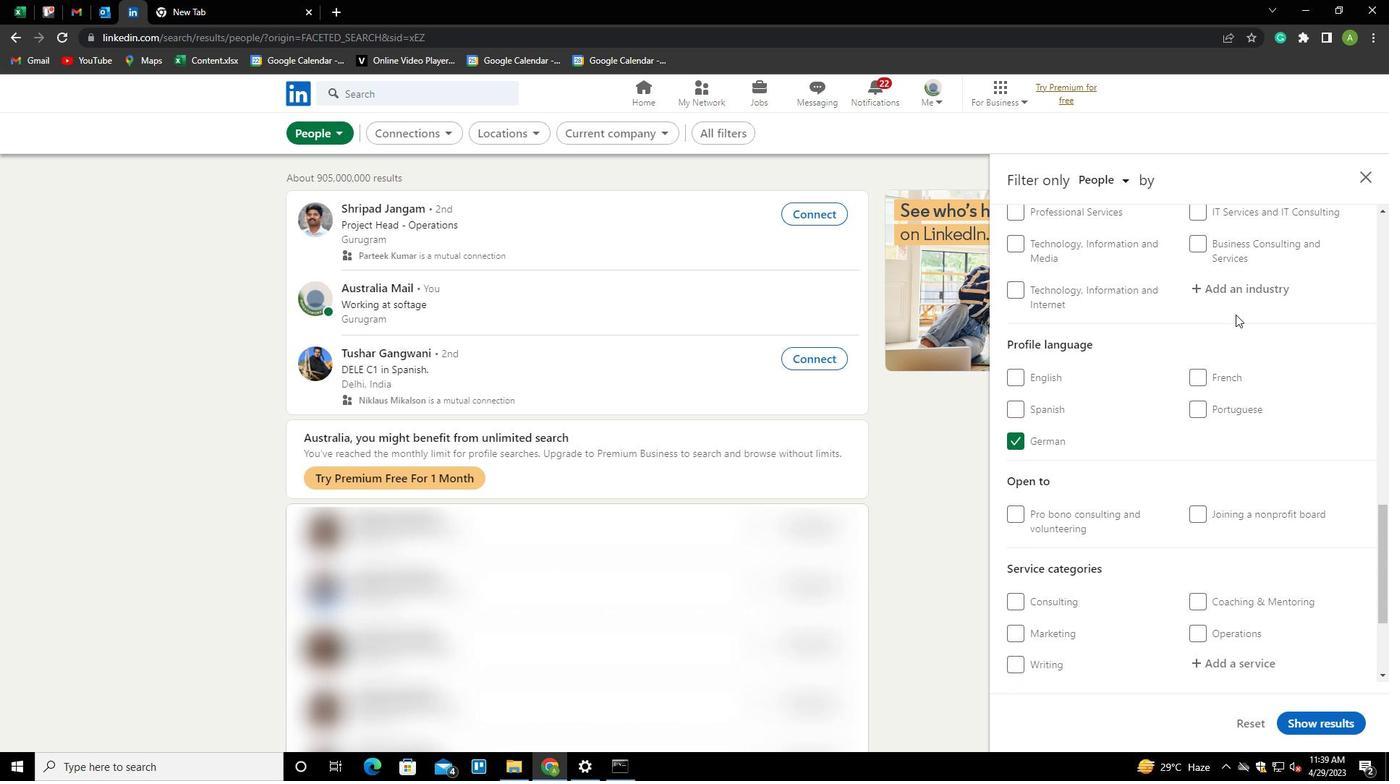 
Action: Mouse pressed left at (1227, 289)
Screenshot: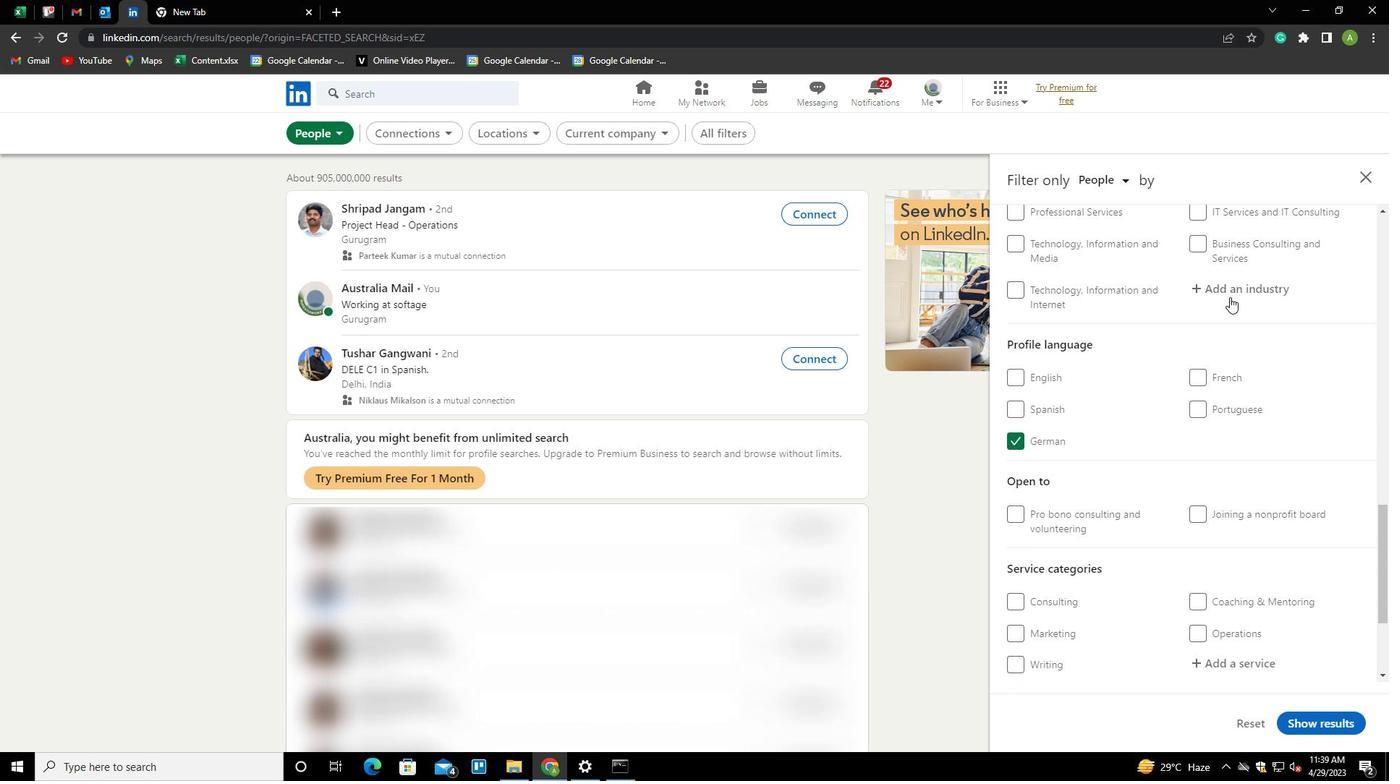 
Action: Mouse moved to (1237, 289)
Screenshot: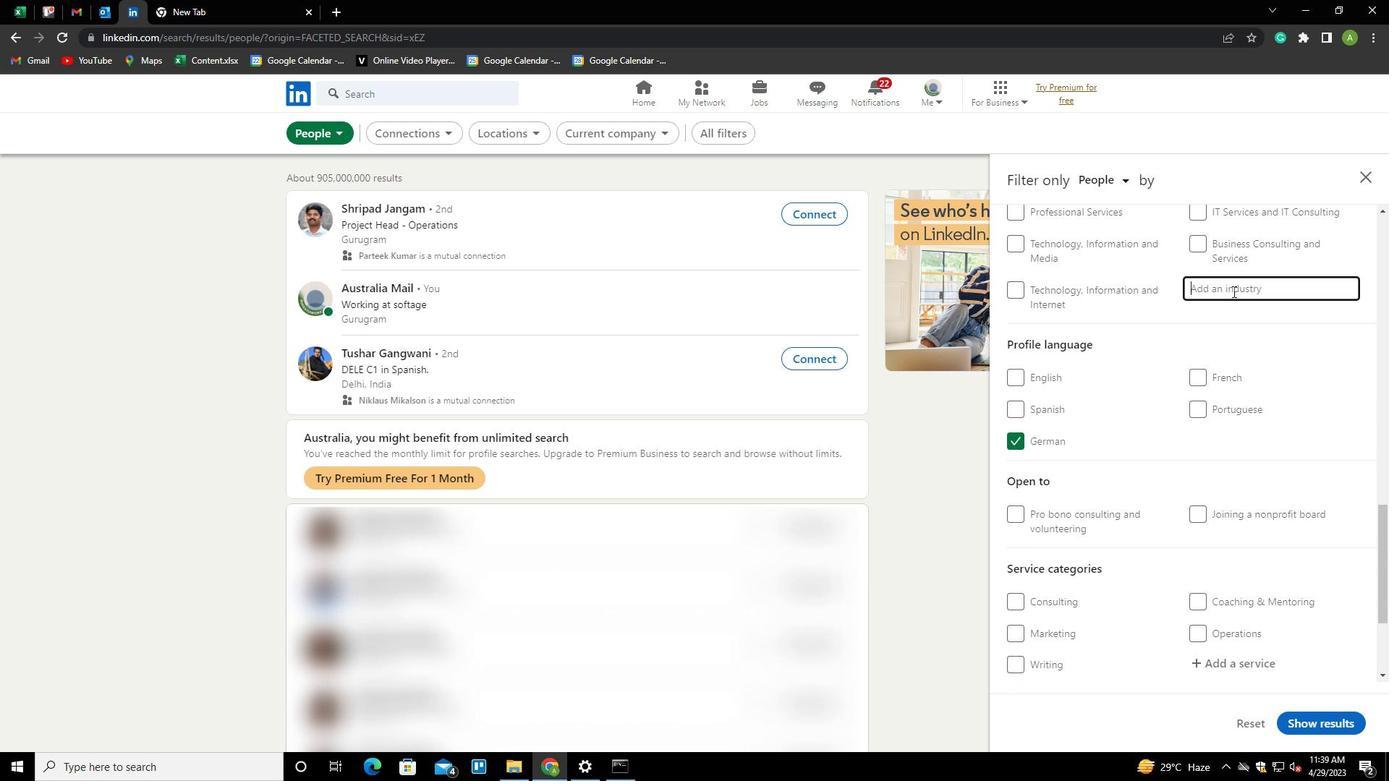 
Action: Mouse pressed left at (1237, 289)
Screenshot: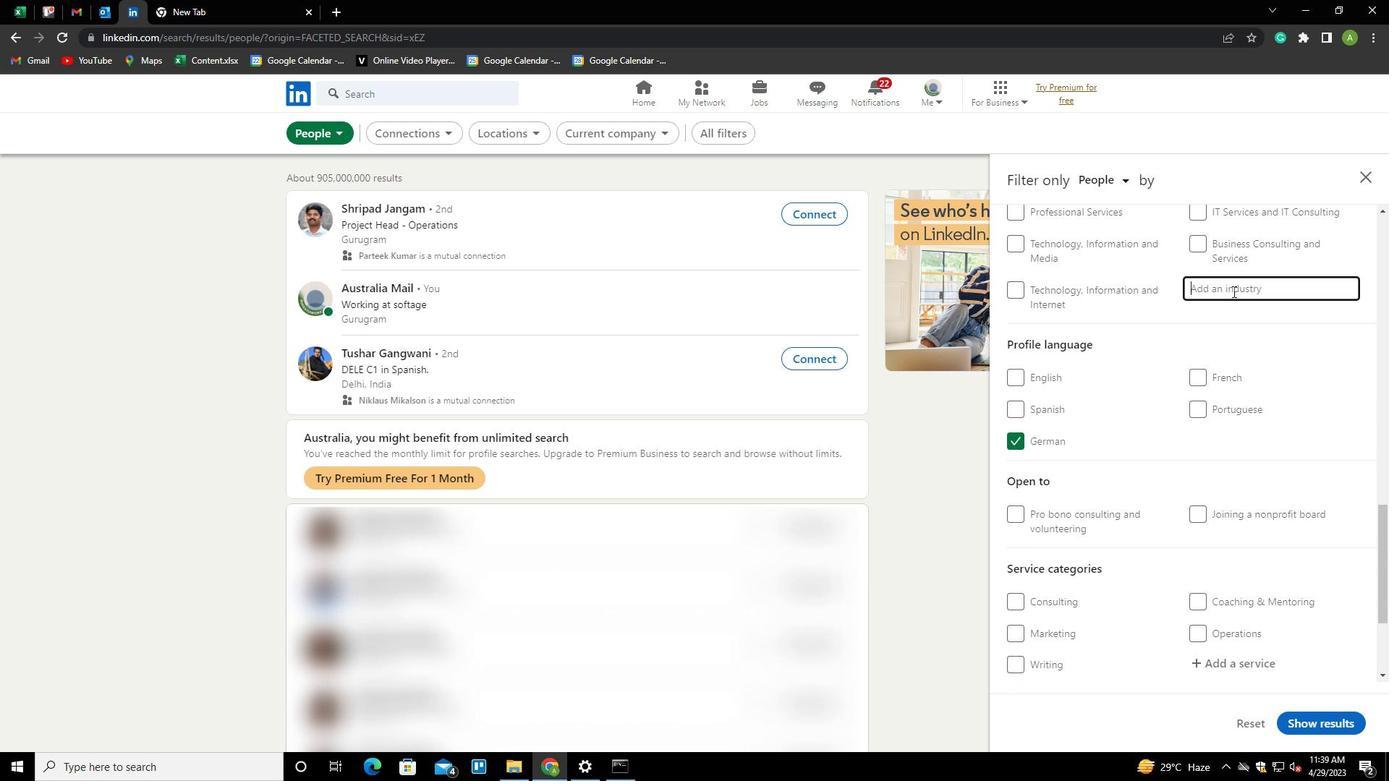 
Action: Key pressed <Key.shift><Key.shift><Key.shift><Key.shift><Key.shift><Key.shift><Key.shift><Key.shift><Key.shift><Key.shift><Key.shift><Key.shift><Key.shift><Key.shift><Key.shift>ABRA<Key.down><Key.enter>
Screenshot: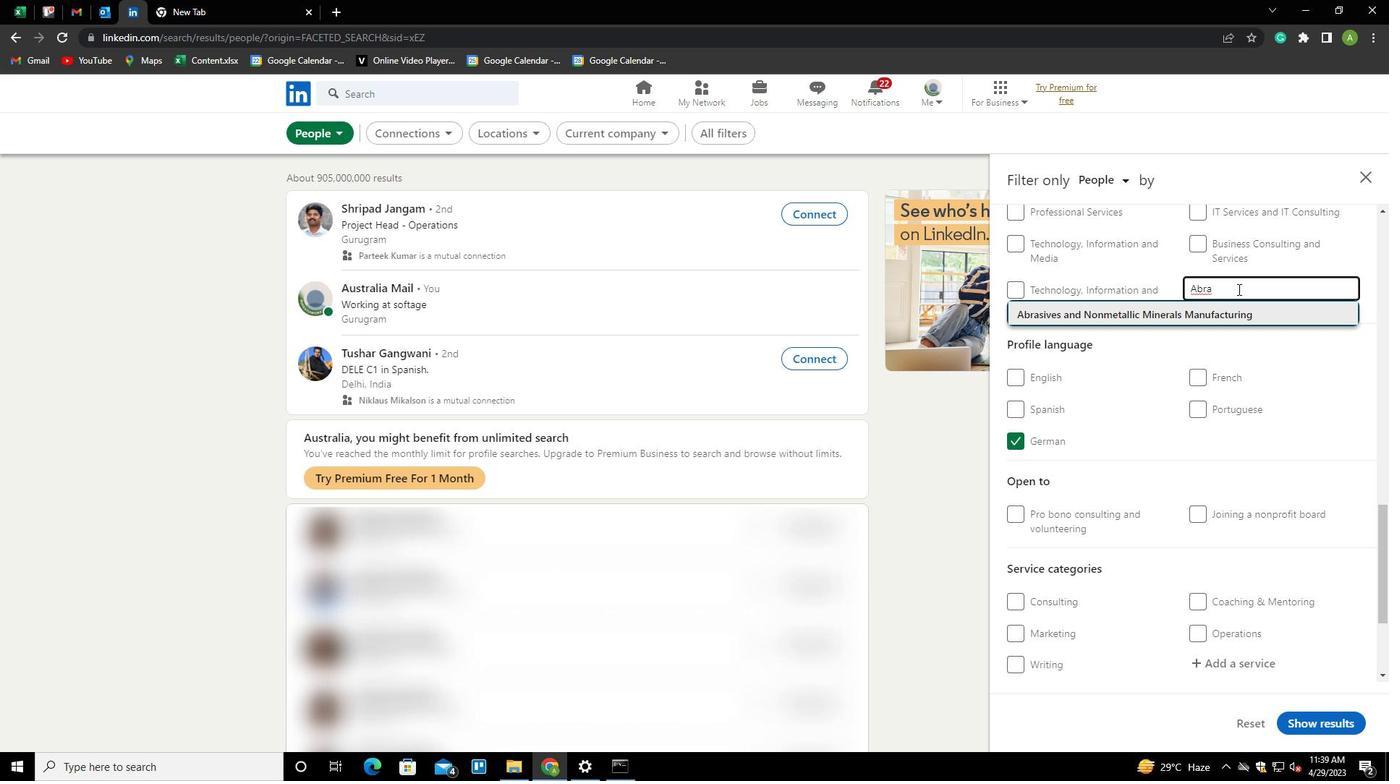 
Action: Mouse scrolled (1237, 288) with delta (0, 0)
Screenshot: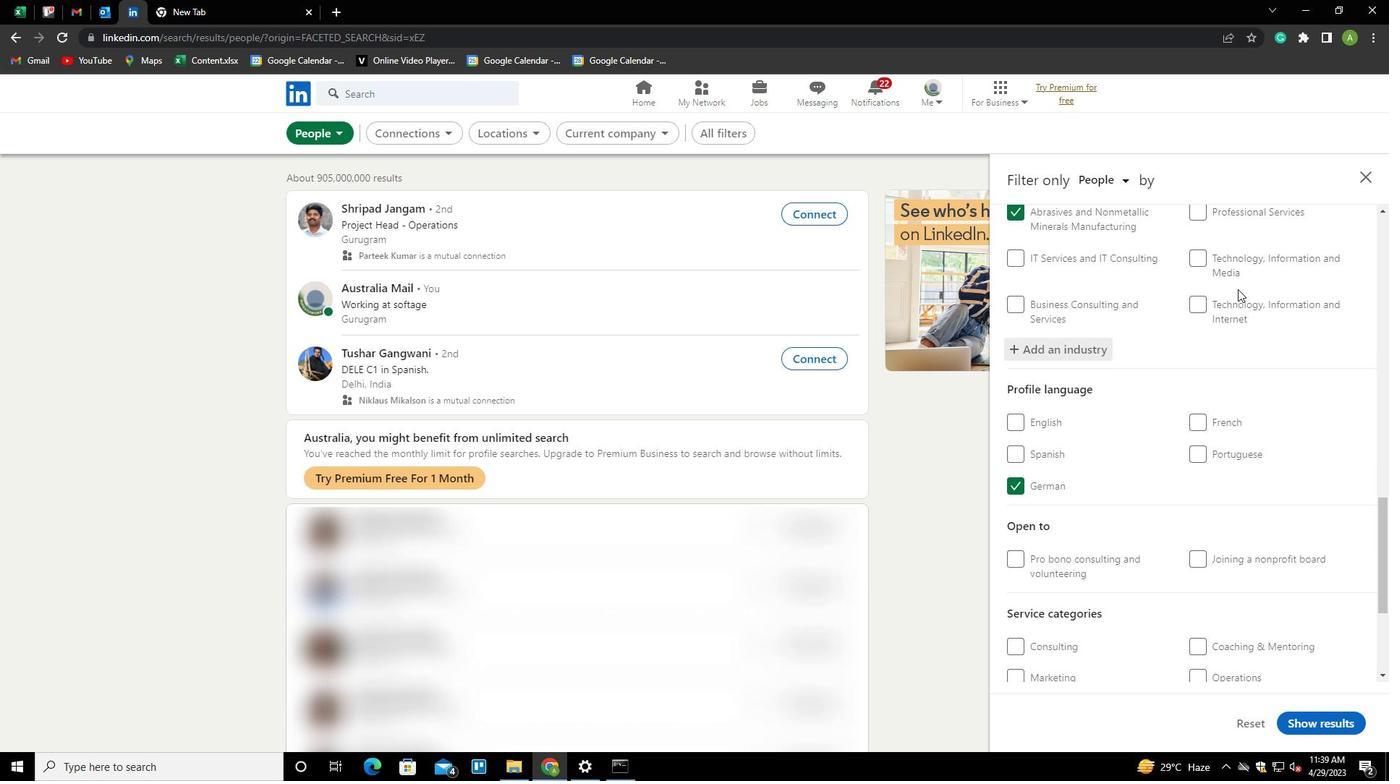 
Action: Mouse scrolled (1237, 288) with delta (0, 0)
Screenshot: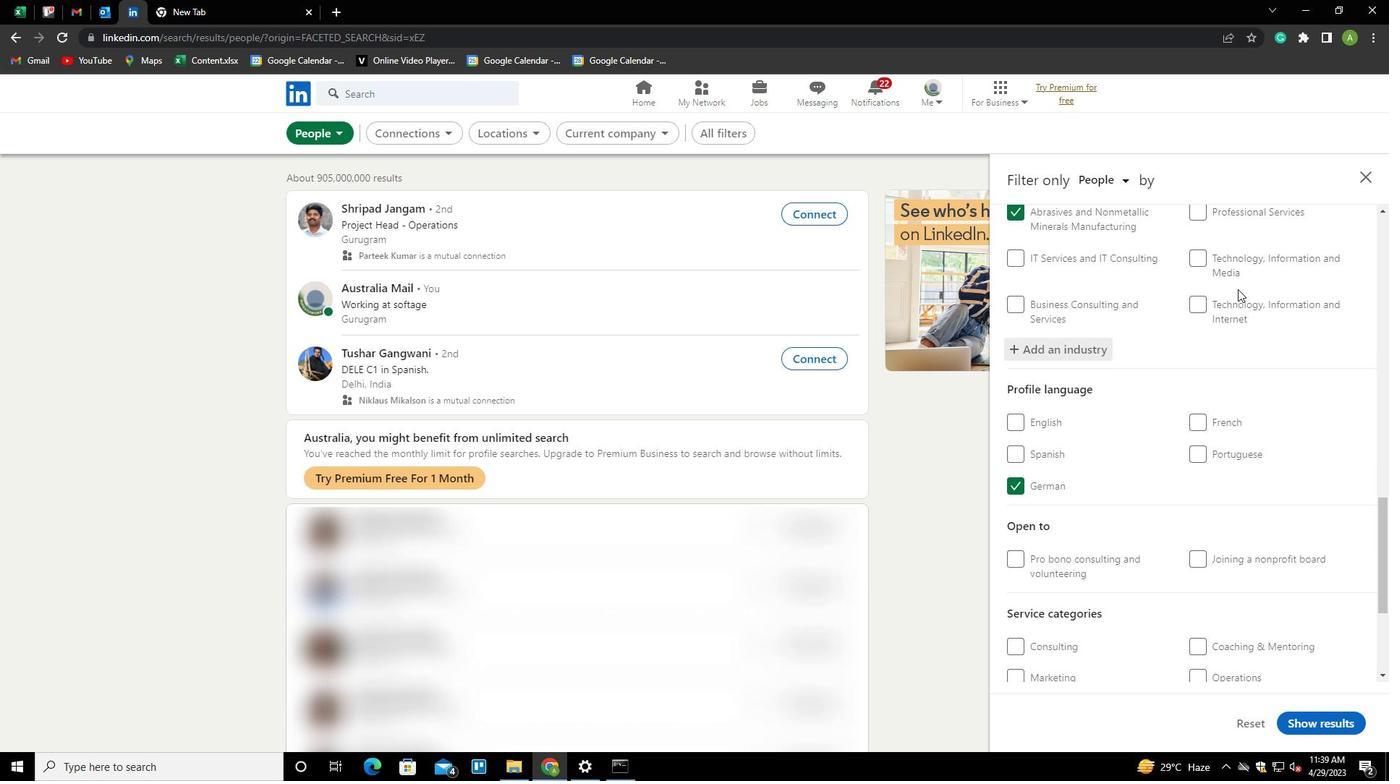 
Action: Mouse scrolled (1237, 288) with delta (0, 0)
Screenshot: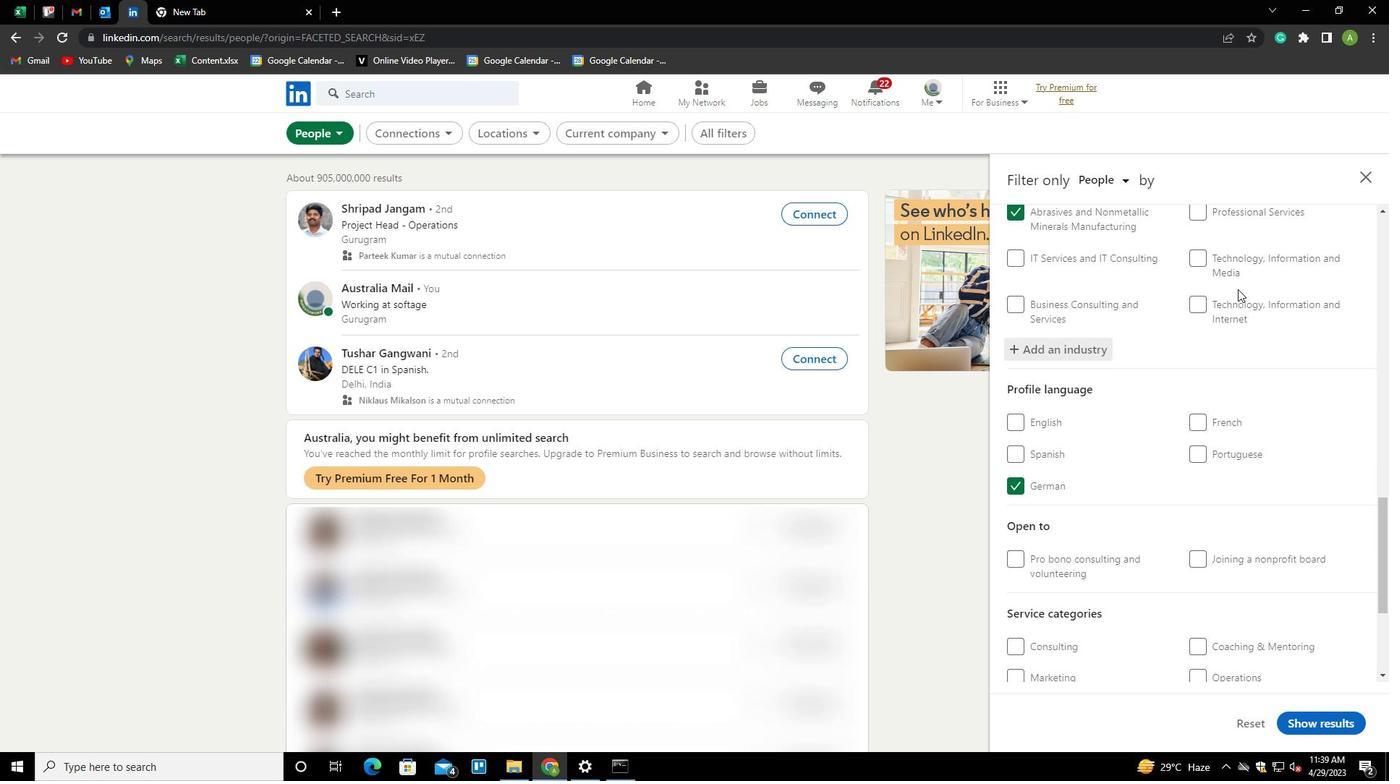 
Action: Mouse scrolled (1237, 288) with delta (0, 0)
Screenshot: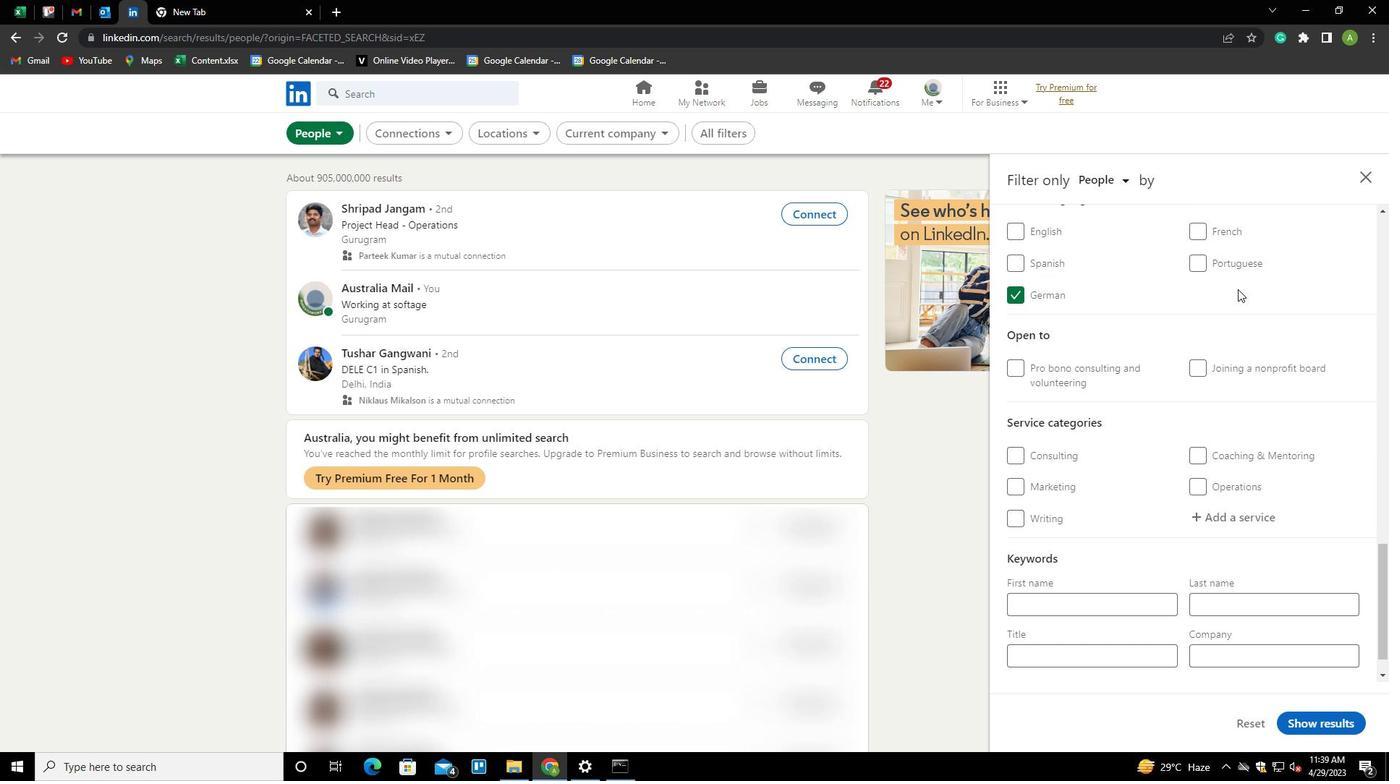 
Action: Mouse scrolled (1237, 288) with delta (0, 0)
Screenshot: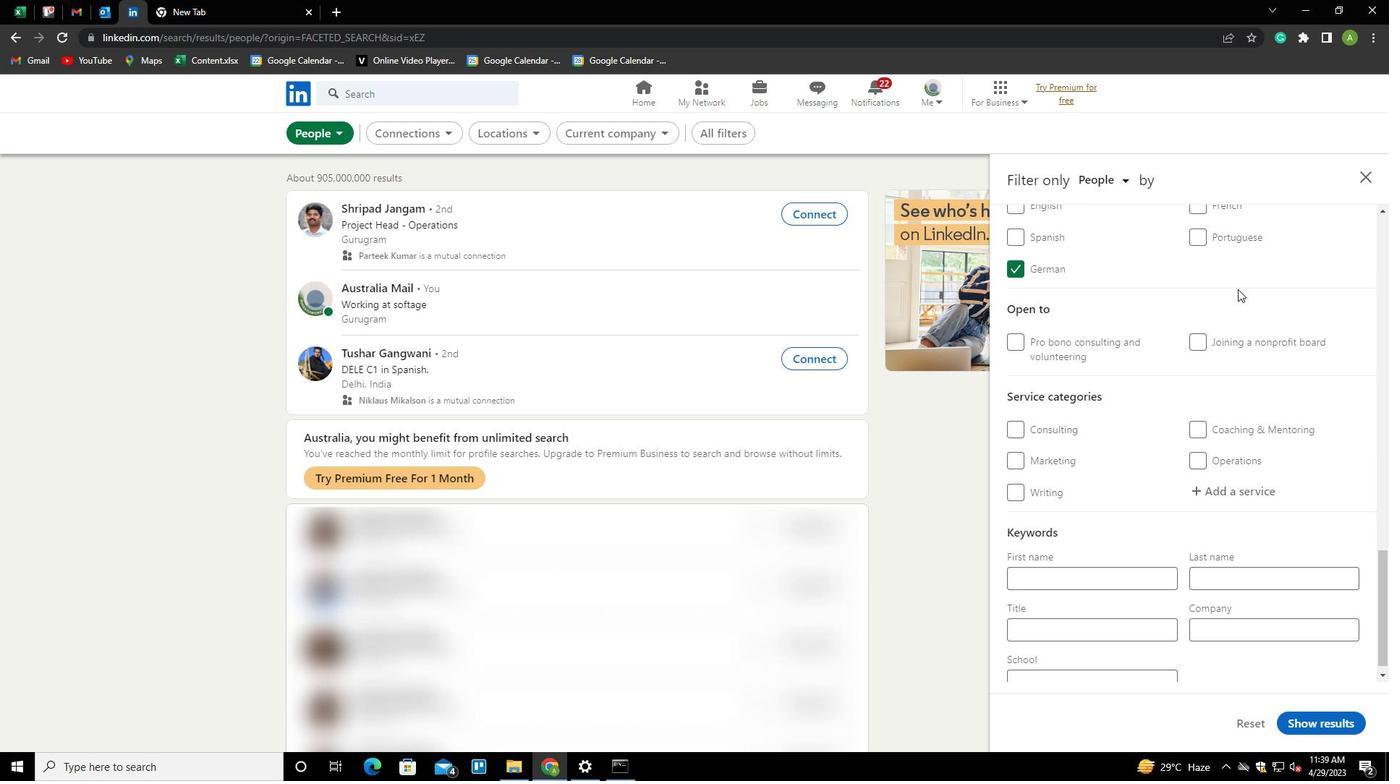 
Action: Mouse scrolled (1237, 288) with delta (0, 0)
Screenshot: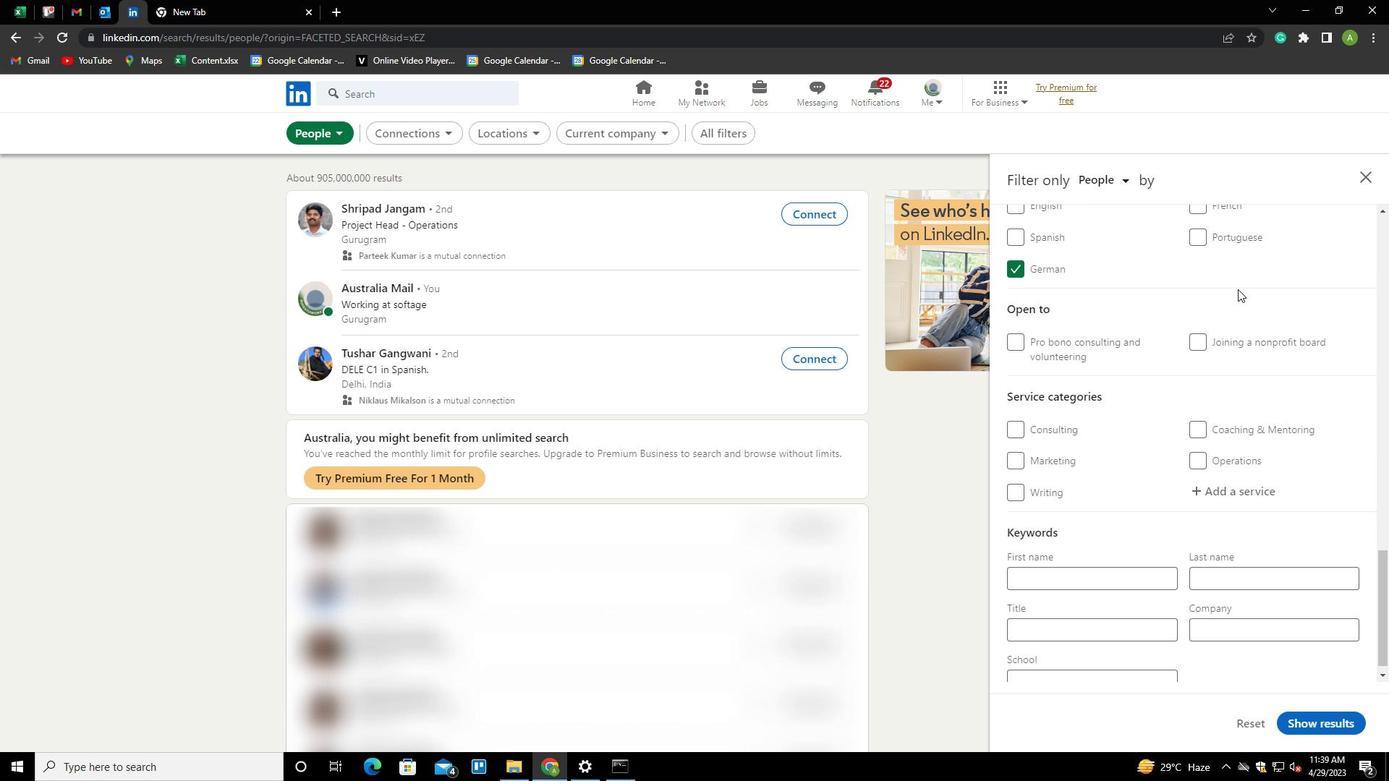 
Action: Mouse moved to (1217, 484)
Screenshot: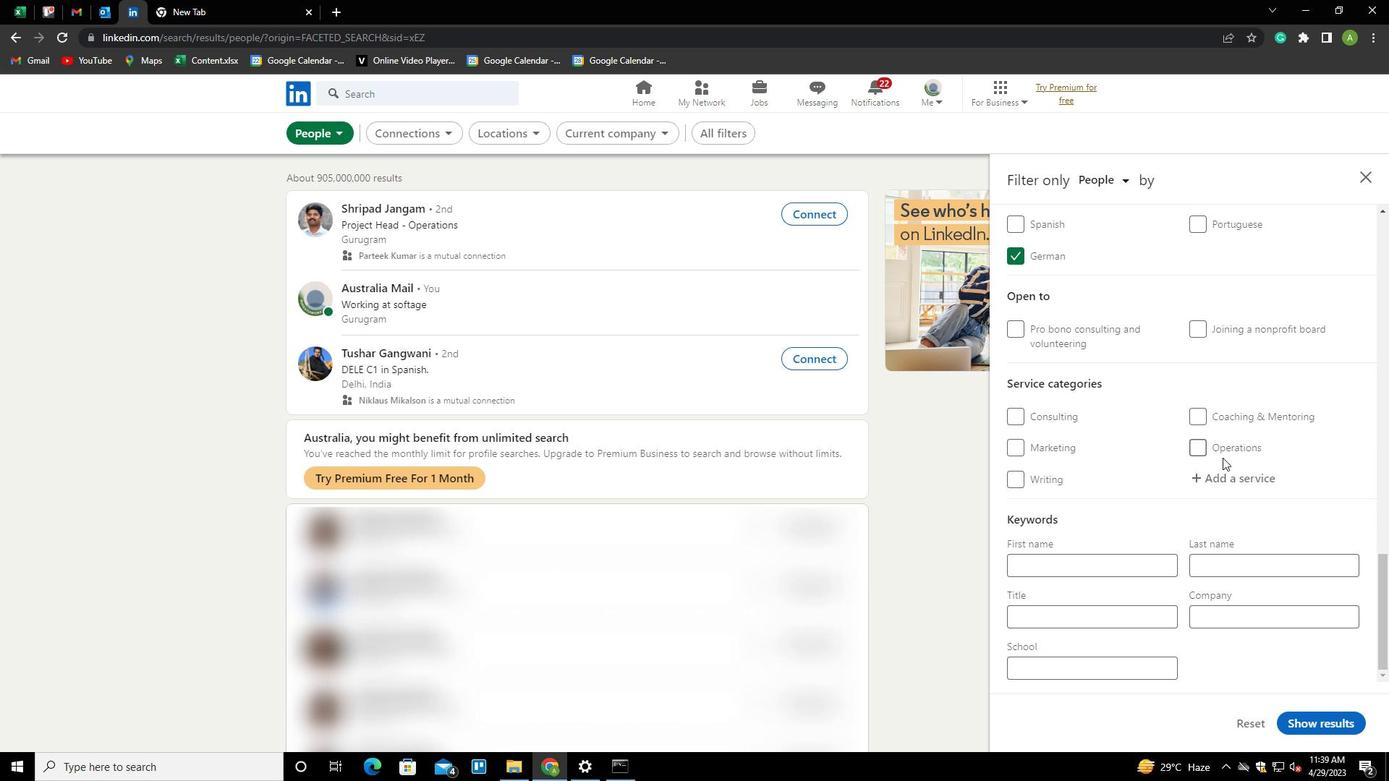 
Action: Mouse pressed left at (1217, 484)
Screenshot: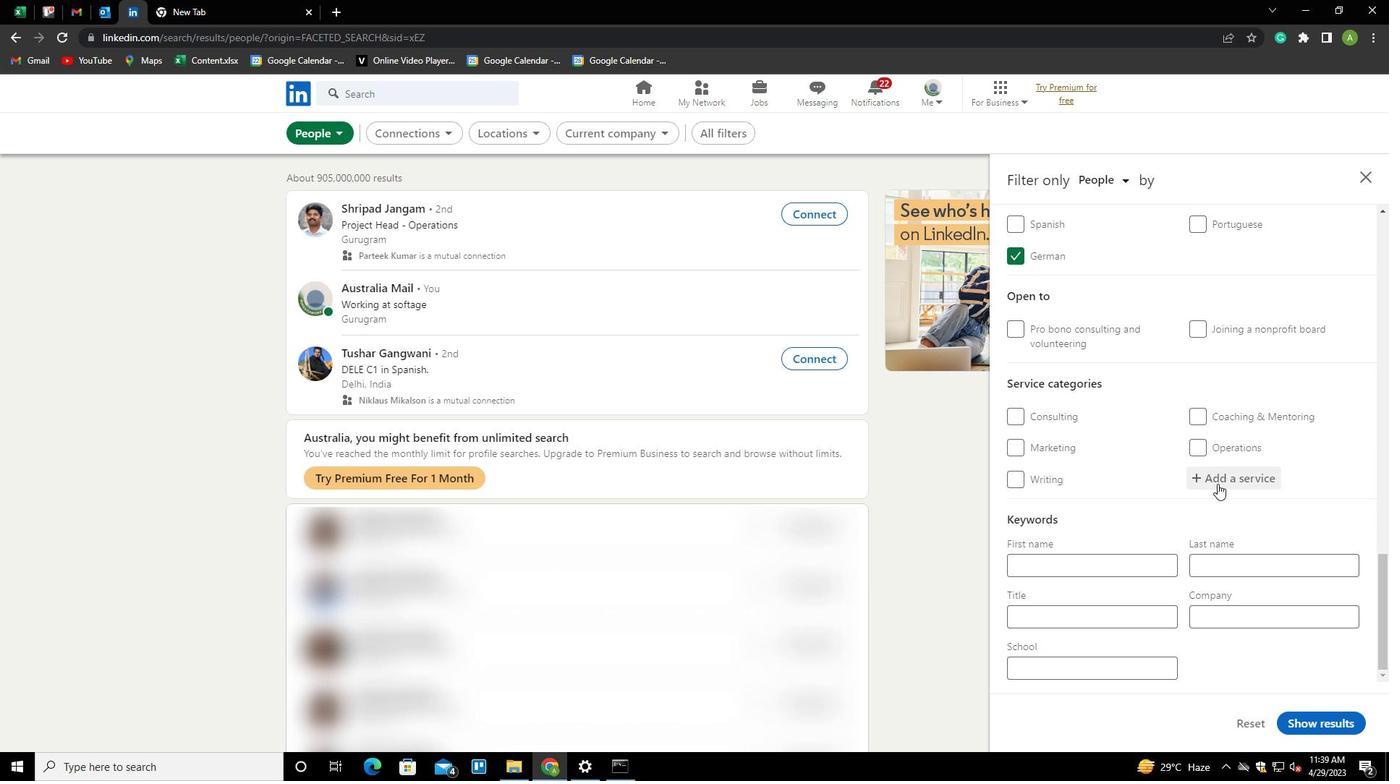 
Action: Mouse moved to (1229, 480)
Screenshot: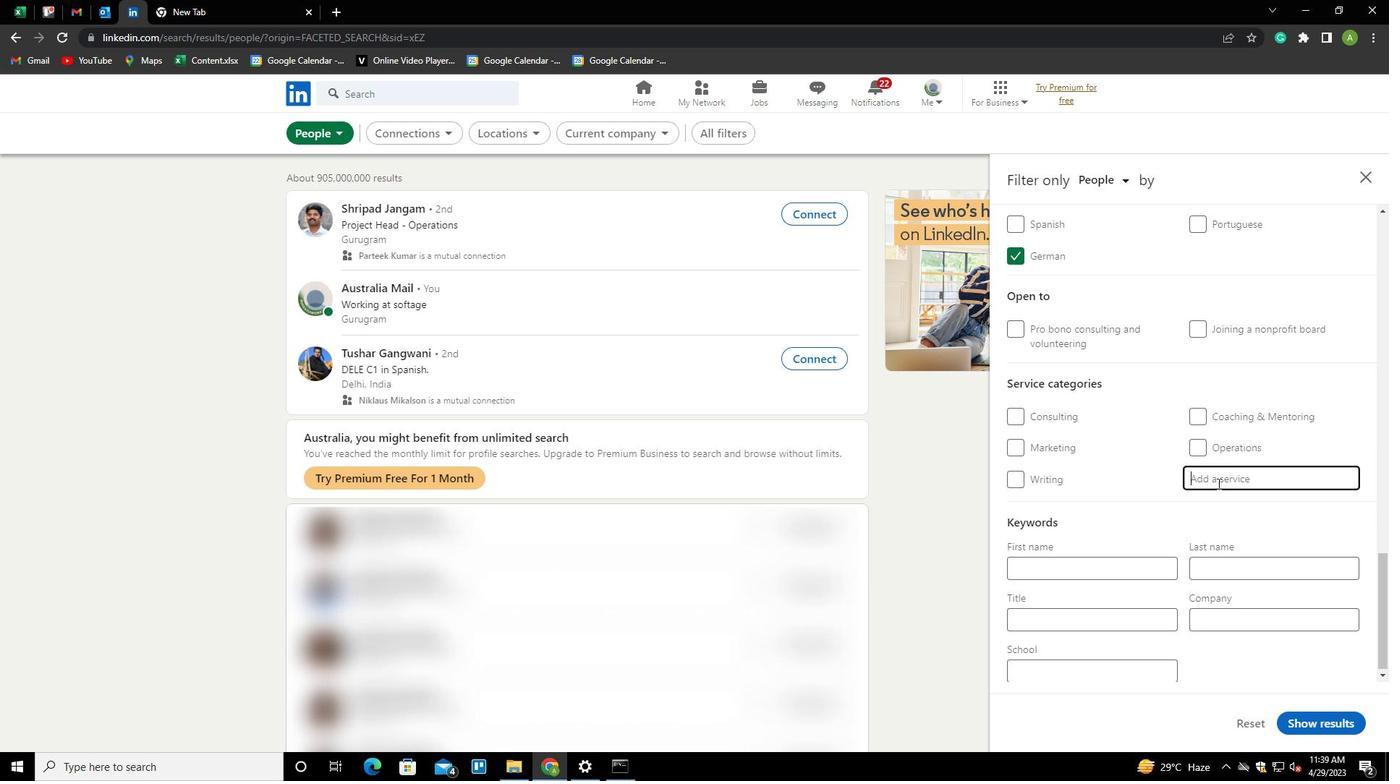 
Action: Mouse pressed left at (1229, 480)
Screenshot: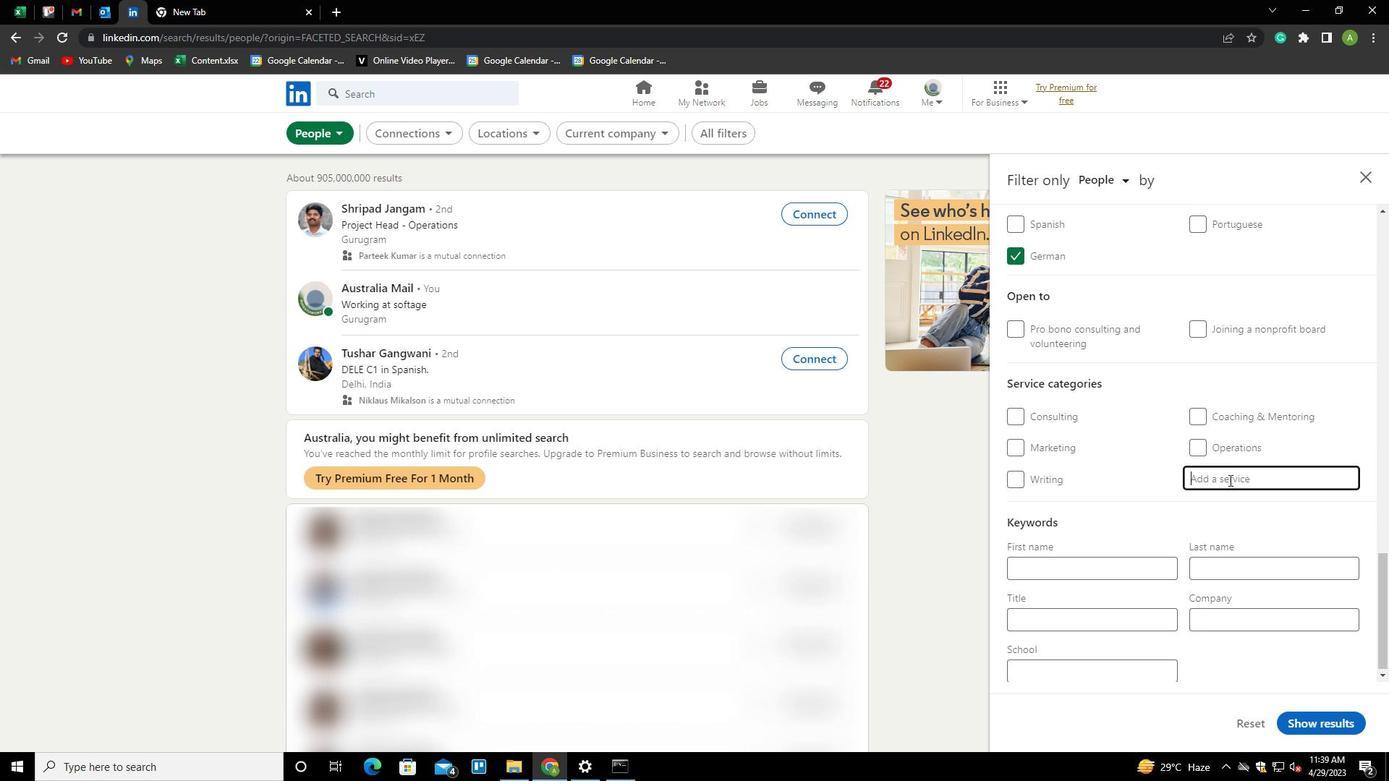 
Action: Key pressed <Key.shift><Key.shift><Key.shift><Key.shift>AOTO<Key.backspace><Key.backspace><Key.backspace>RT<Key.backspace><Key.backspace>UTO<Key.down><Key.down><Key.down><Key.enter>
Screenshot: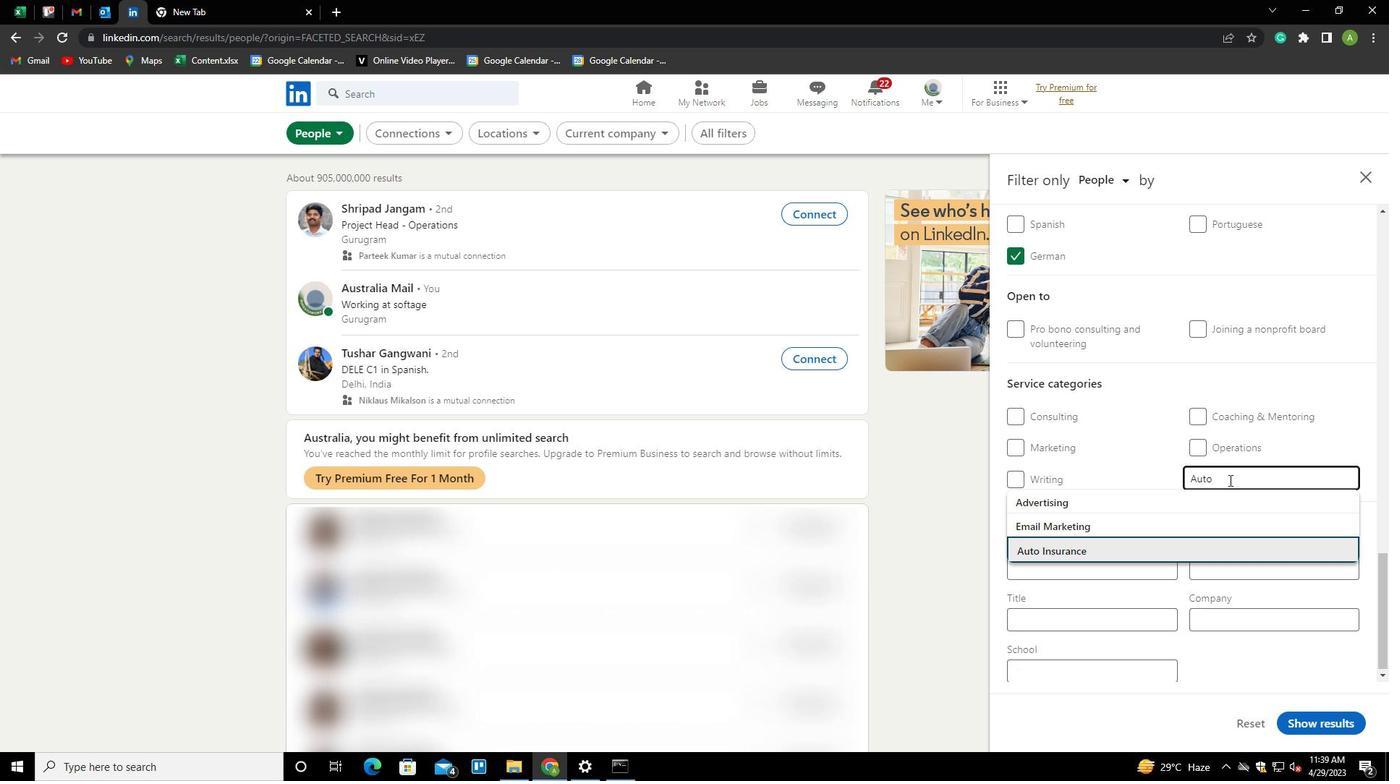 
Action: Mouse scrolled (1229, 479) with delta (0, 0)
Screenshot: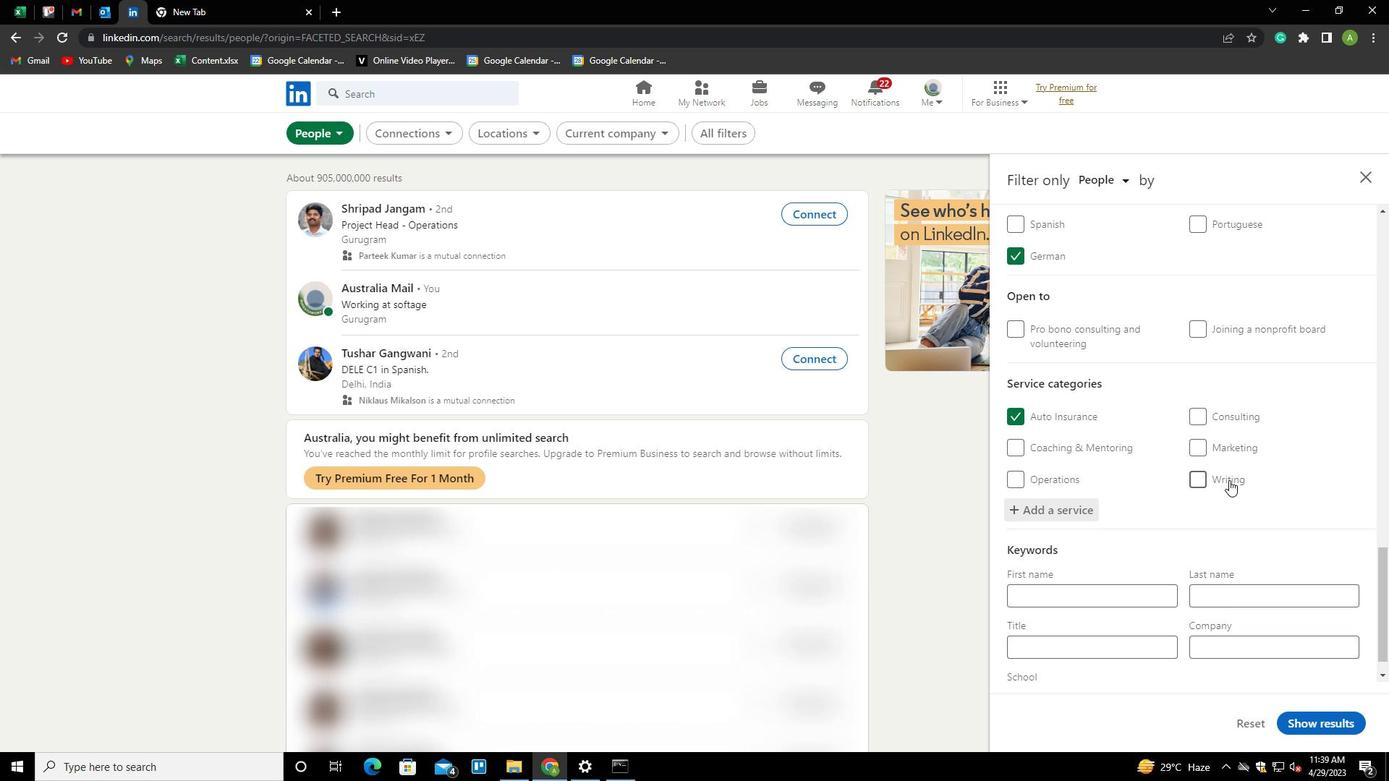 
Action: Mouse scrolled (1229, 479) with delta (0, 0)
Screenshot: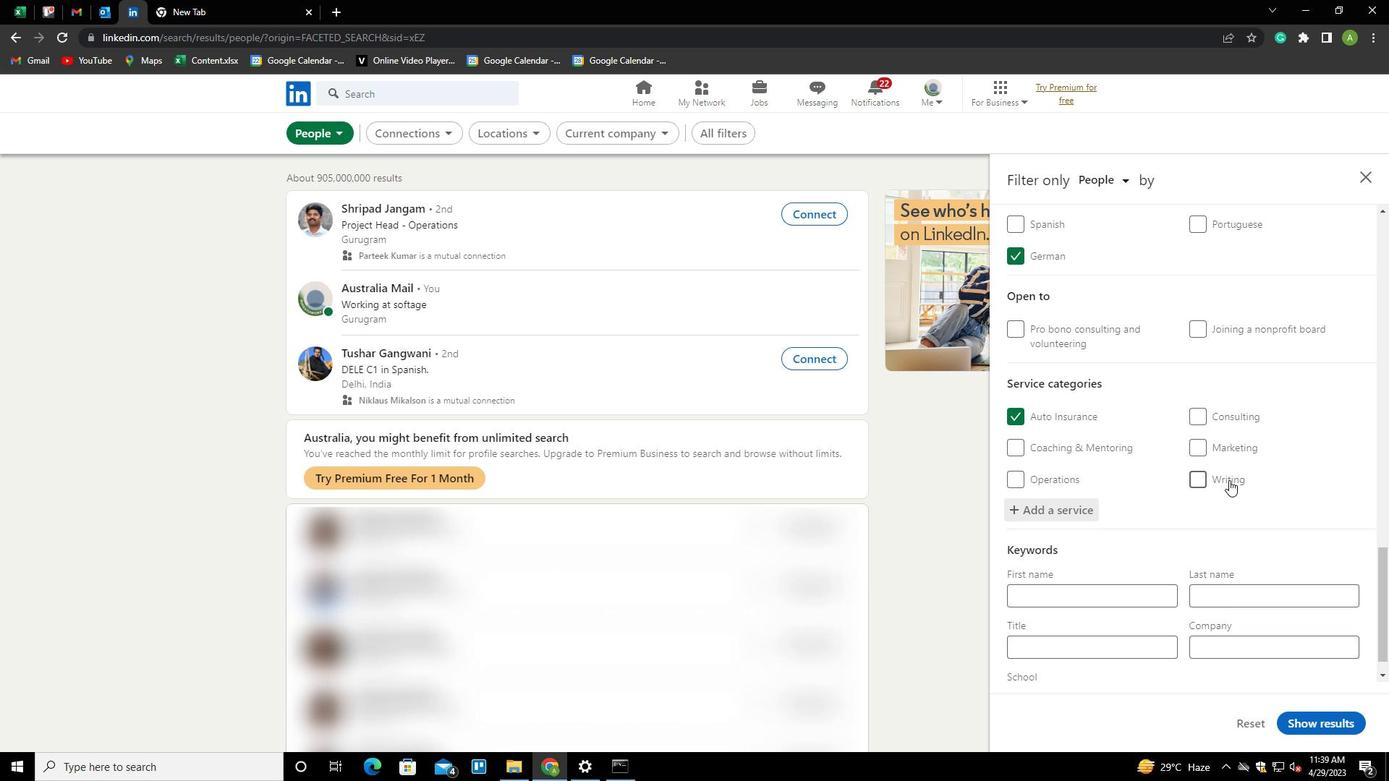 
Action: Mouse scrolled (1229, 479) with delta (0, 0)
Screenshot: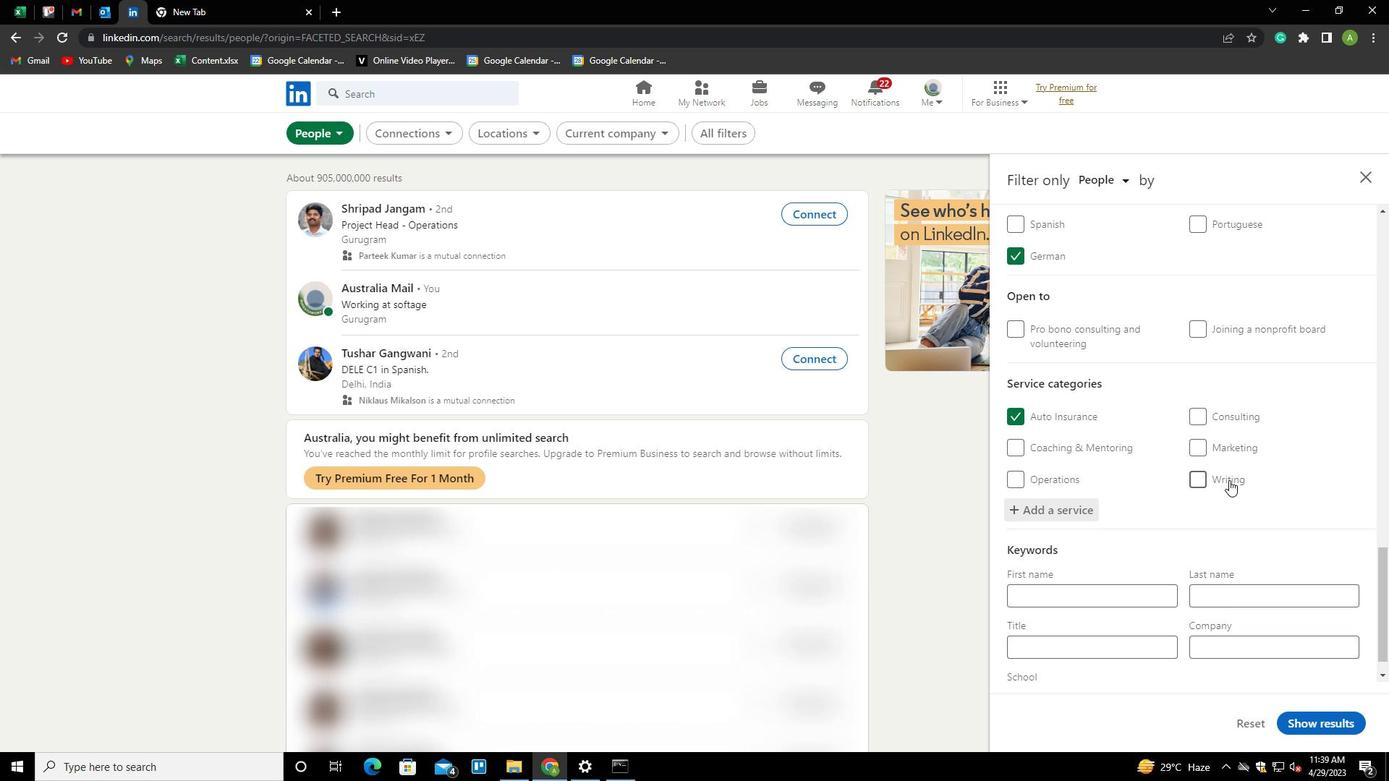
Action: Mouse scrolled (1229, 479) with delta (0, 0)
Screenshot: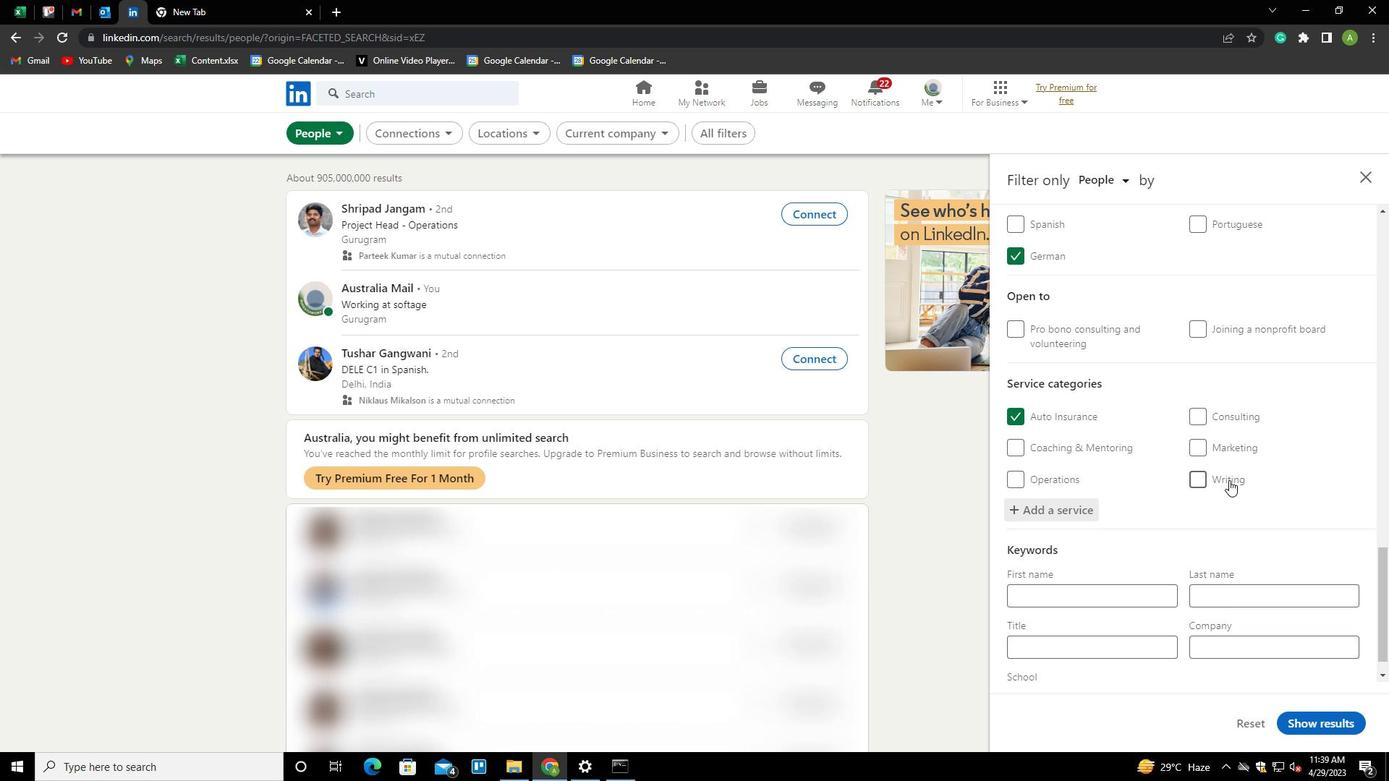 
Action: Mouse scrolled (1229, 479) with delta (0, 0)
Screenshot: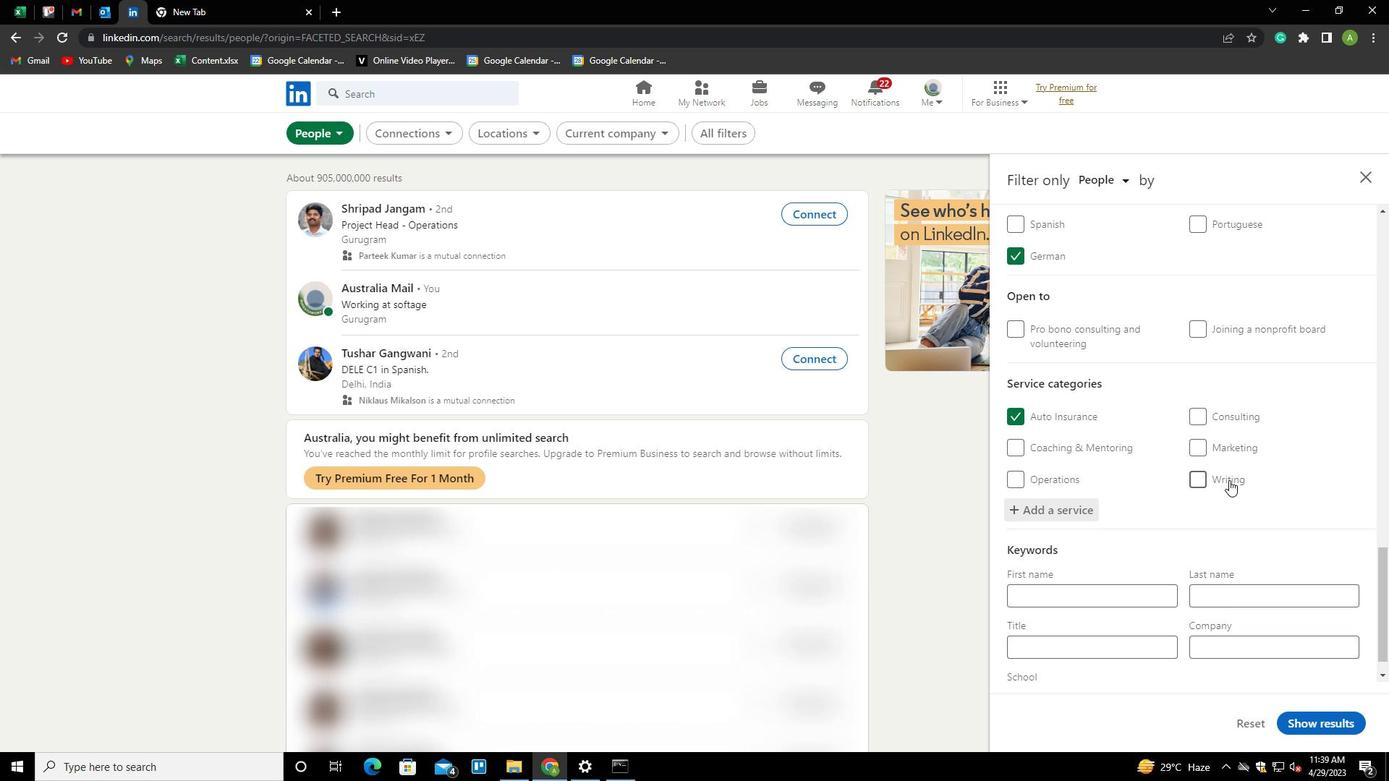 
Action: Mouse moved to (1116, 613)
Screenshot: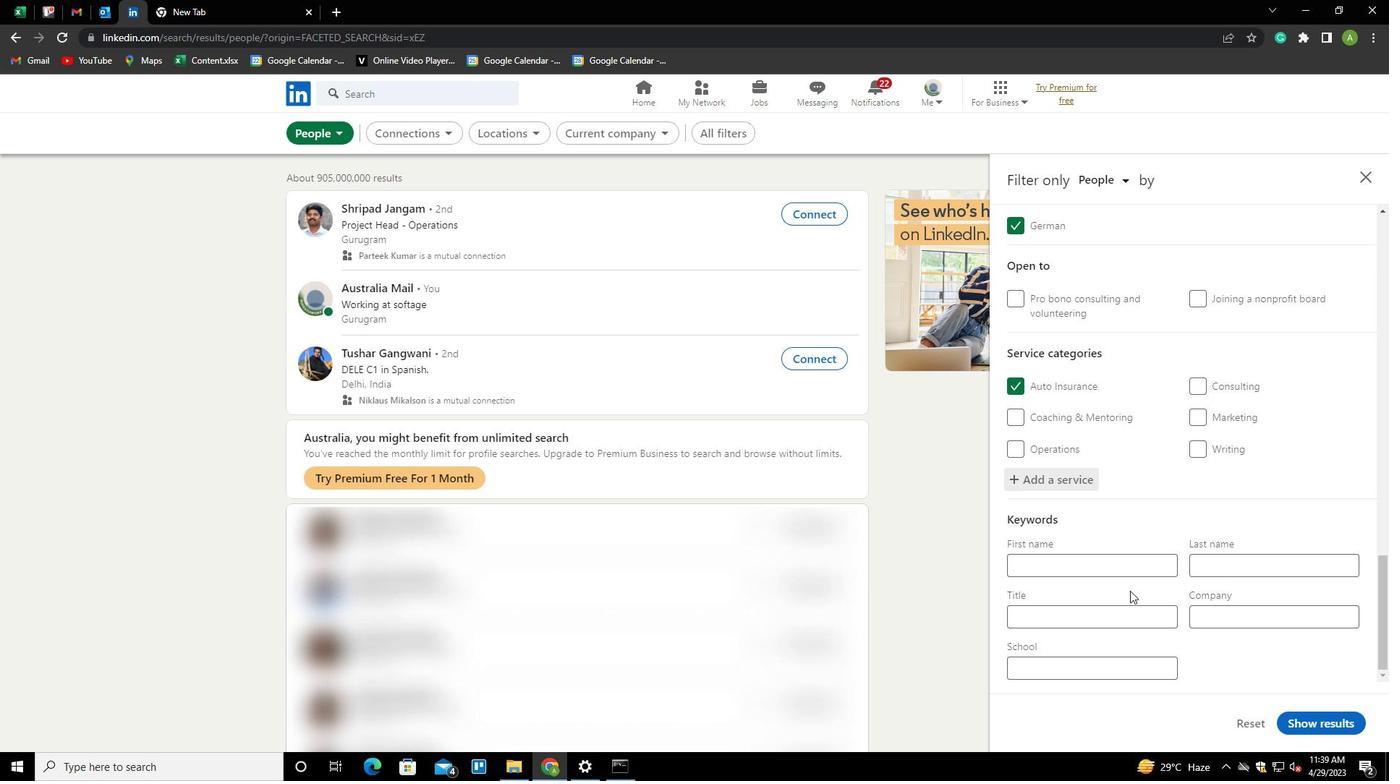 
Action: Mouse pressed left at (1116, 613)
Screenshot: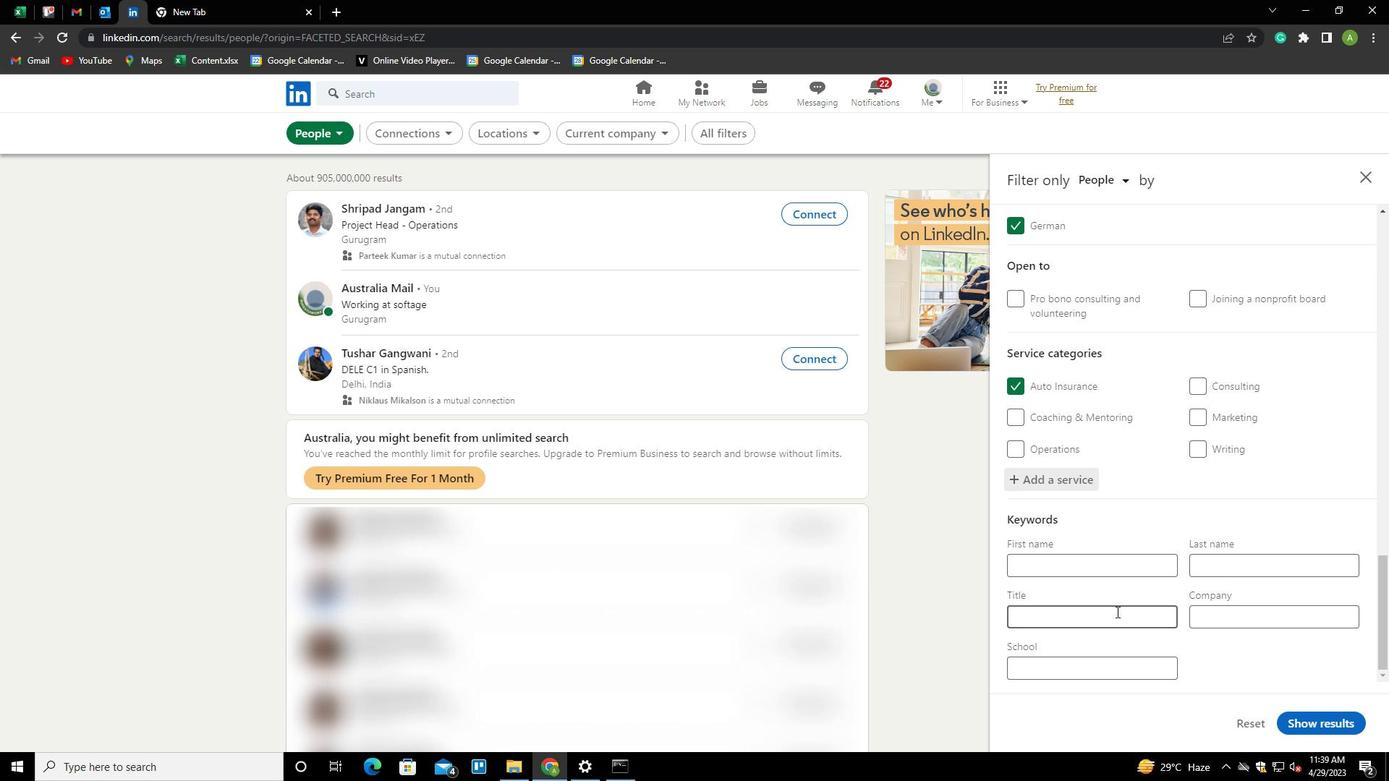 
Action: Key pressed <Key.shift>SALES<Key.space><Key.shift>ASSOCIATE
Screenshot: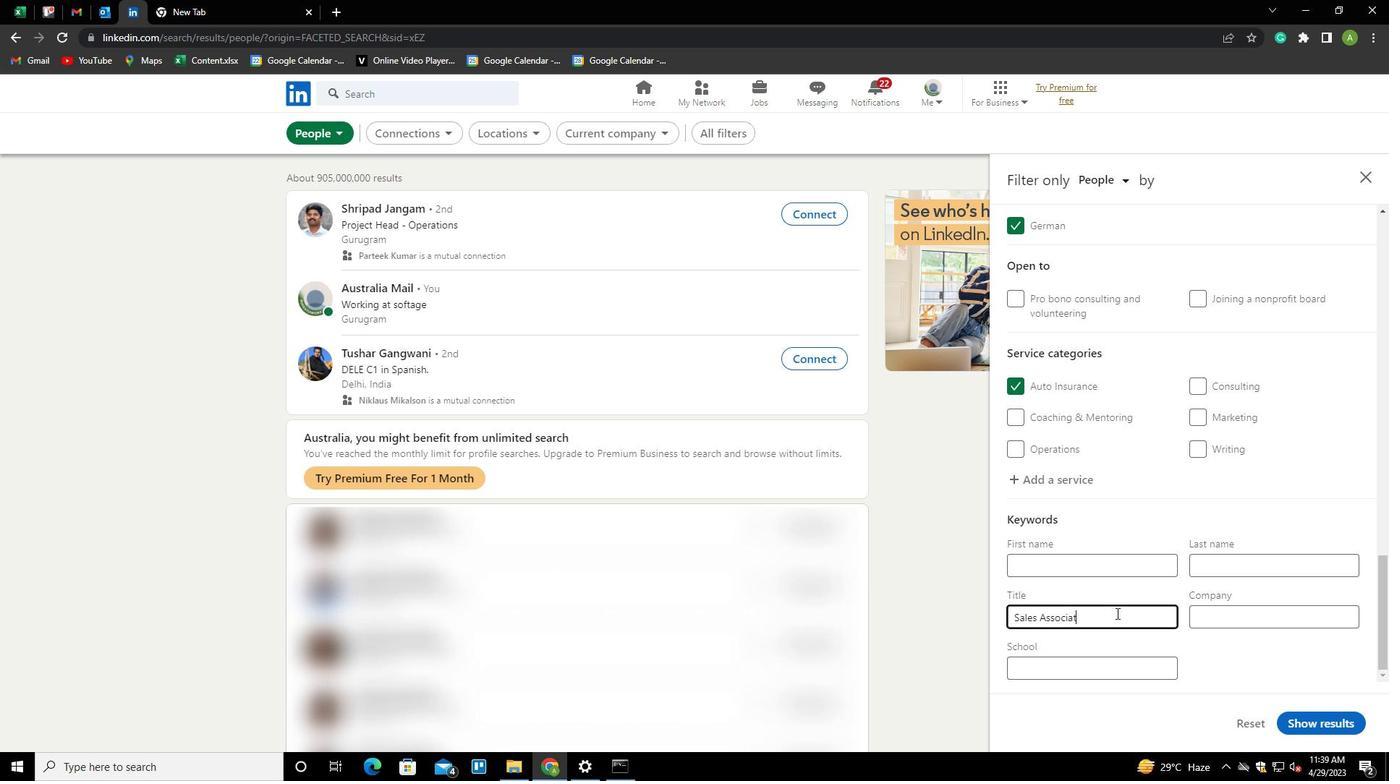 
Action: Mouse moved to (1249, 638)
Screenshot: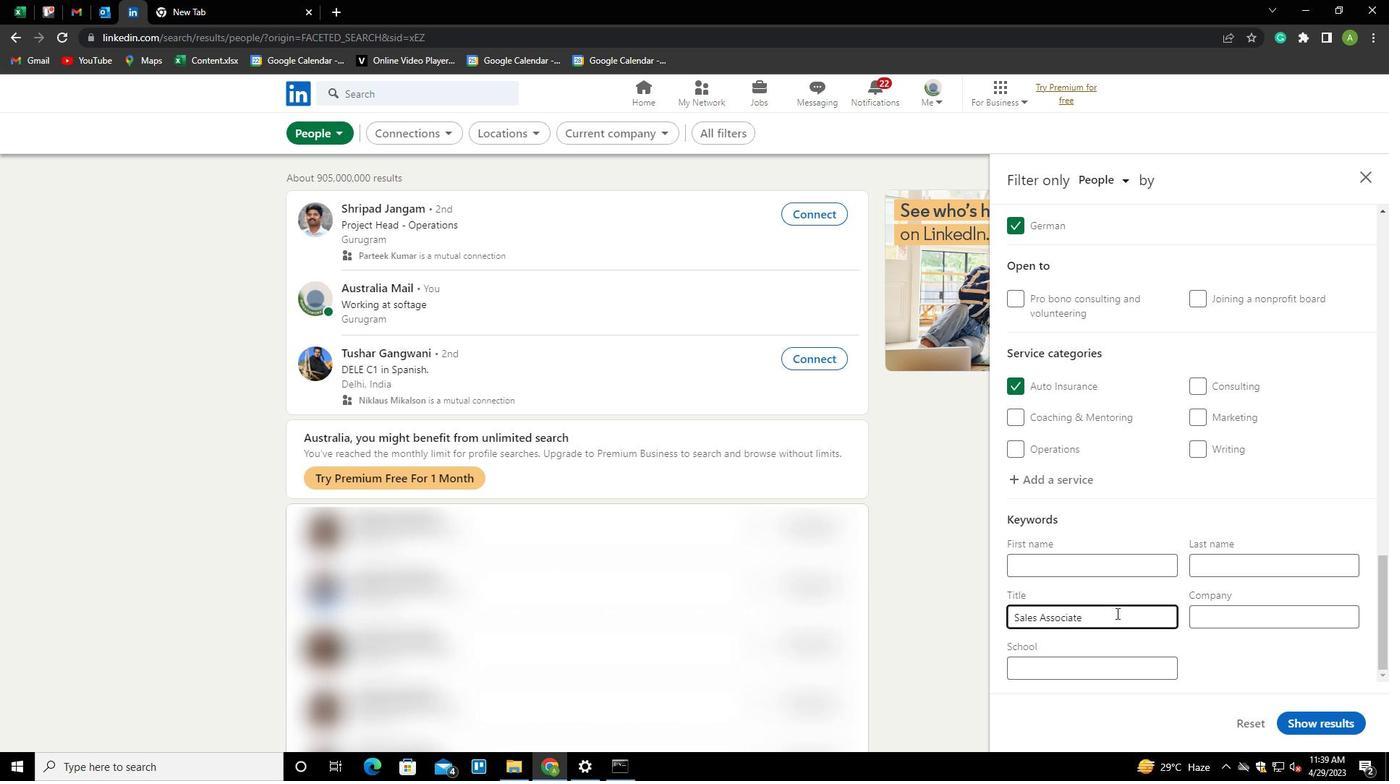 
Action: Mouse pressed left at (1249, 638)
Screenshot: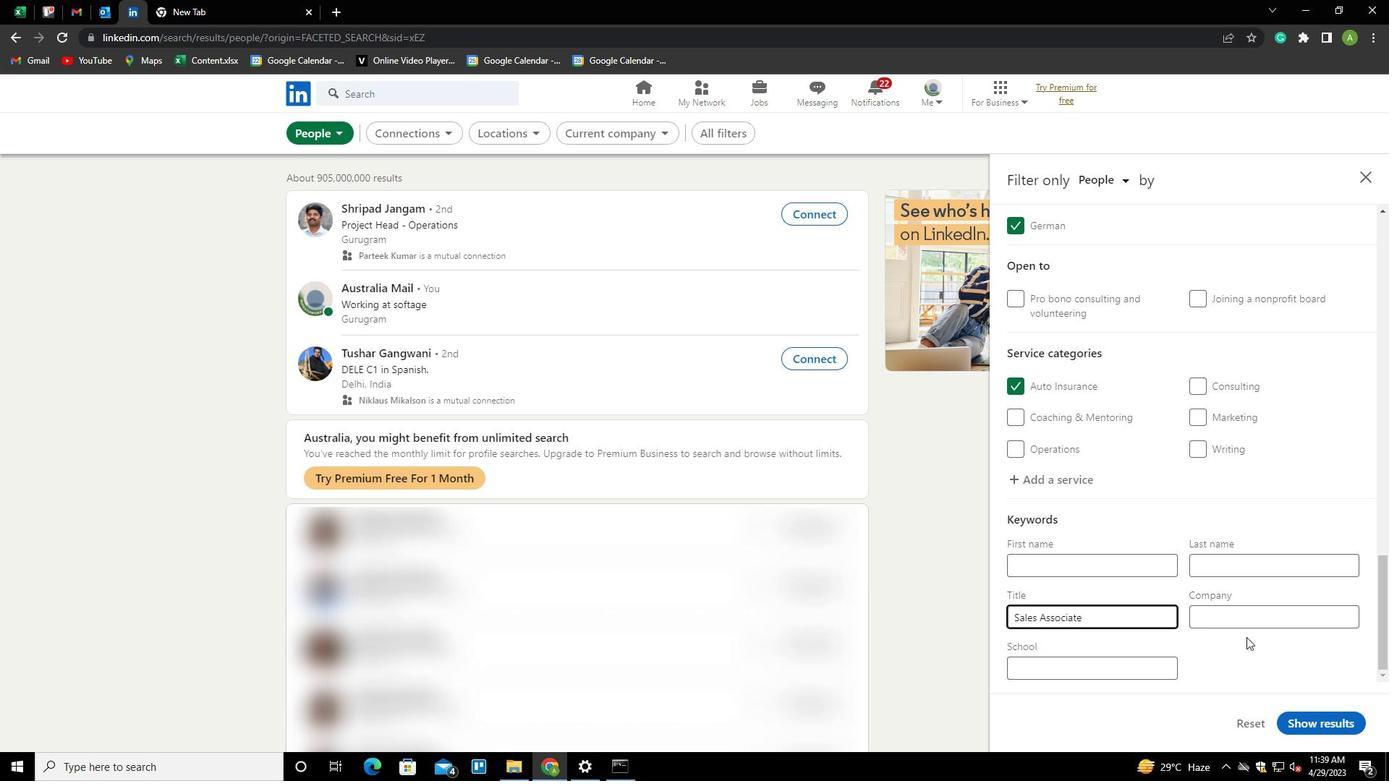 
Action: Mouse moved to (1298, 716)
Screenshot: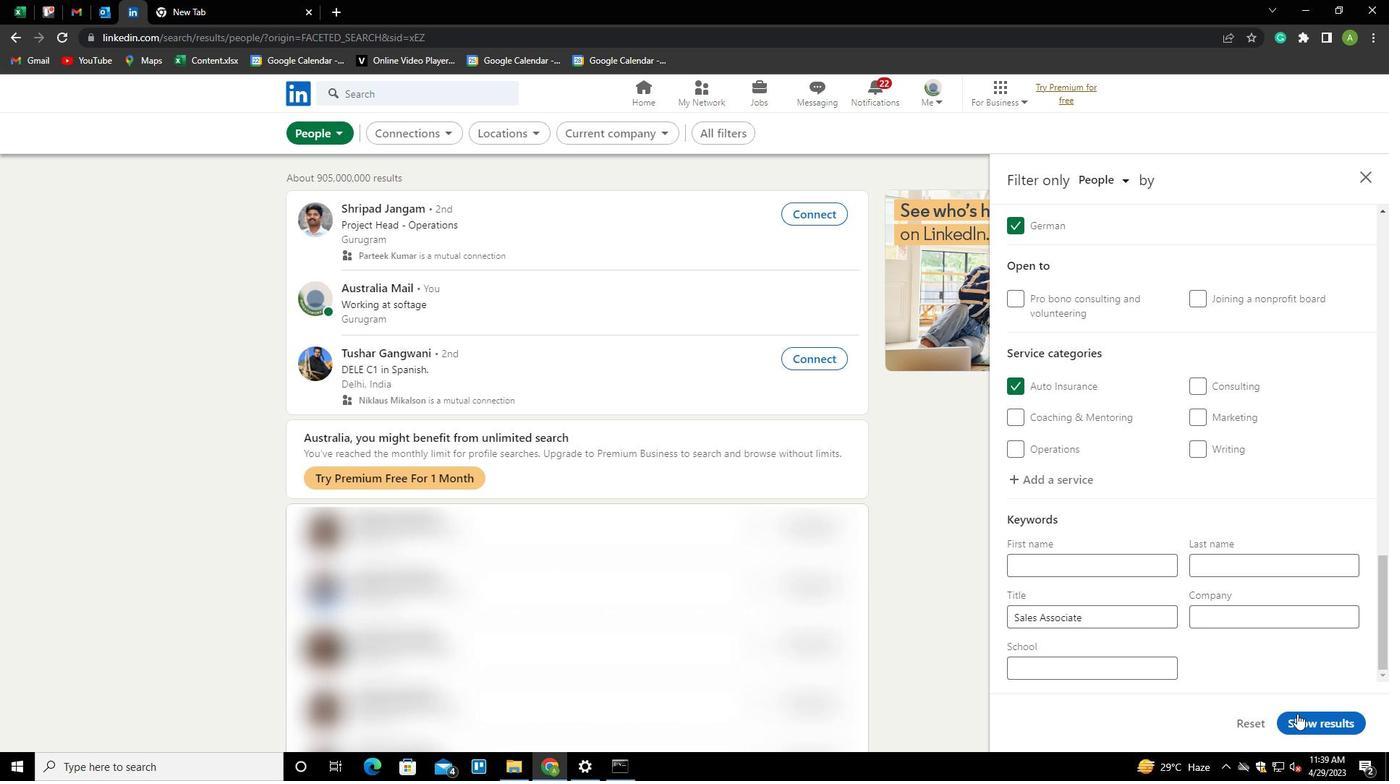 
Action: Mouse pressed left at (1298, 716)
Screenshot: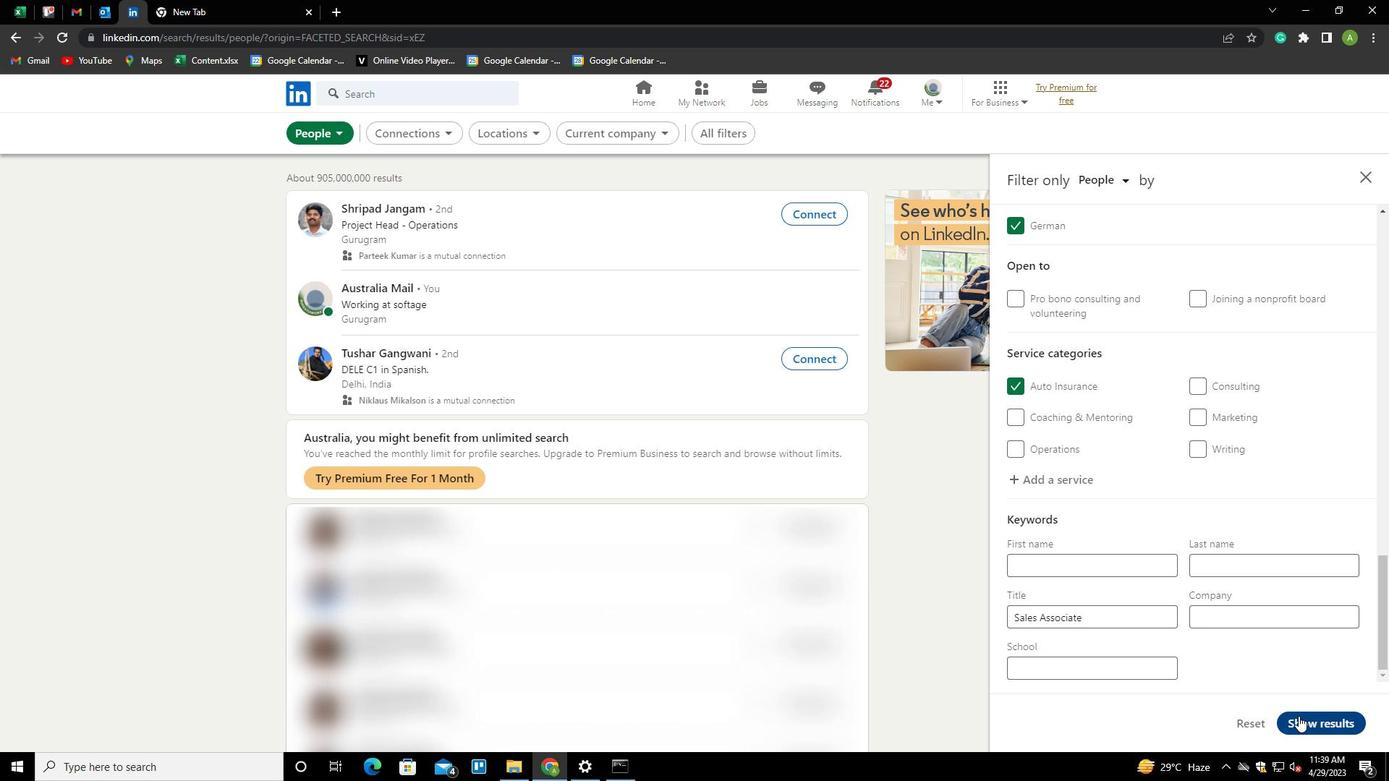 
